 Task: Find connections with filter location Ksar Chellala with filter topic #Innovationwith filter profile language English with filter current company ShopUp with filter school Marwadi University with filter industry Wind Electric Power Generation with filter service category Tax Law with filter keywords title Shipping and Receiving Staff
Action: Mouse moved to (692, 94)
Screenshot: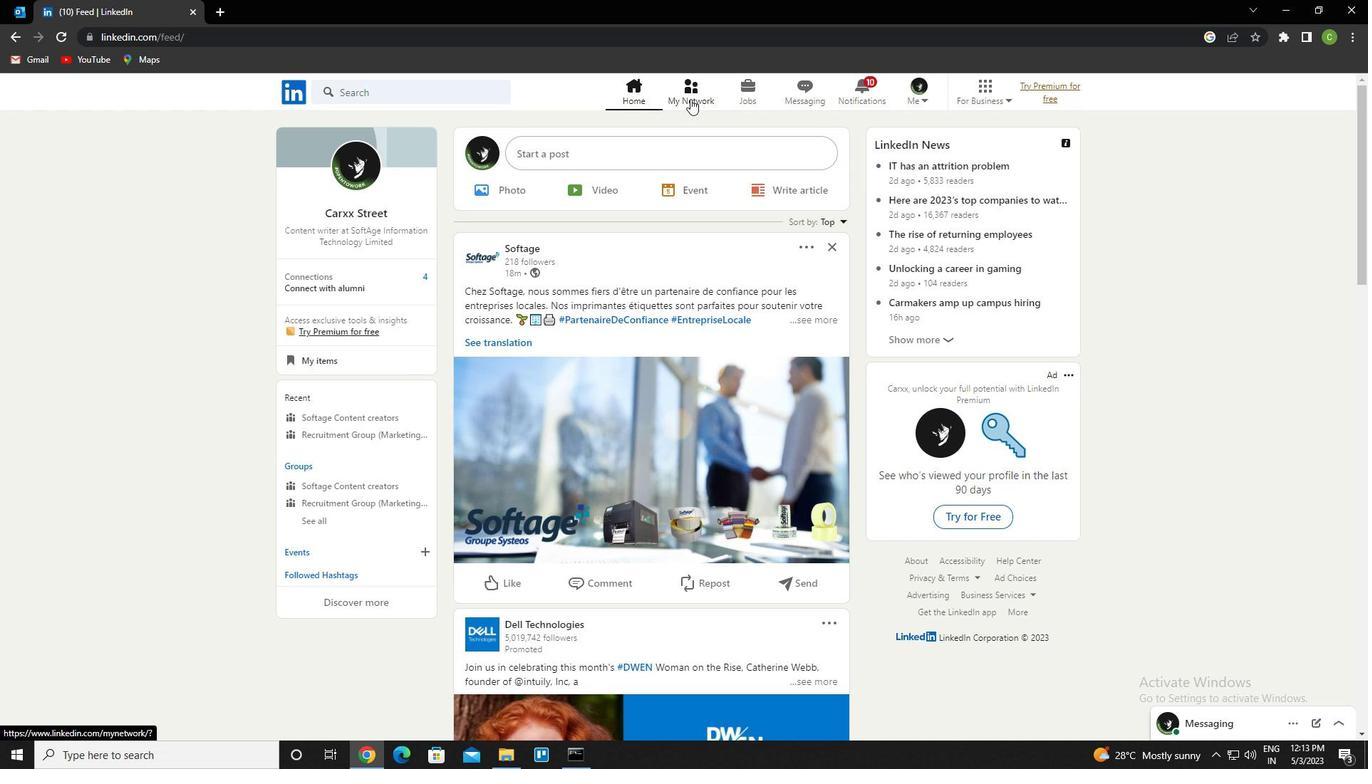 
Action: Mouse pressed left at (692, 94)
Screenshot: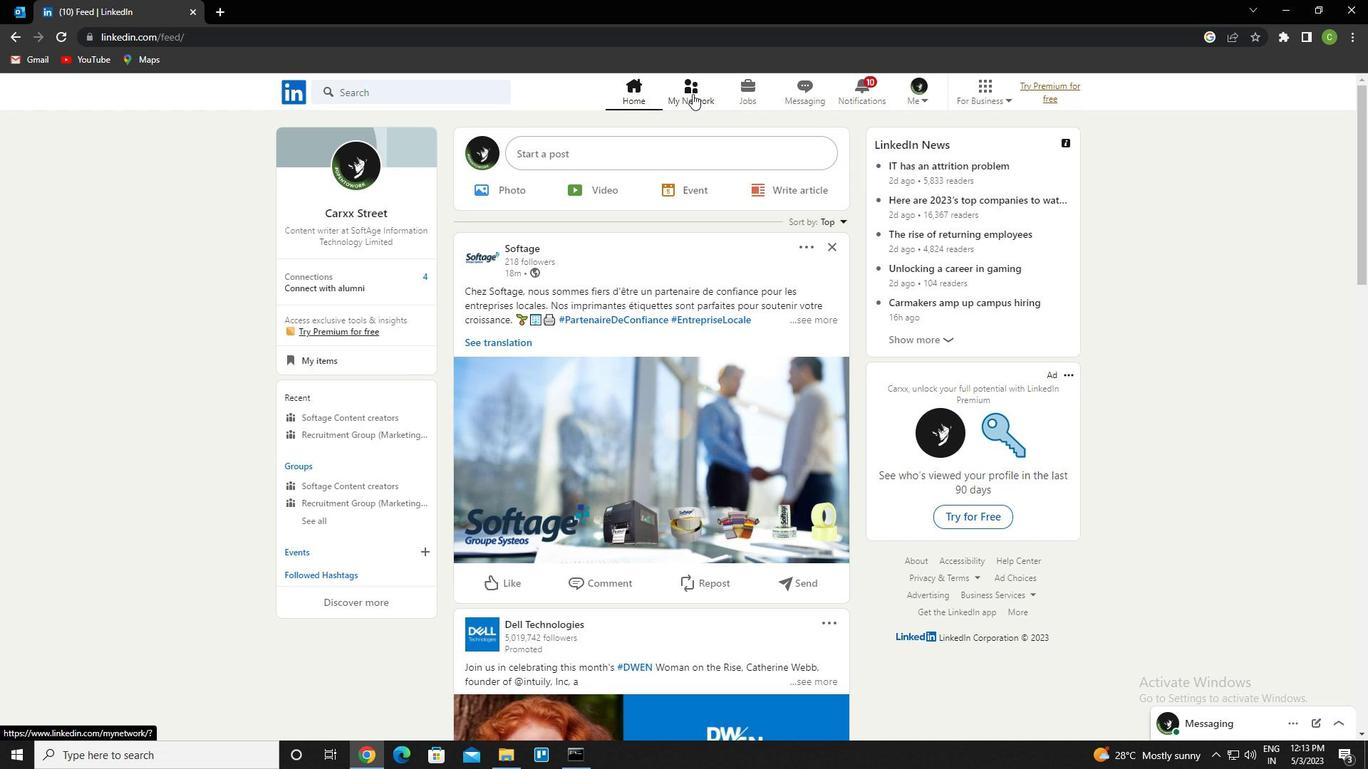 
Action: Mouse moved to (411, 174)
Screenshot: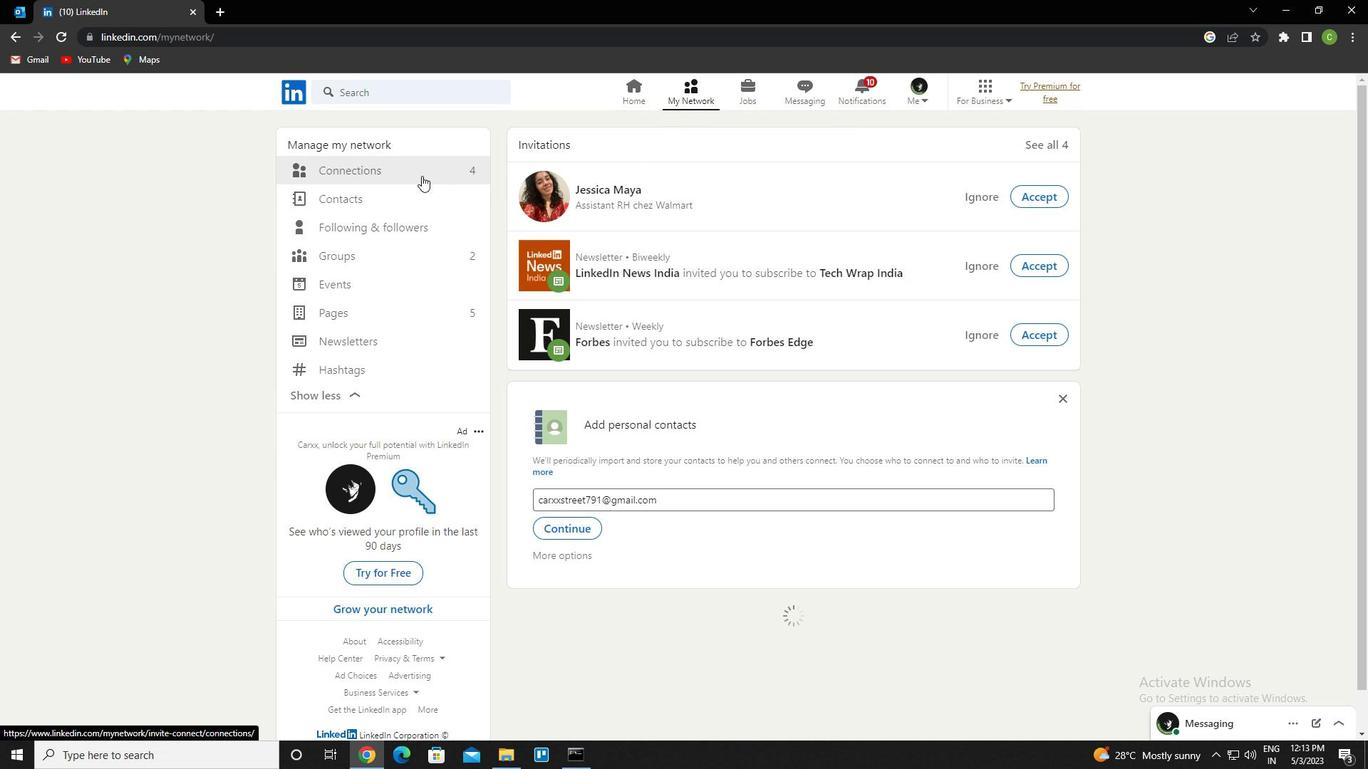 
Action: Mouse pressed left at (411, 174)
Screenshot: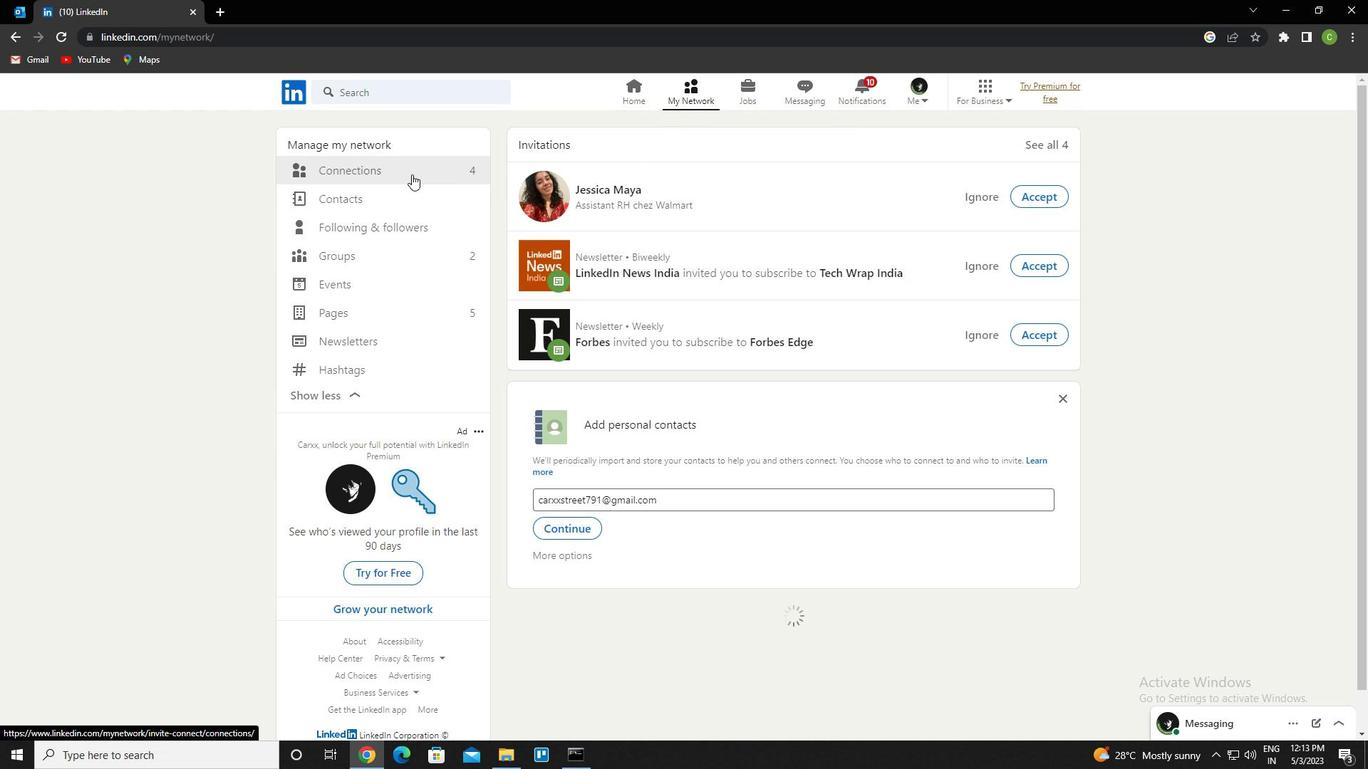 
Action: Mouse moved to (817, 176)
Screenshot: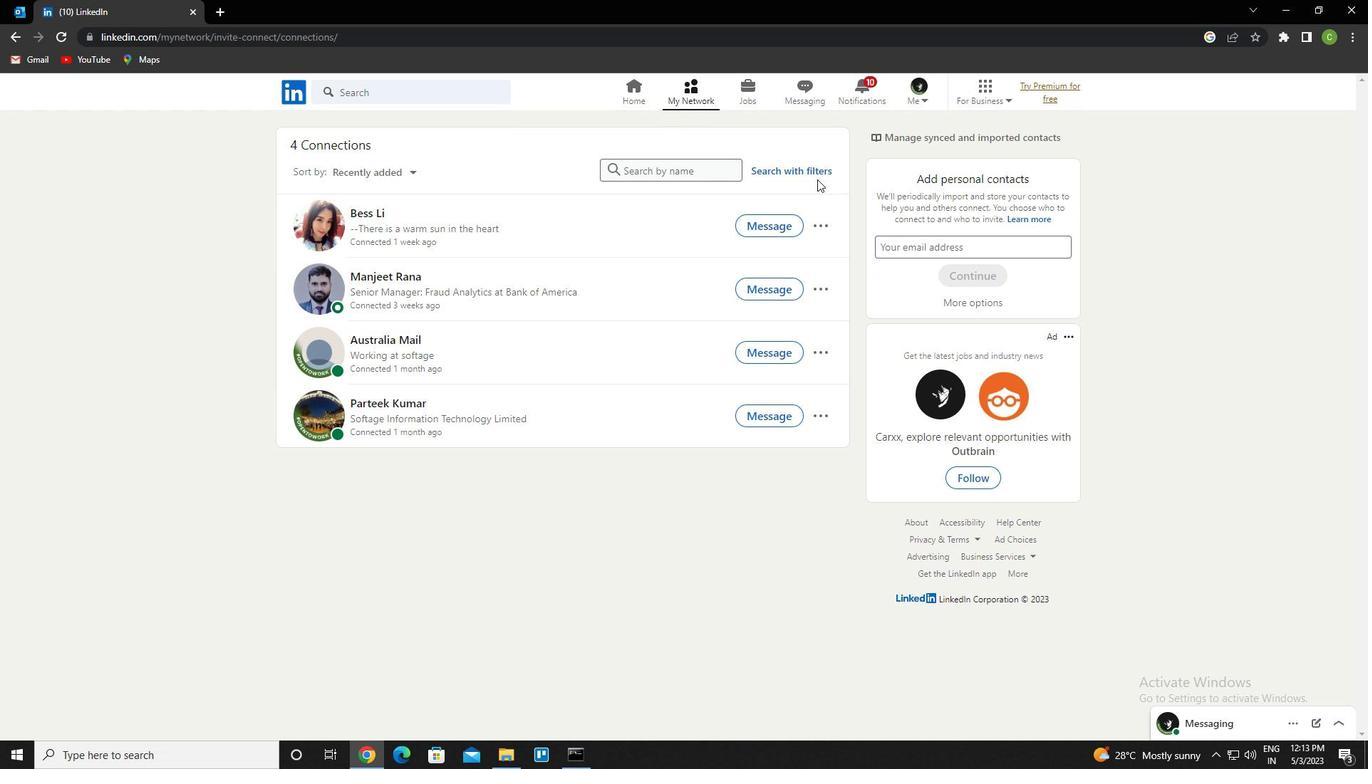 
Action: Mouse pressed left at (817, 176)
Screenshot: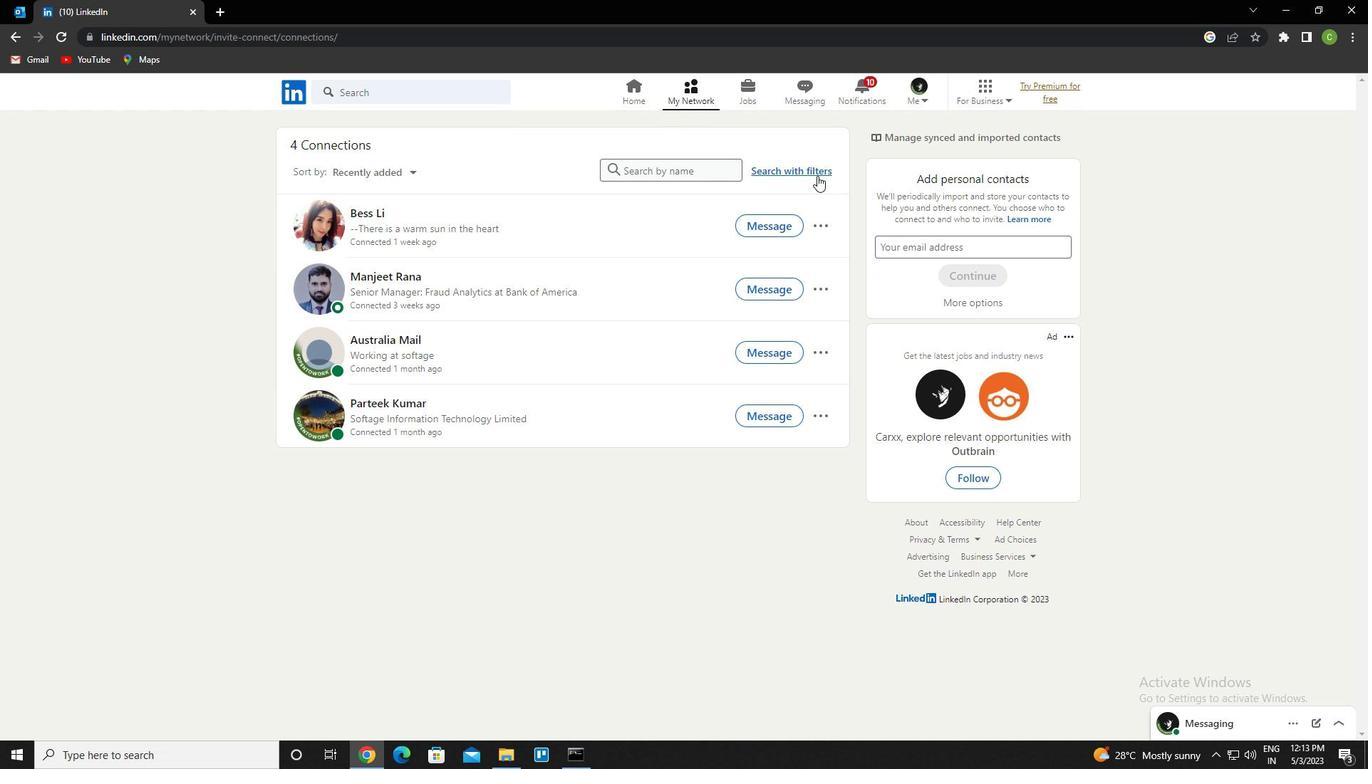 
Action: Mouse moved to (727, 136)
Screenshot: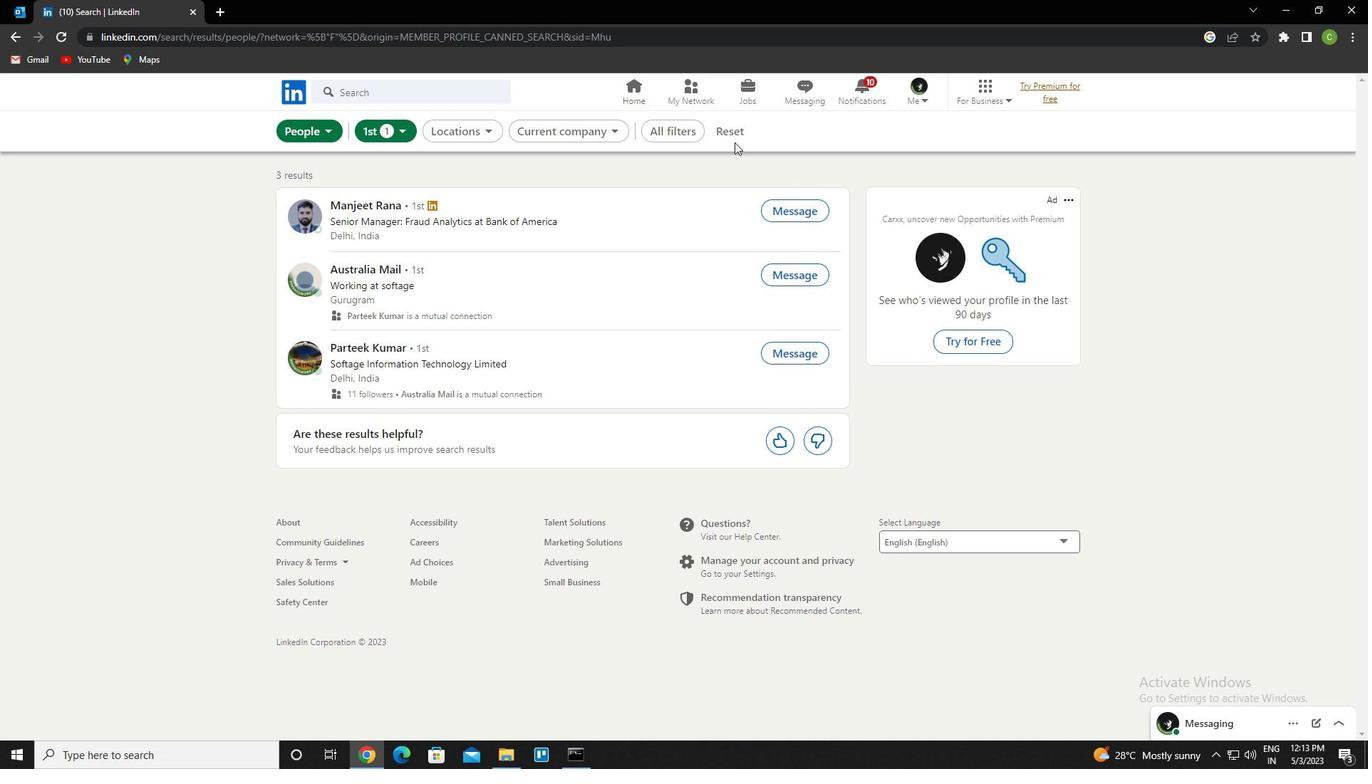
Action: Mouse pressed left at (727, 136)
Screenshot: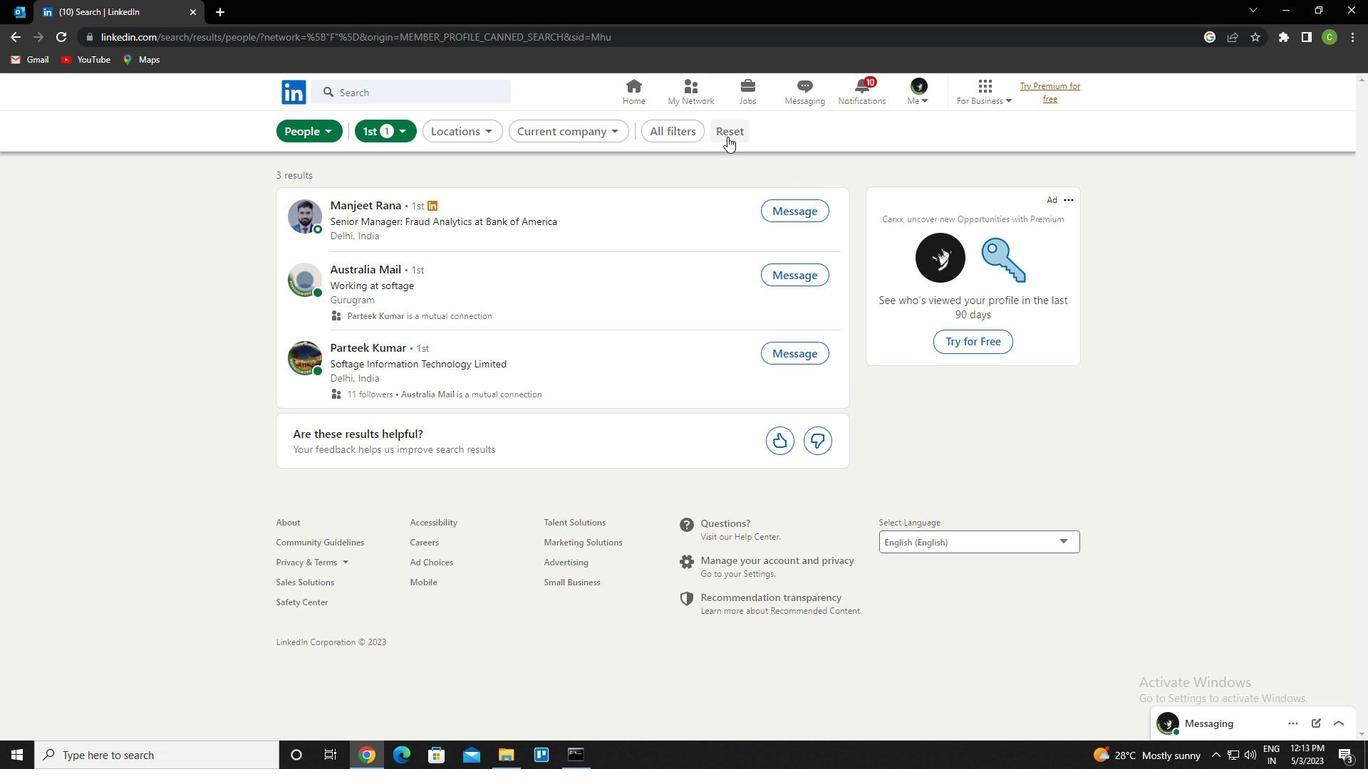 
Action: Mouse moved to (724, 136)
Screenshot: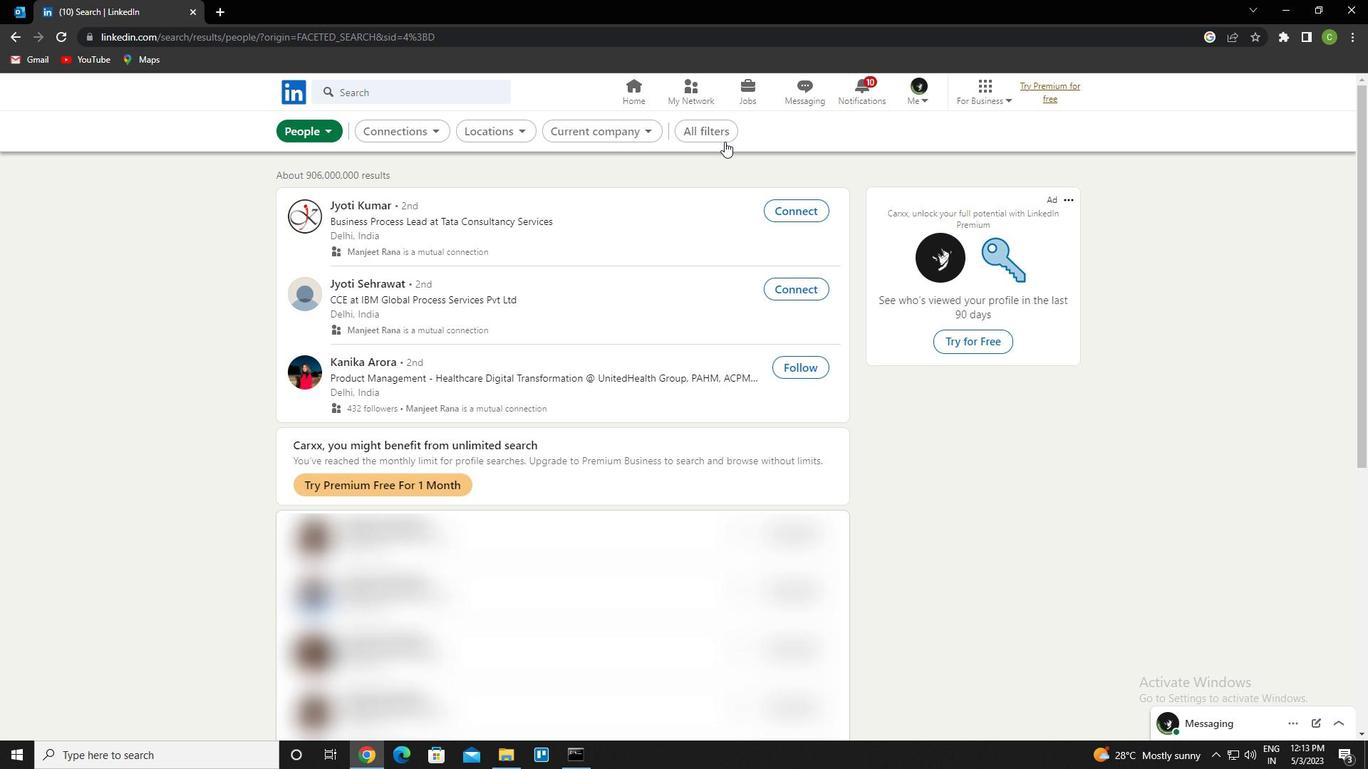
Action: Mouse pressed left at (724, 136)
Screenshot: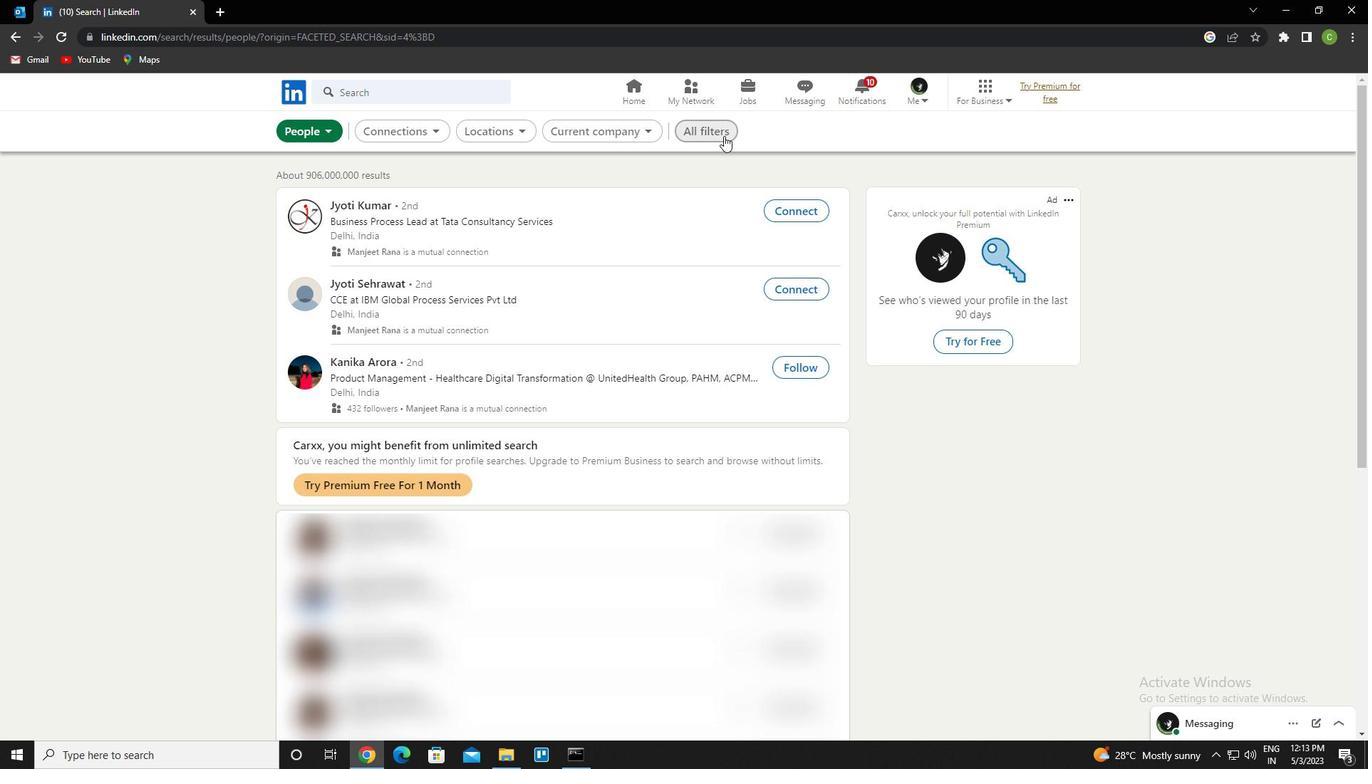 
Action: Mouse moved to (1062, 387)
Screenshot: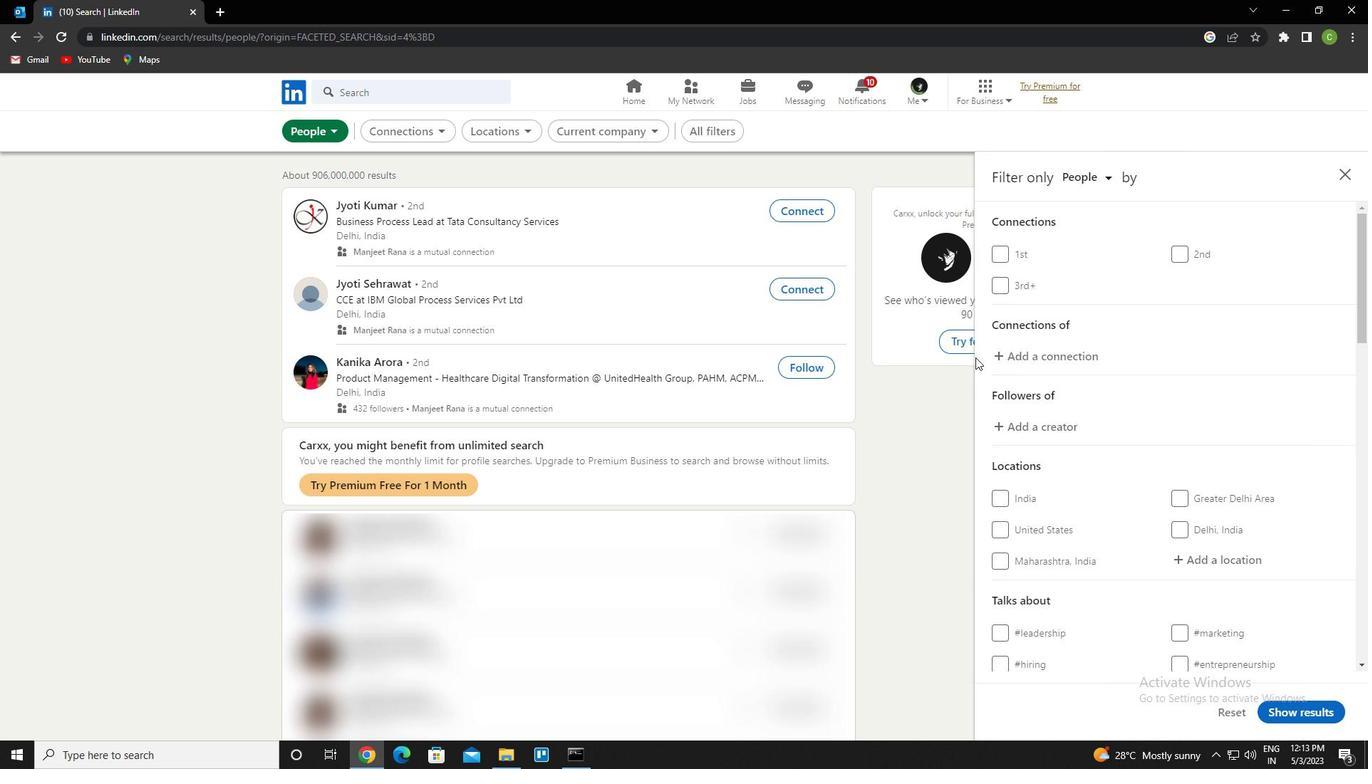 
Action: Mouse scrolled (1062, 386) with delta (0, 0)
Screenshot: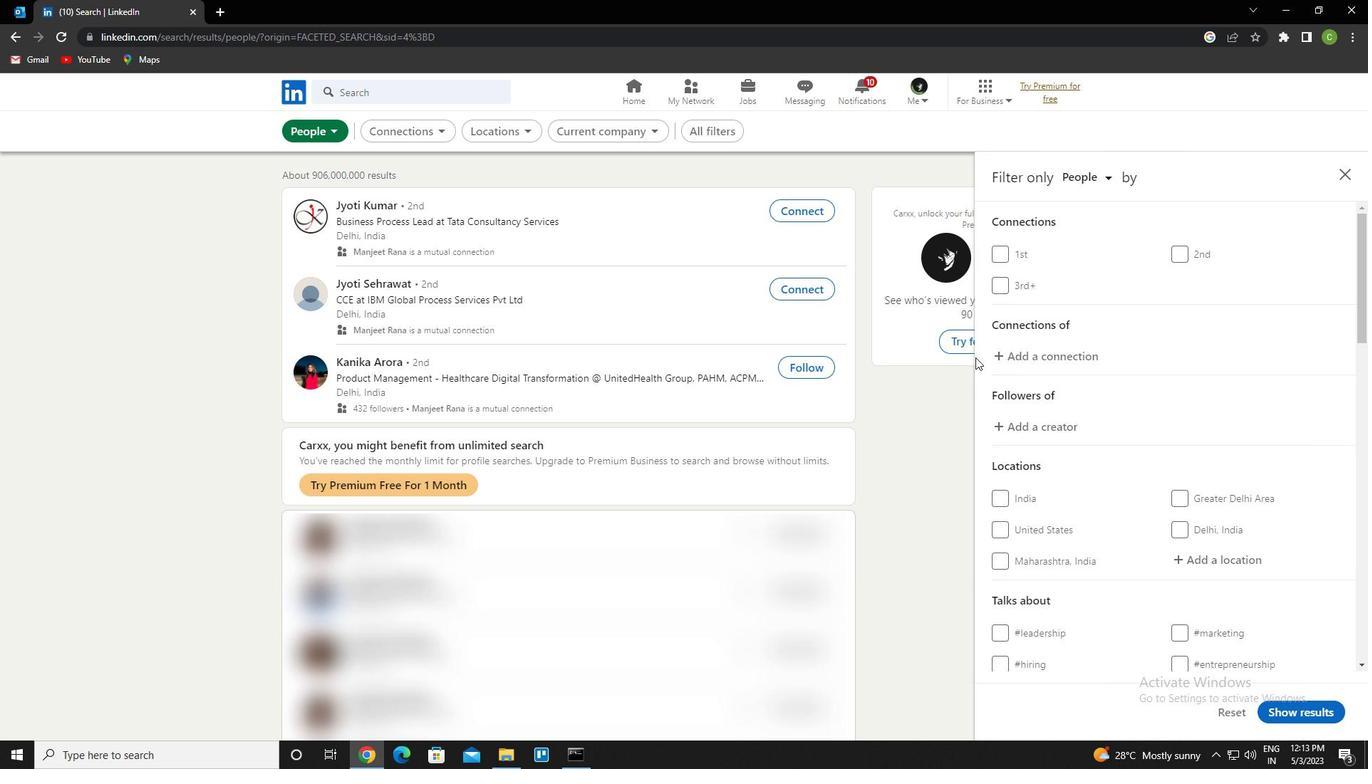 
Action: Mouse moved to (1063, 387)
Screenshot: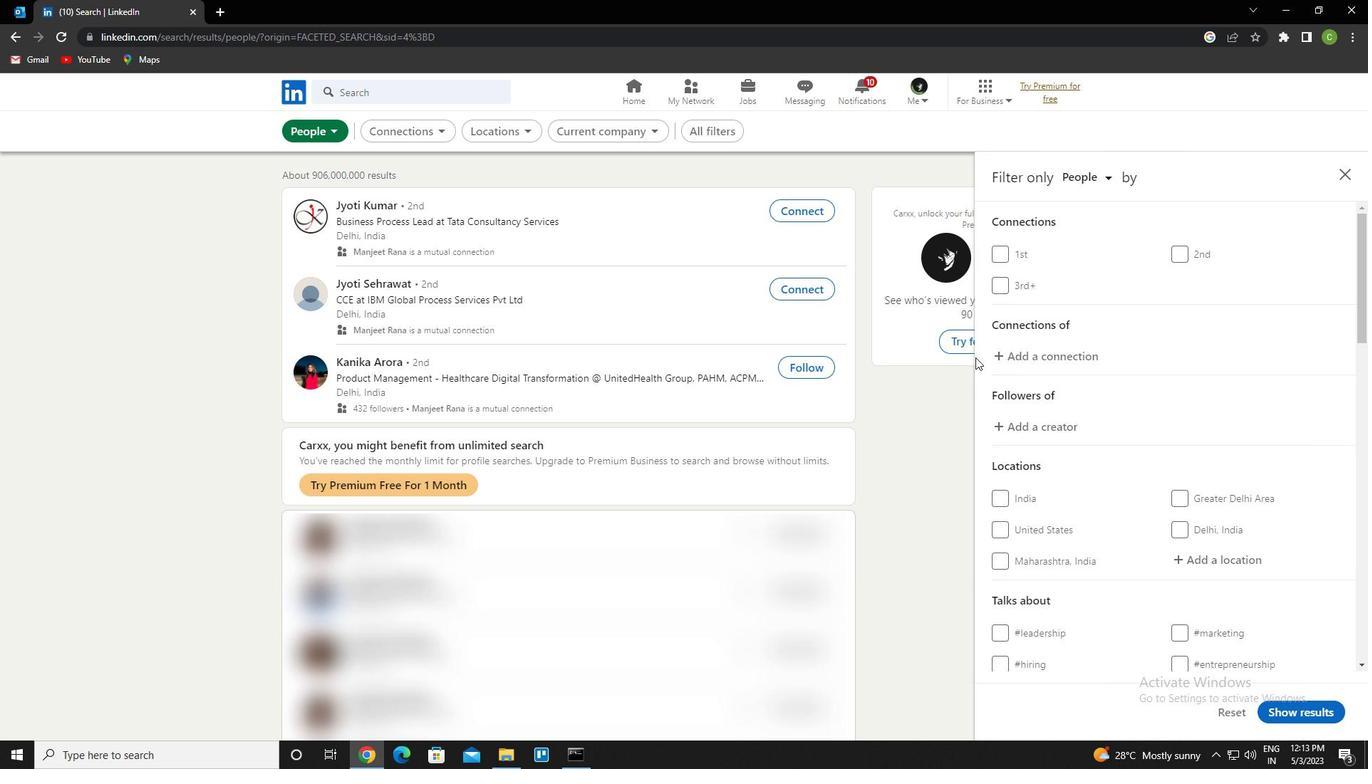 
Action: Mouse scrolled (1063, 386) with delta (0, 0)
Screenshot: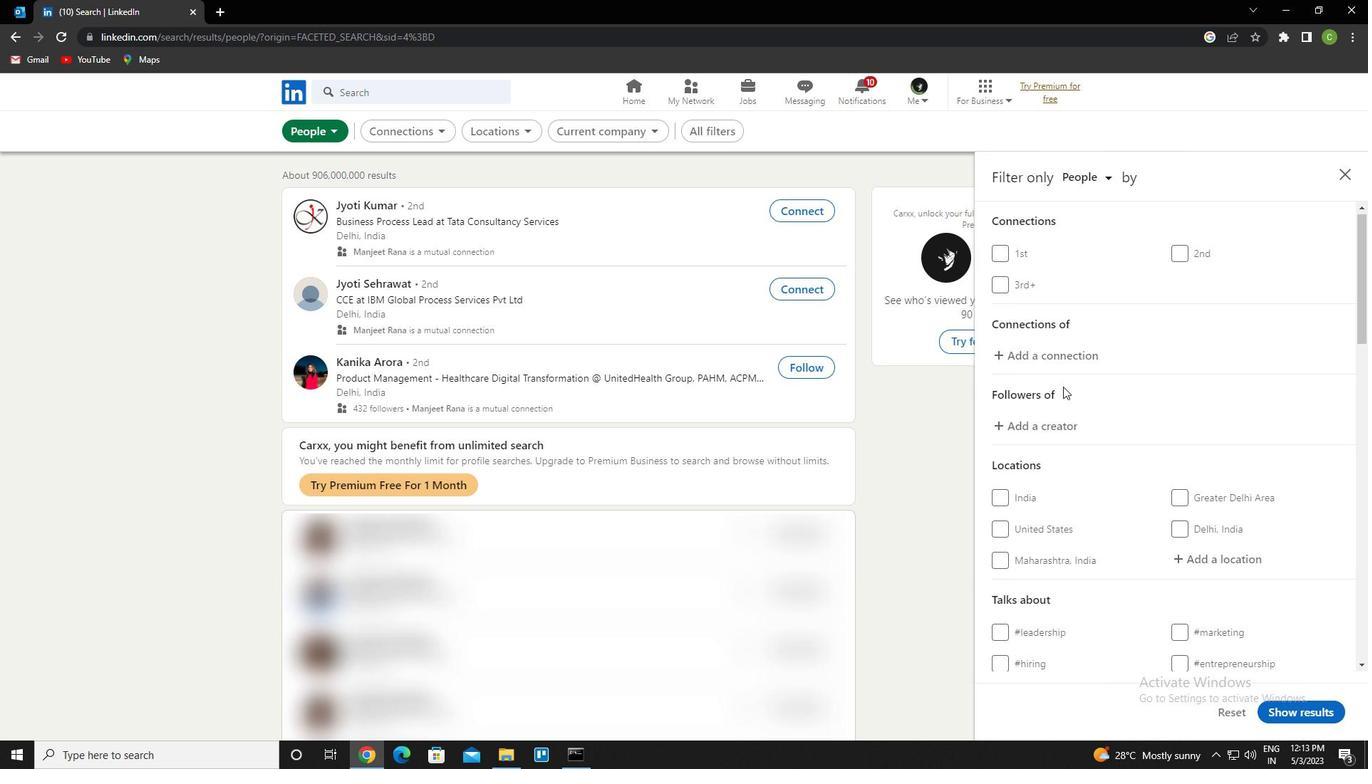 
Action: Mouse moved to (1213, 416)
Screenshot: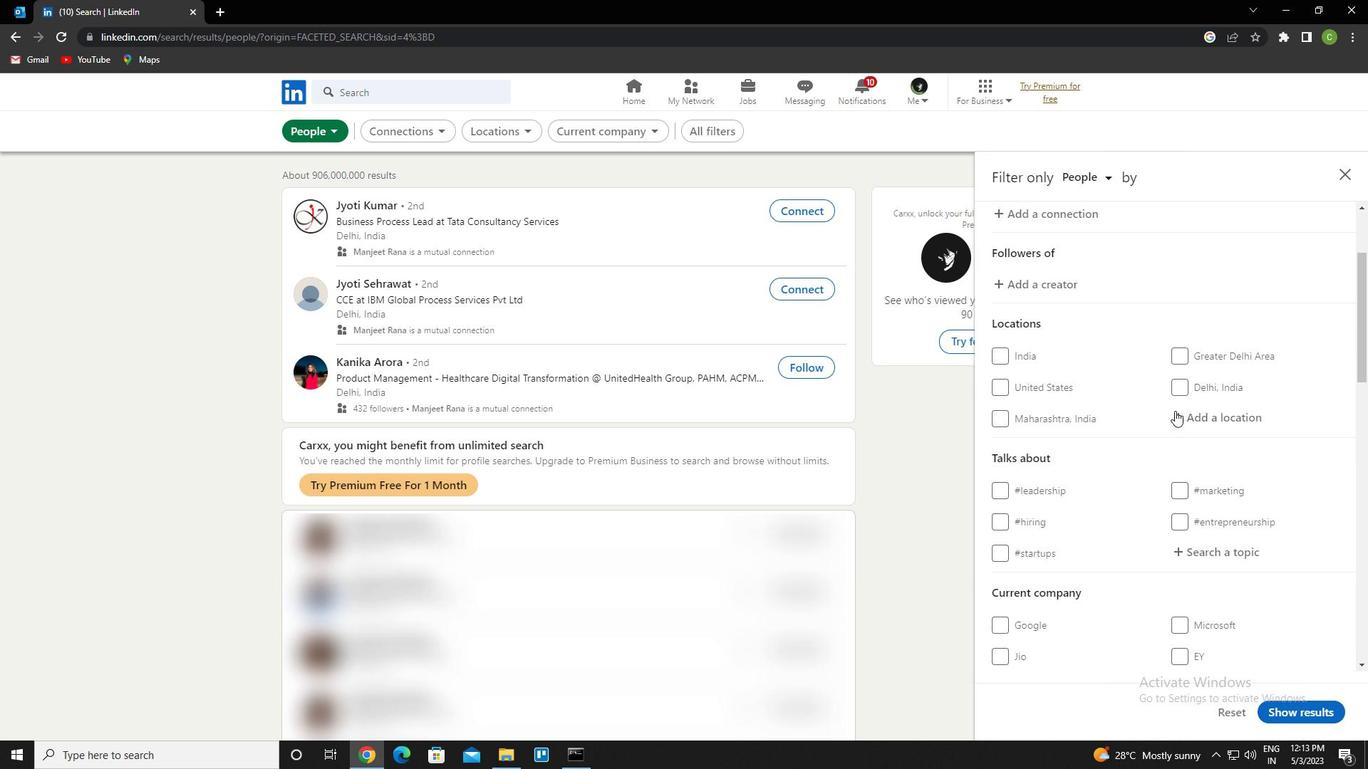 
Action: Mouse pressed left at (1213, 416)
Screenshot: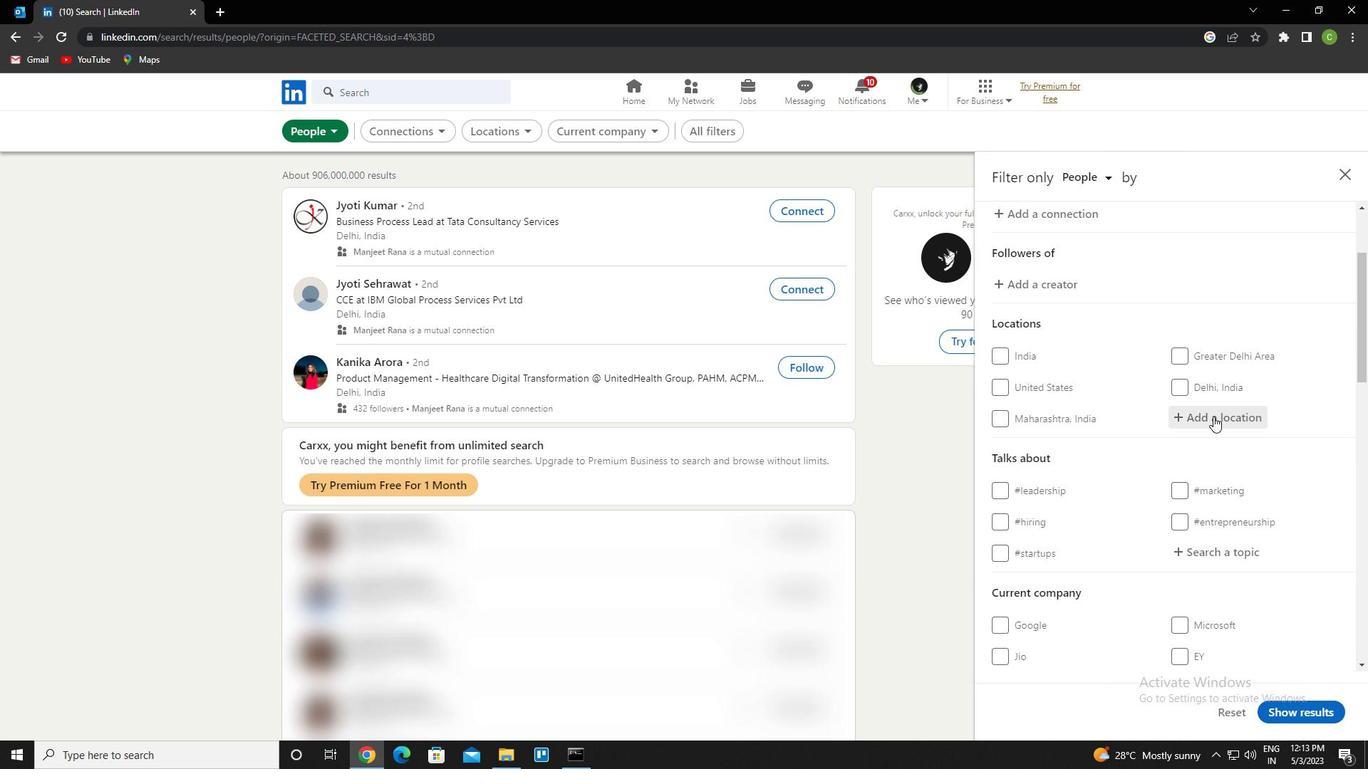 
Action: Key pressed <Key.caps_lock>k<Key.caps_lock>sar<Key.space>chellala<Key.enter>
Screenshot: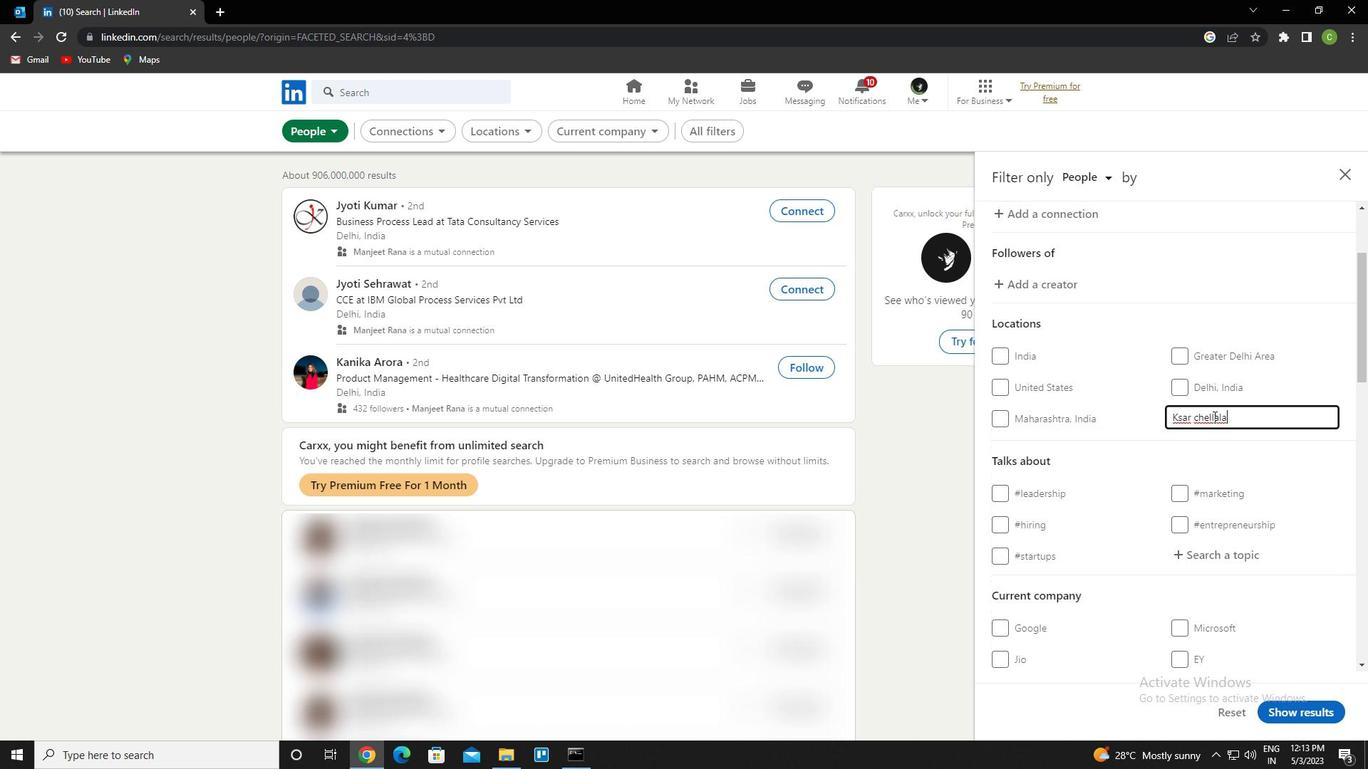 
Action: Mouse scrolled (1213, 416) with delta (0, 0)
Screenshot: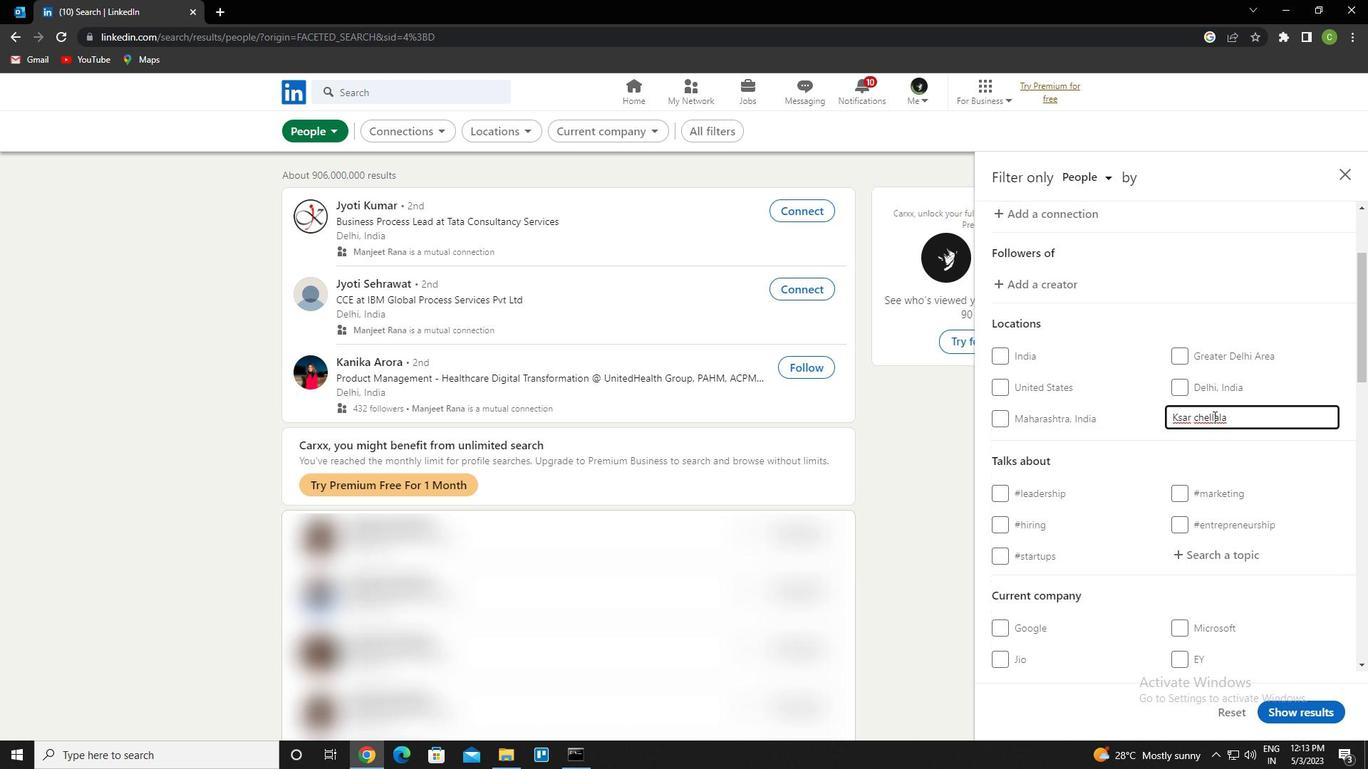 
Action: Mouse moved to (1218, 441)
Screenshot: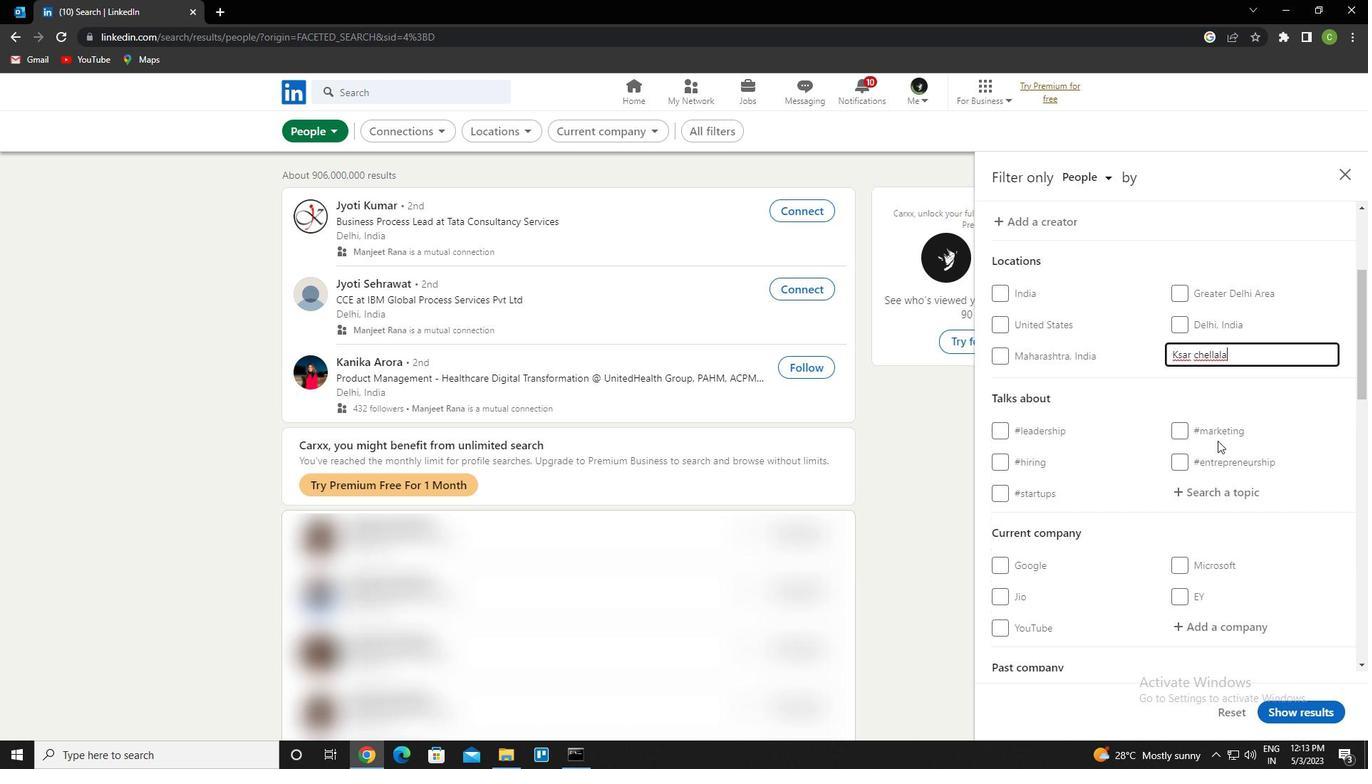 
Action: Mouse scrolled (1218, 441) with delta (0, 0)
Screenshot: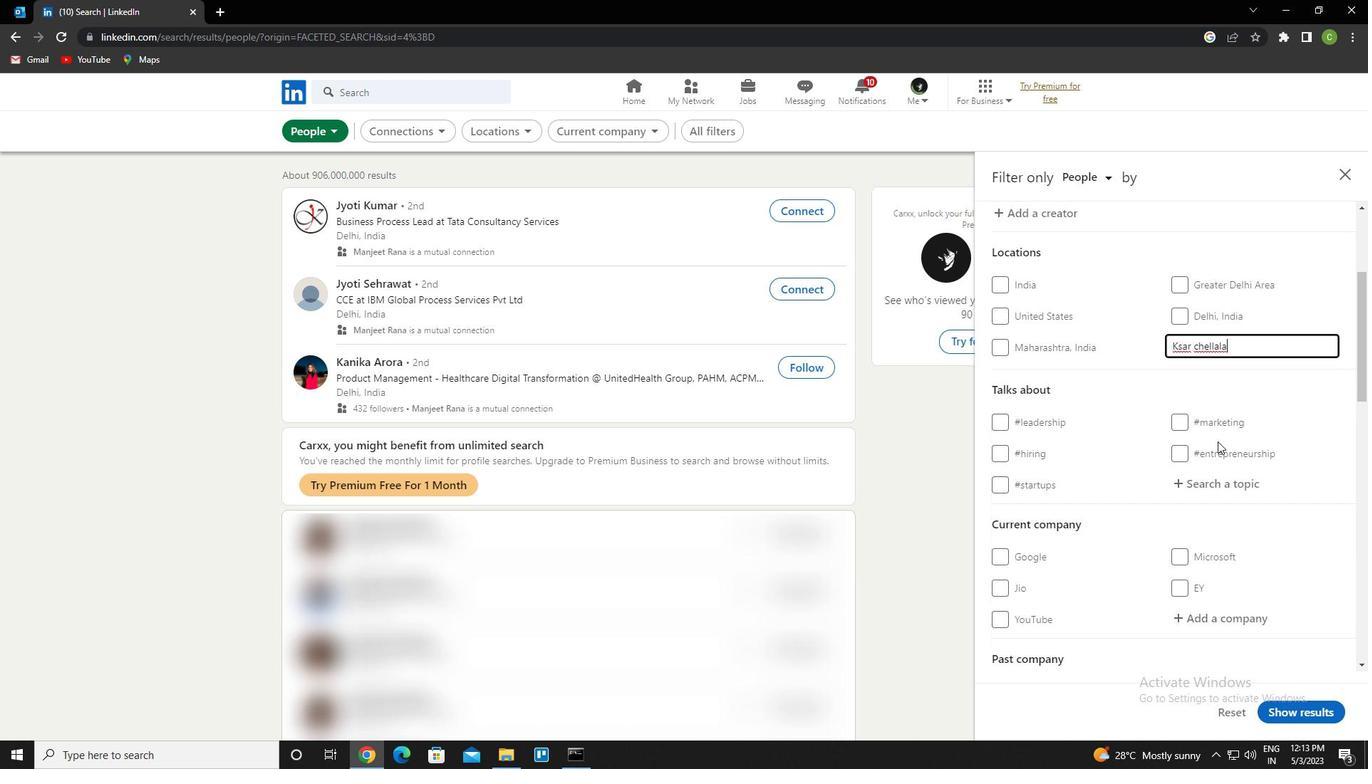 
Action: Mouse moved to (1219, 419)
Screenshot: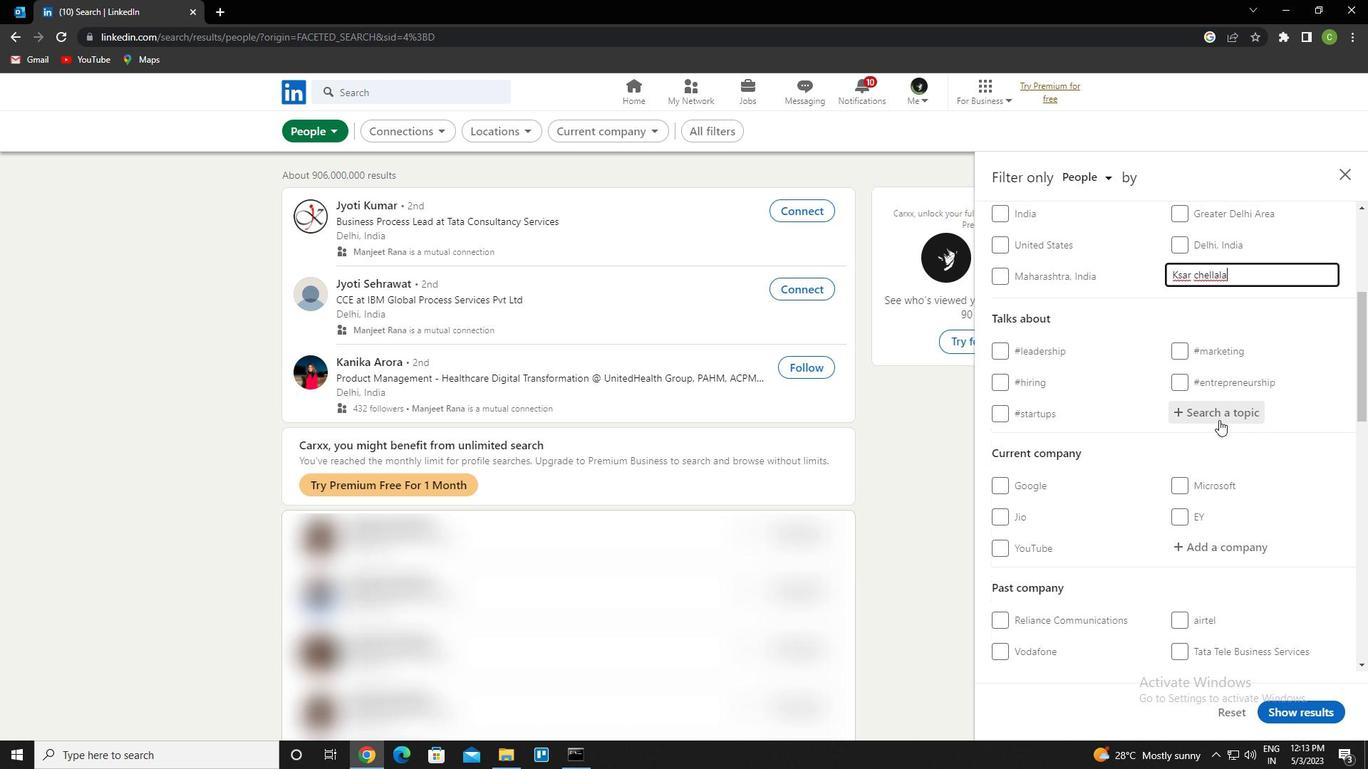 
Action: Mouse pressed left at (1219, 419)
Screenshot: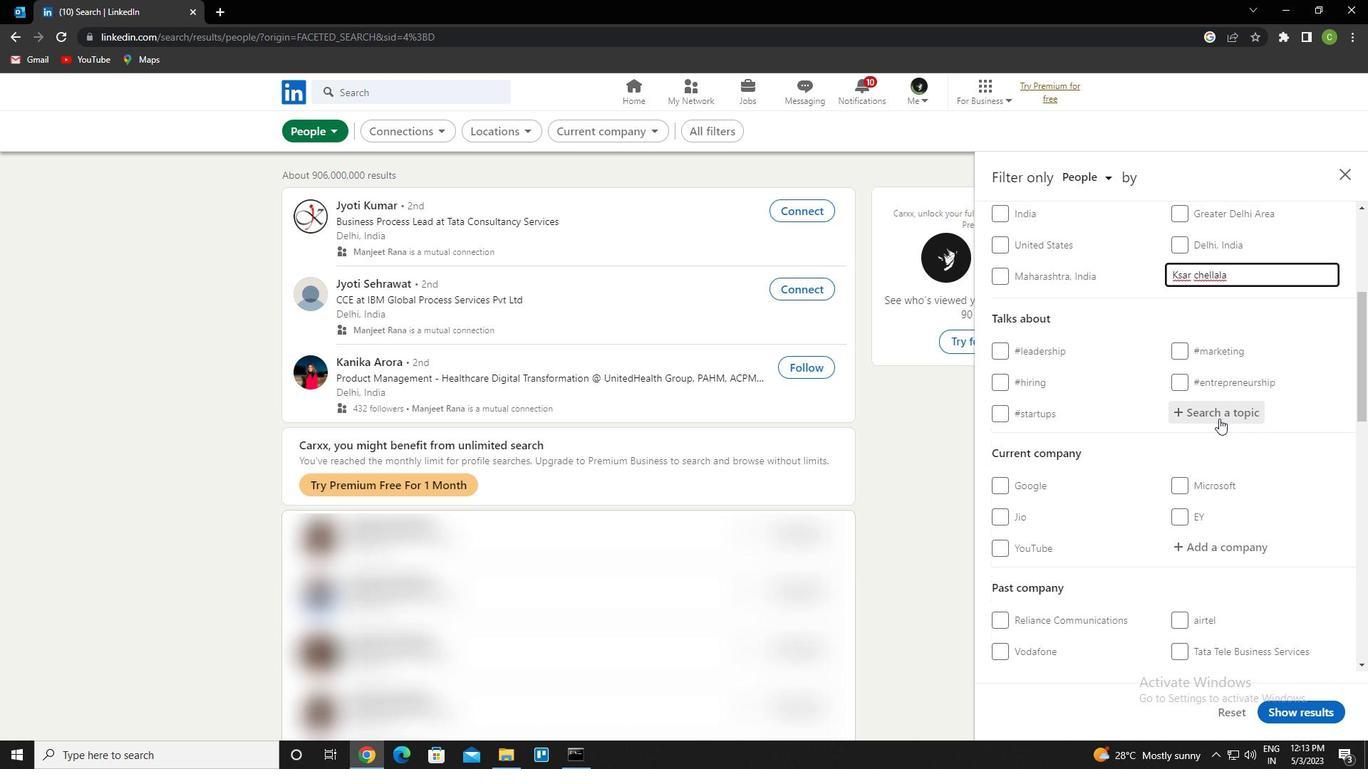 
Action: Key pressed innovation<Key.down><Key.enter>
Screenshot: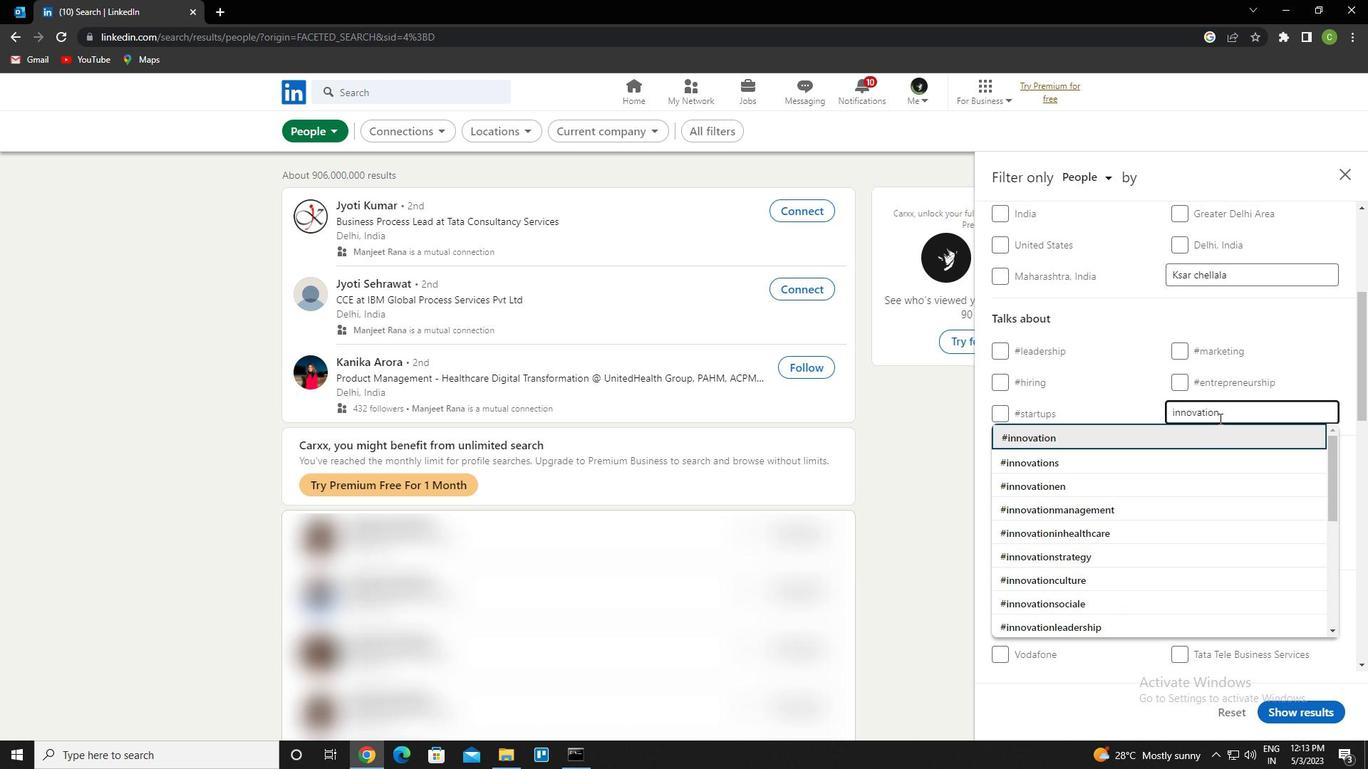 
Action: Mouse moved to (1192, 457)
Screenshot: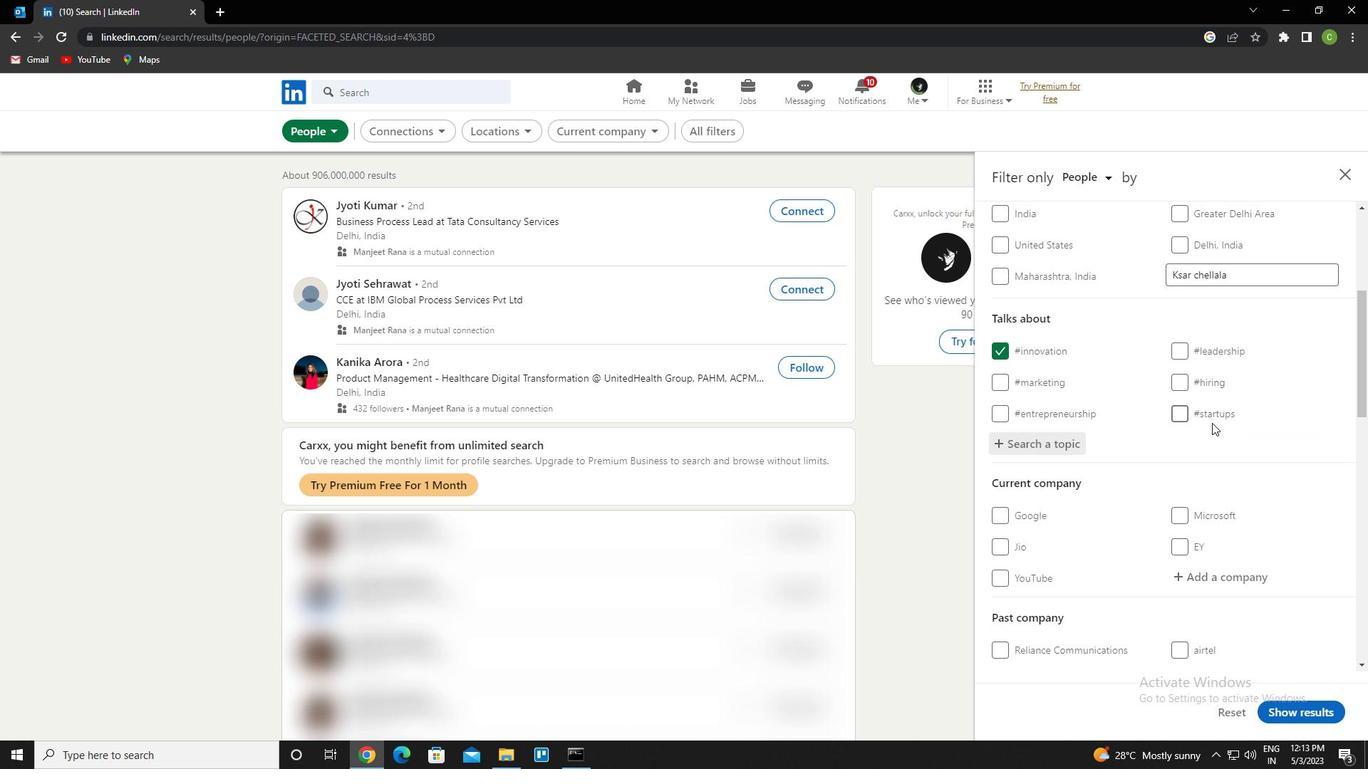 
Action: Mouse scrolled (1192, 456) with delta (0, 0)
Screenshot: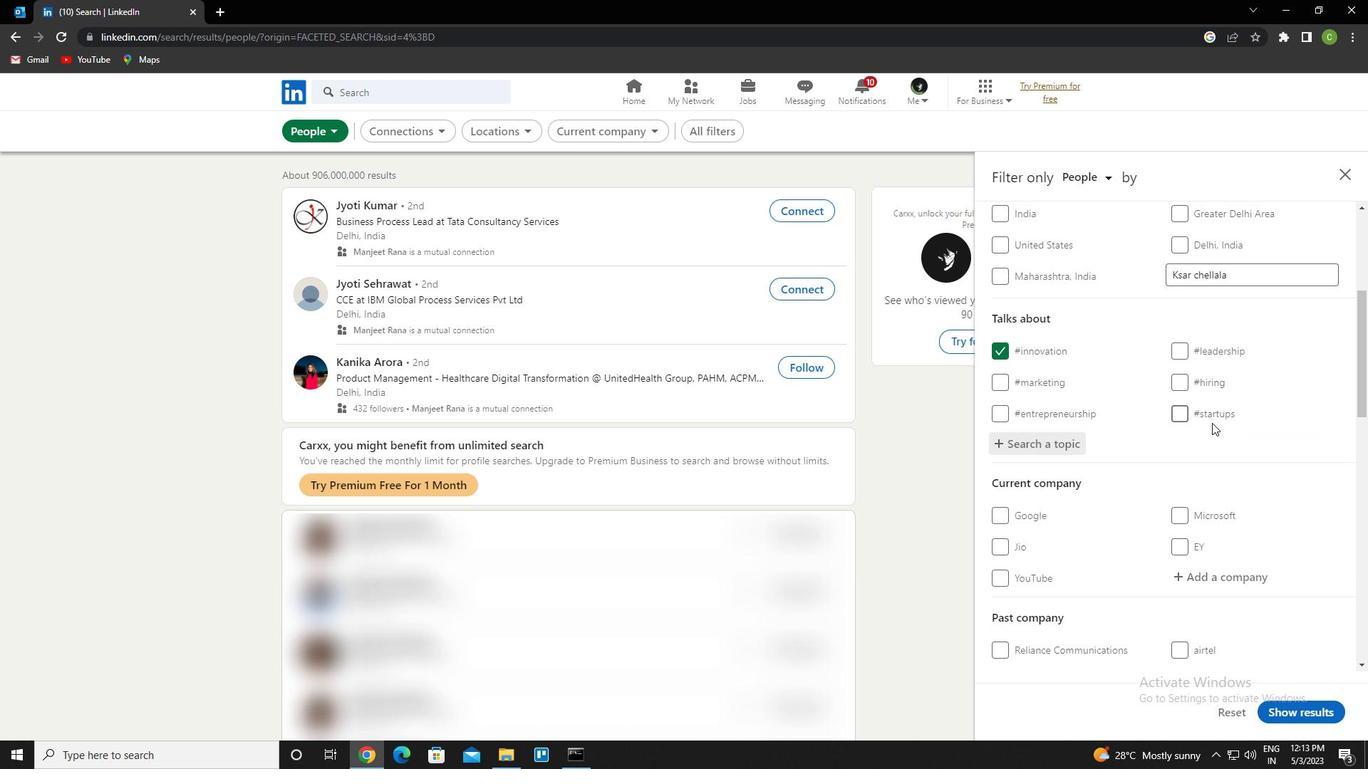 
Action: Mouse moved to (1191, 458)
Screenshot: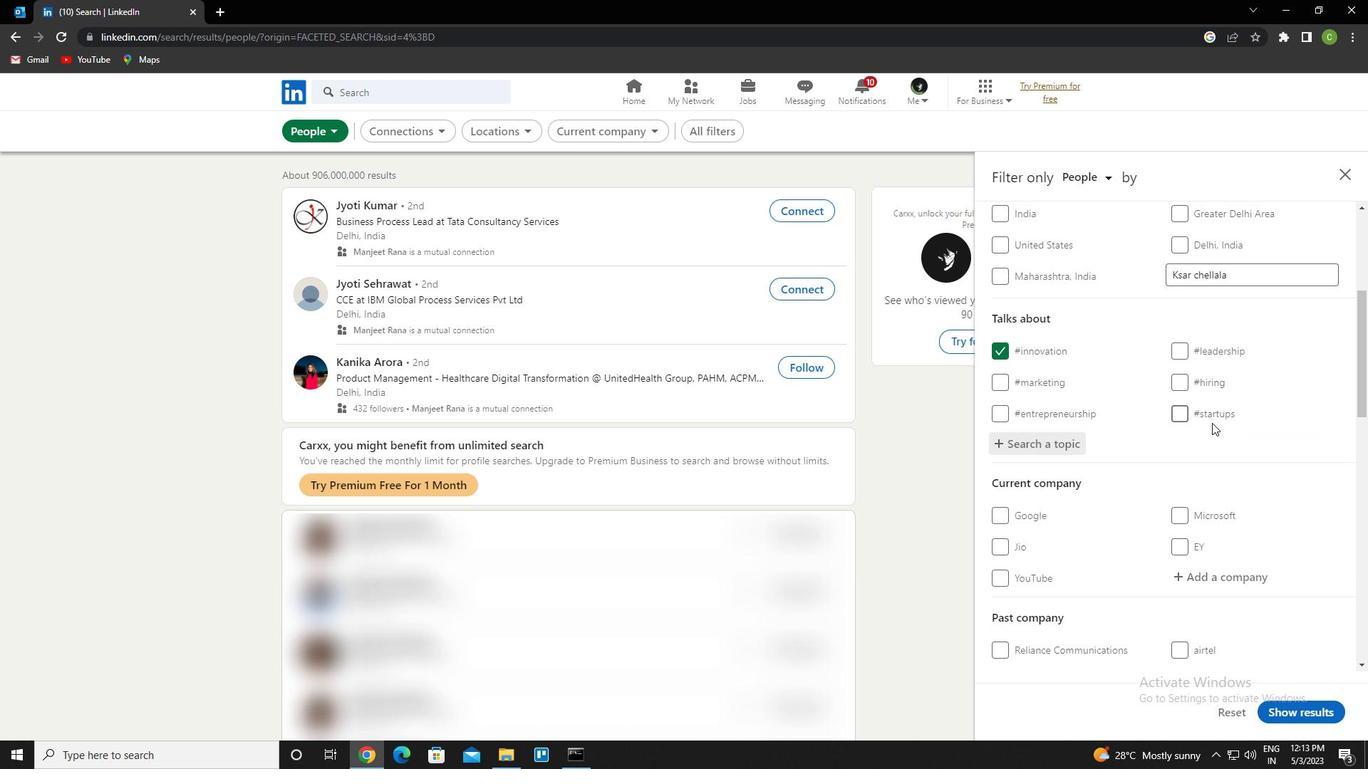 
Action: Mouse scrolled (1191, 457) with delta (0, 0)
Screenshot: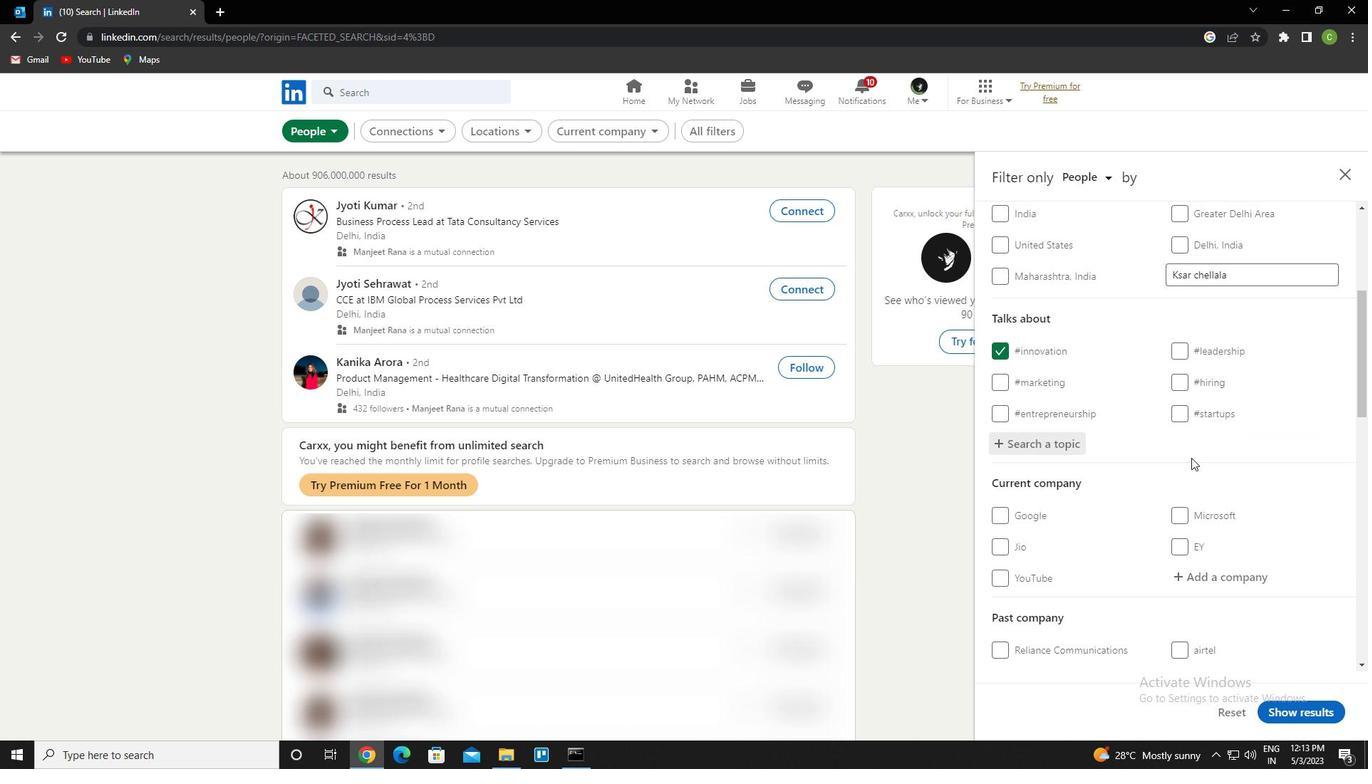 
Action: Mouse scrolled (1191, 457) with delta (0, 0)
Screenshot: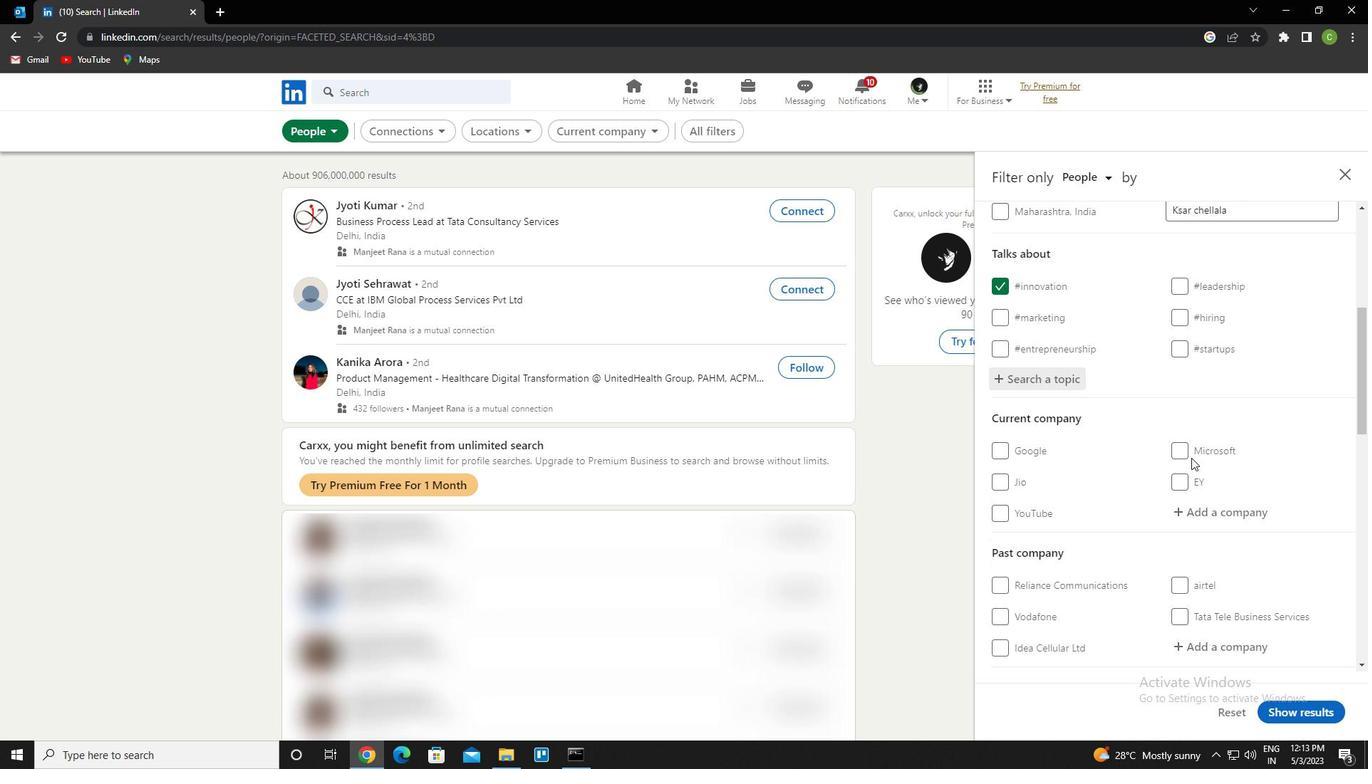 
Action: Mouse scrolled (1191, 457) with delta (0, 0)
Screenshot: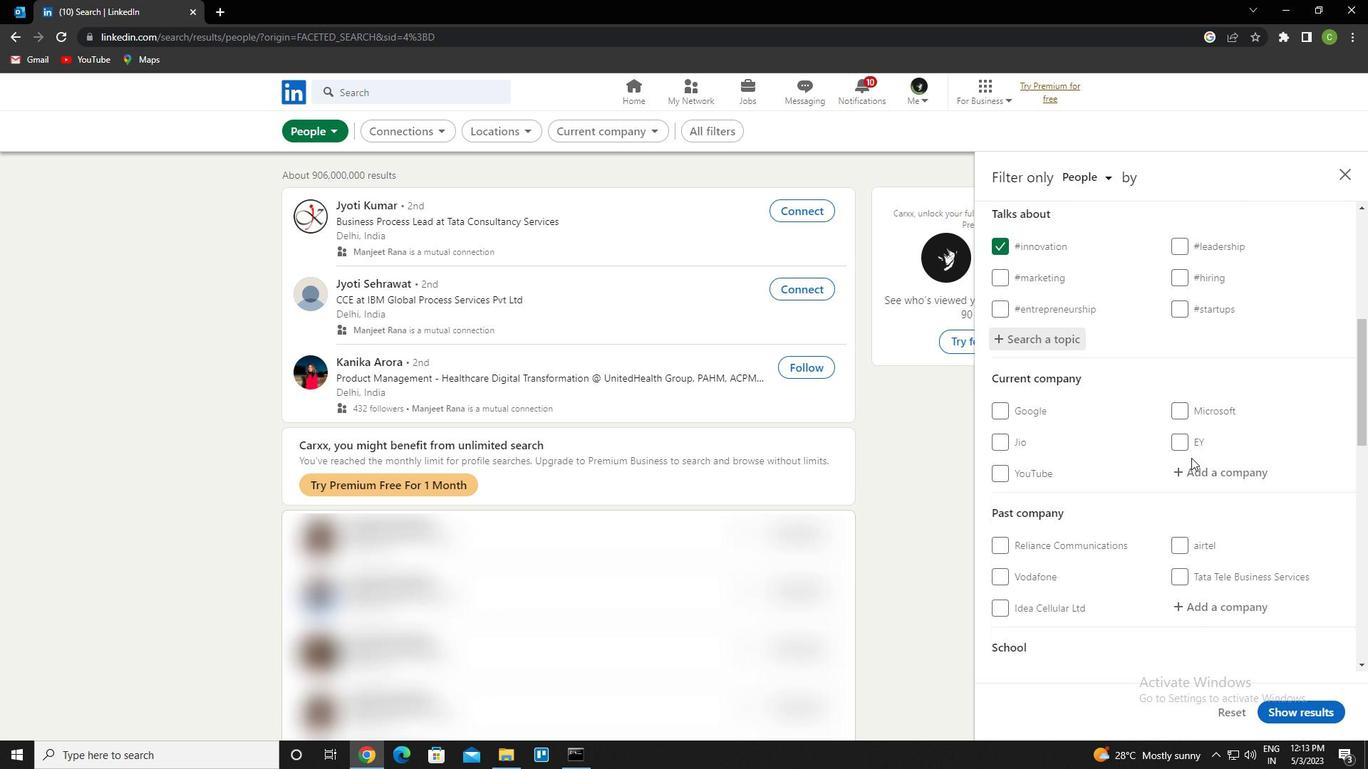 
Action: Mouse scrolled (1191, 457) with delta (0, 0)
Screenshot: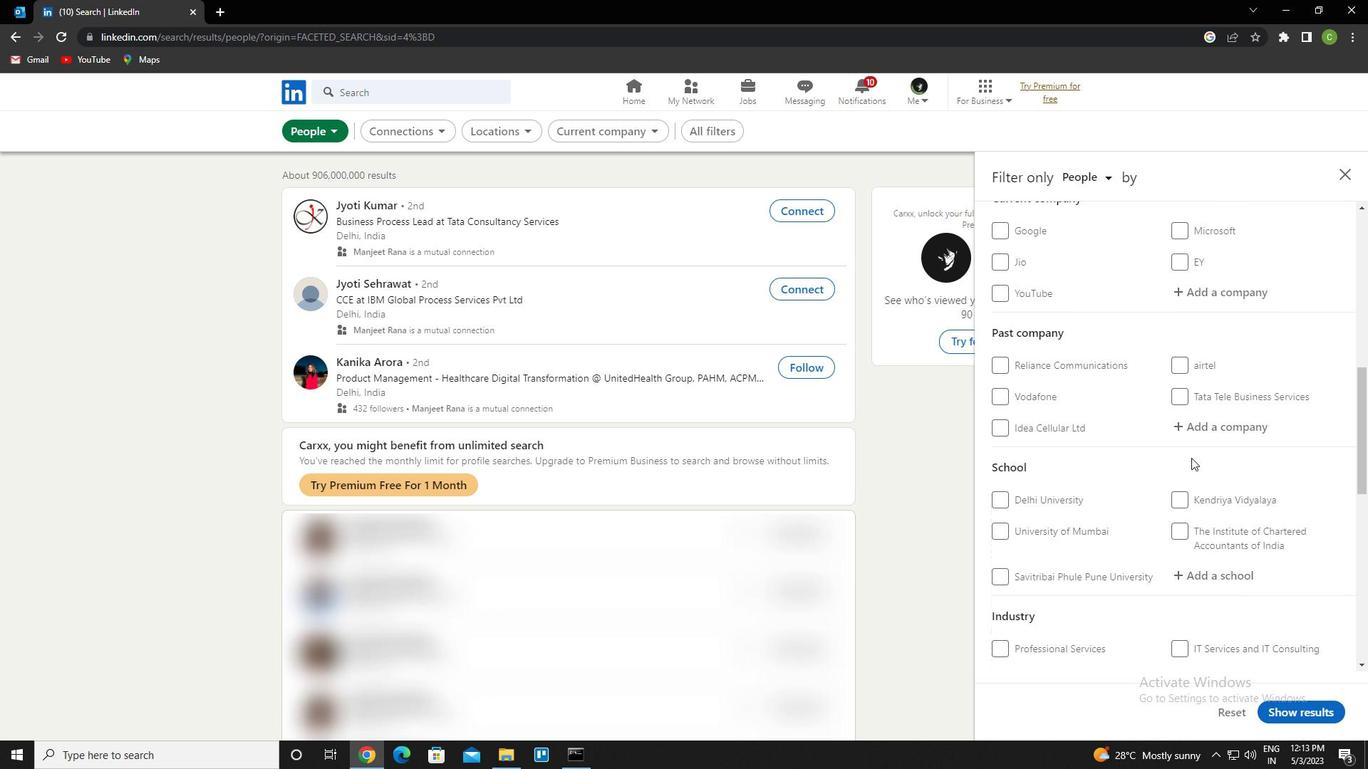 
Action: Mouse scrolled (1191, 457) with delta (0, 0)
Screenshot: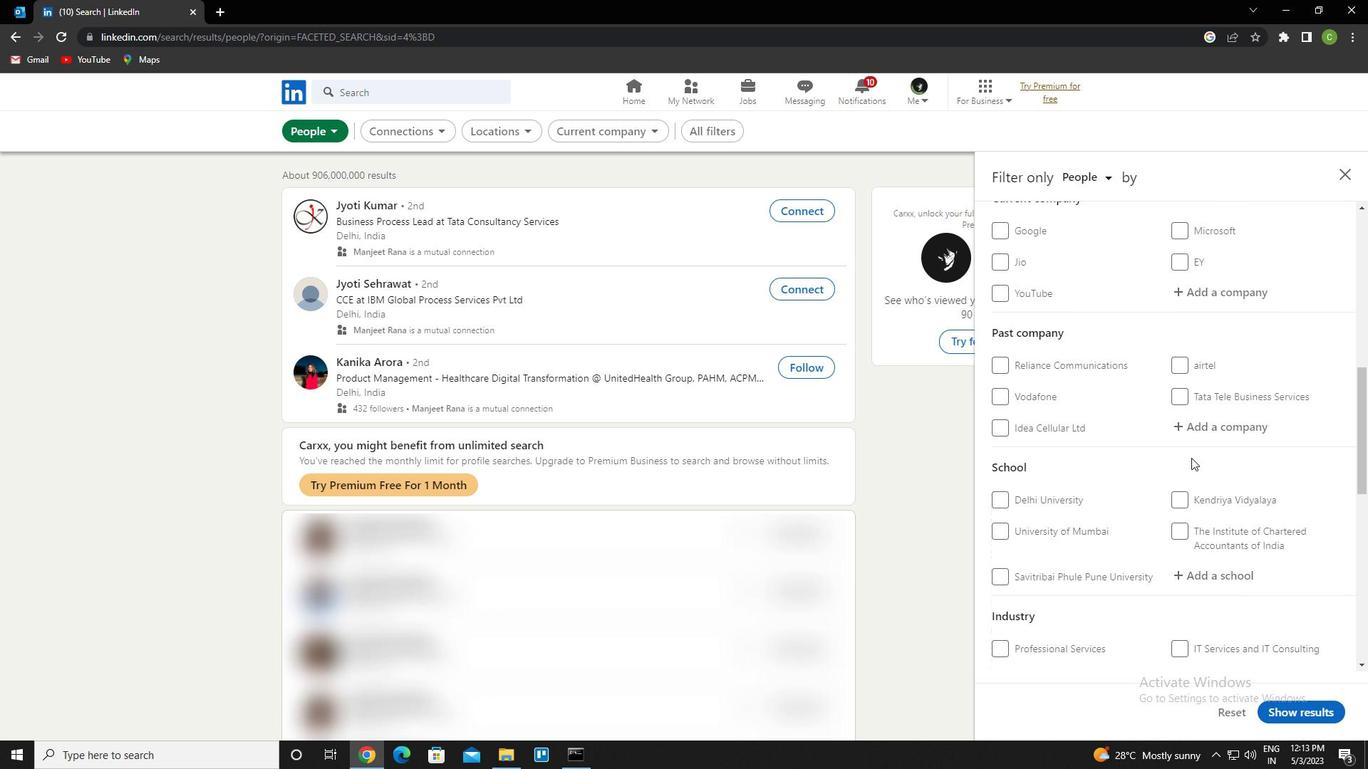 
Action: Mouse scrolled (1191, 457) with delta (0, 0)
Screenshot: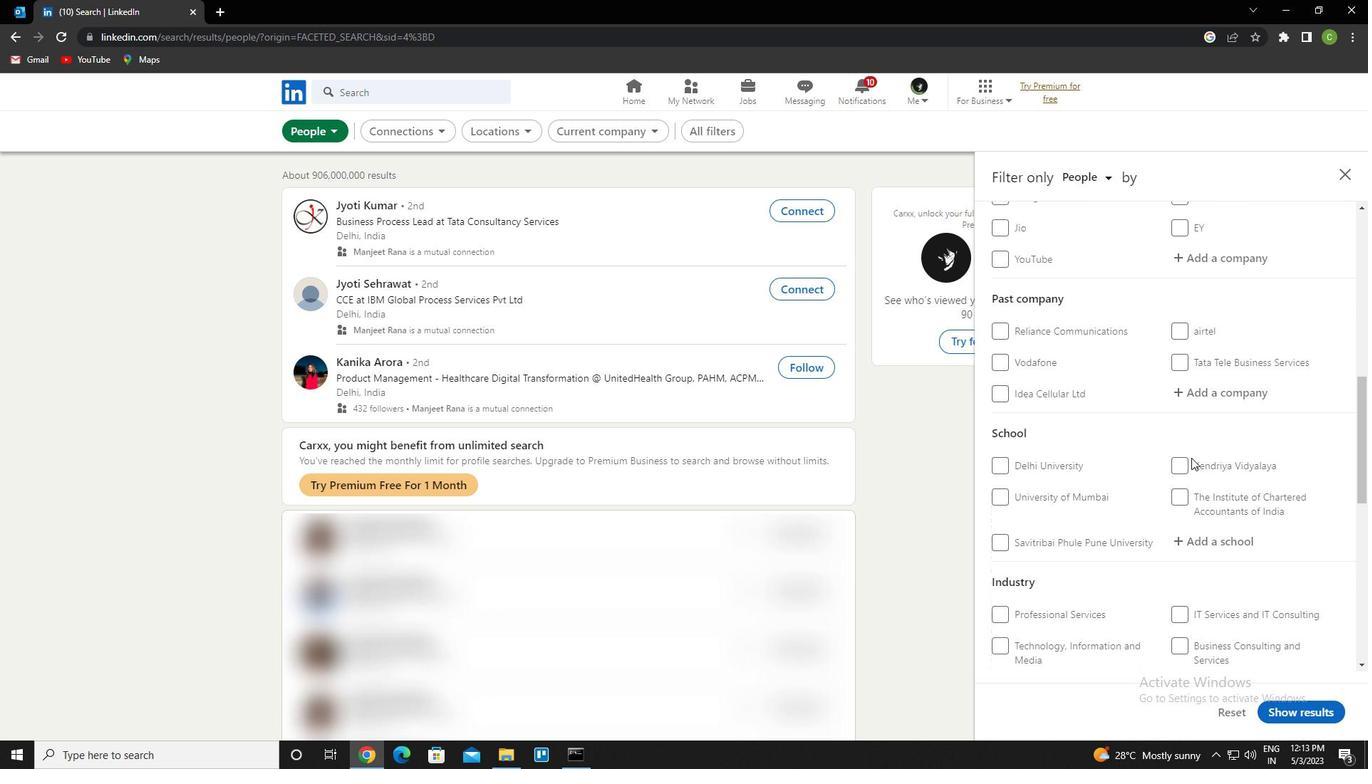 
Action: Mouse scrolled (1191, 457) with delta (0, 0)
Screenshot: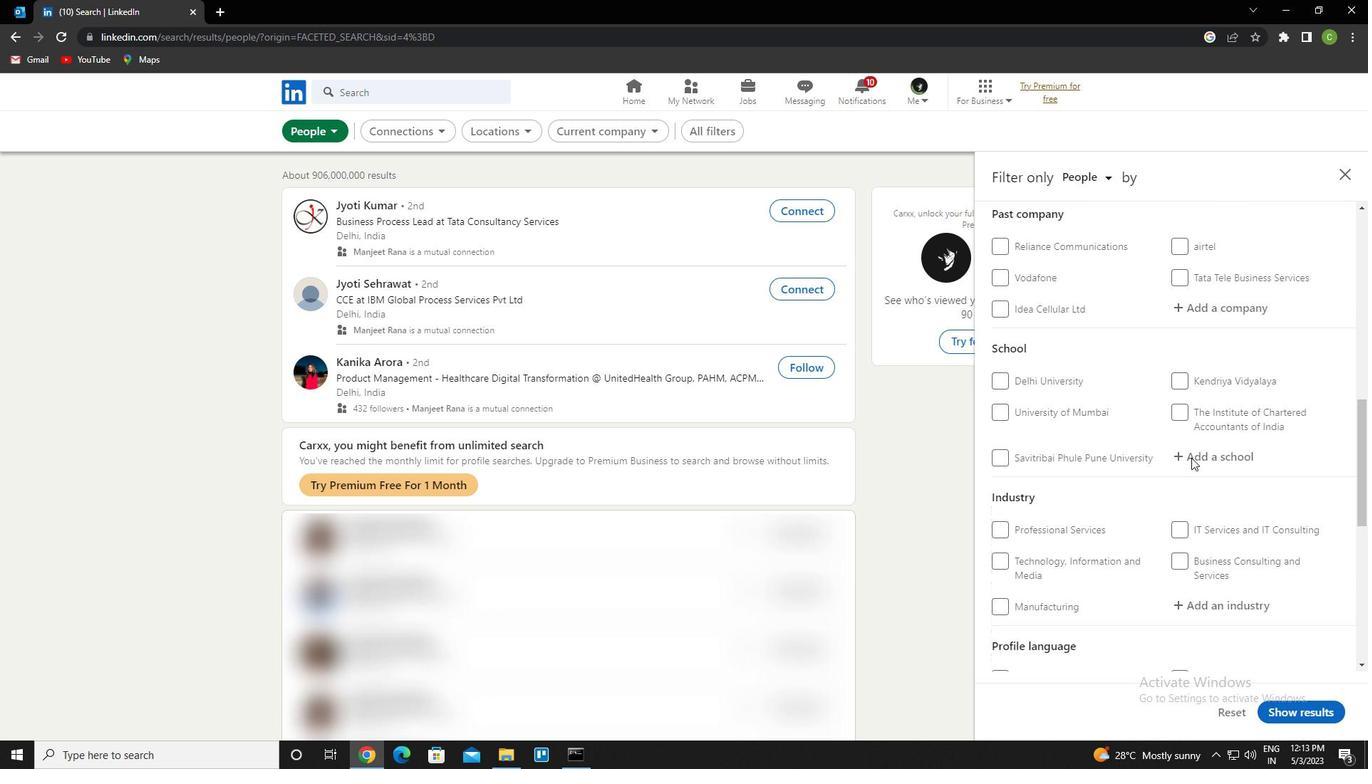 
Action: Mouse scrolled (1191, 457) with delta (0, 0)
Screenshot: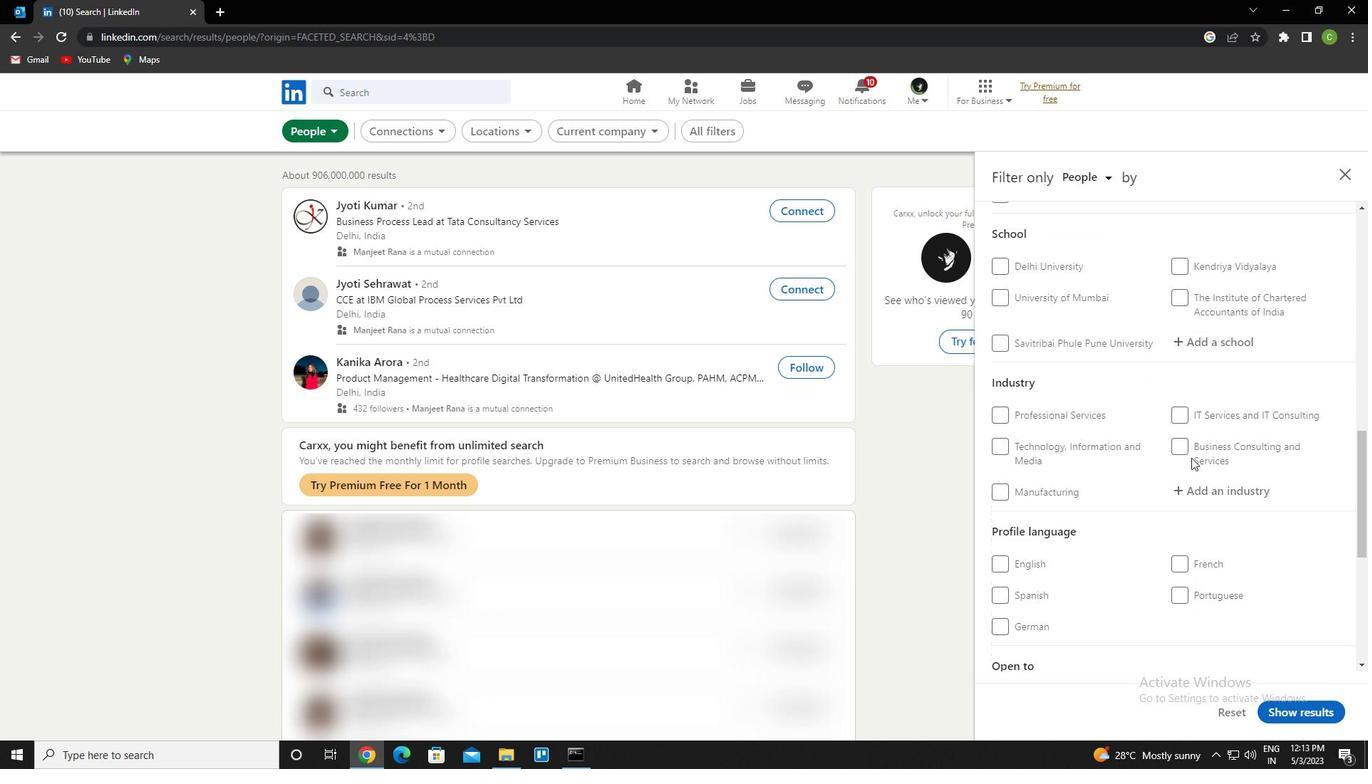 
Action: Mouse moved to (1005, 445)
Screenshot: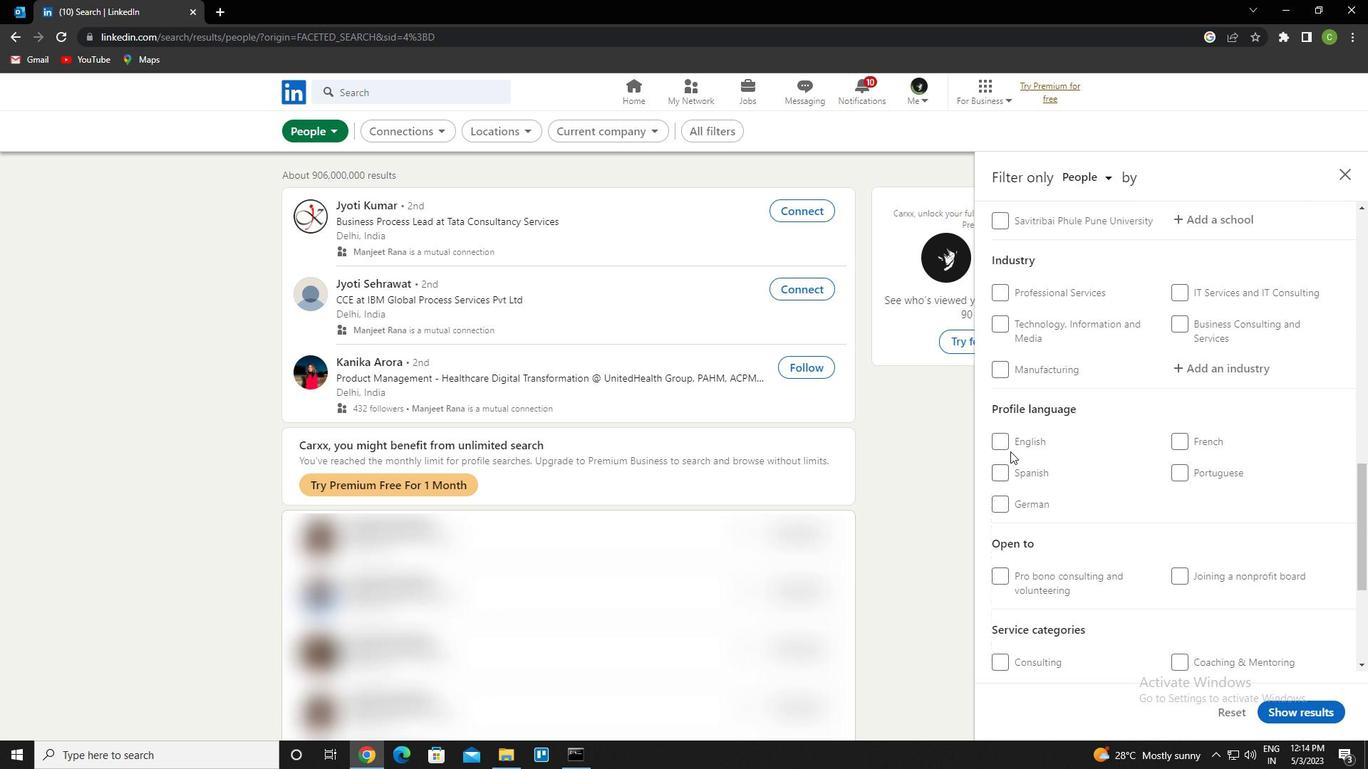 
Action: Mouse pressed left at (1005, 445)
Screenshot: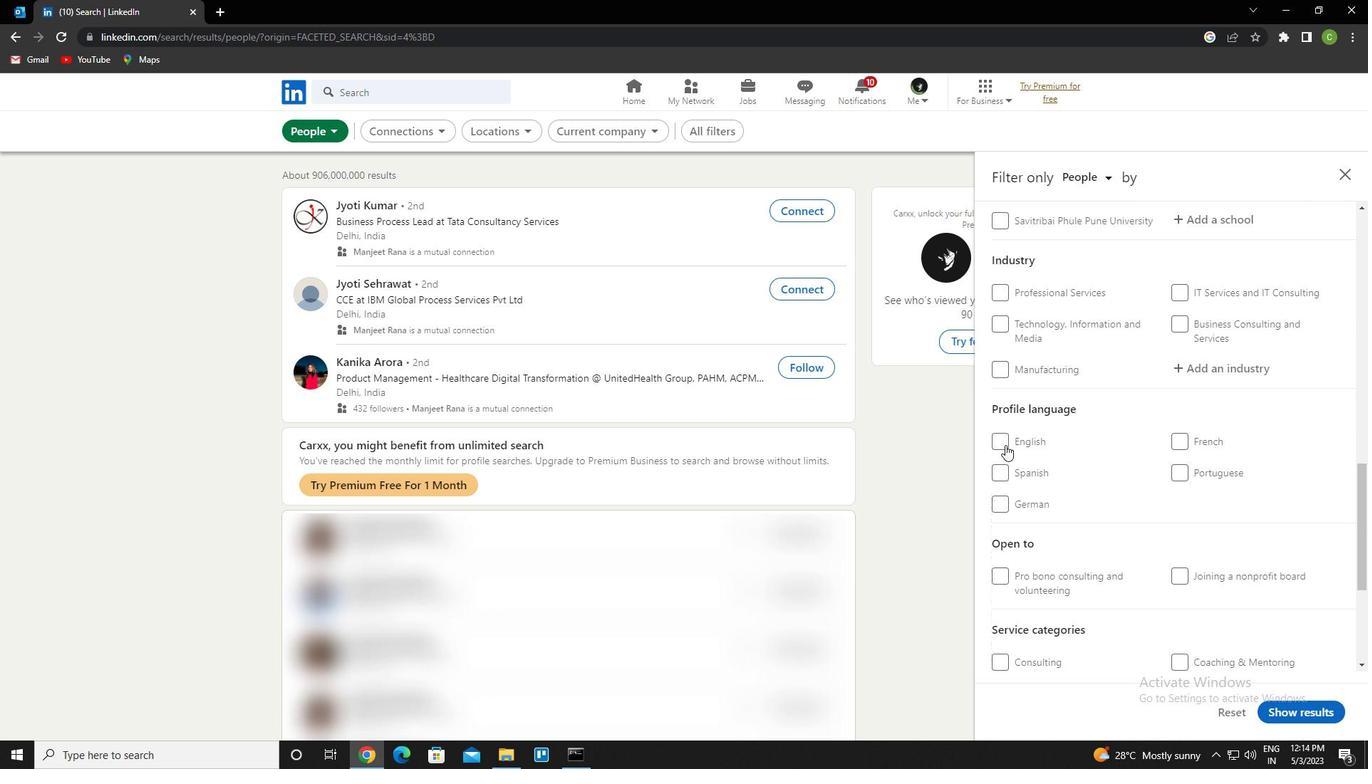 
Action: Mouse moved to (1121, 514)
Screenshot: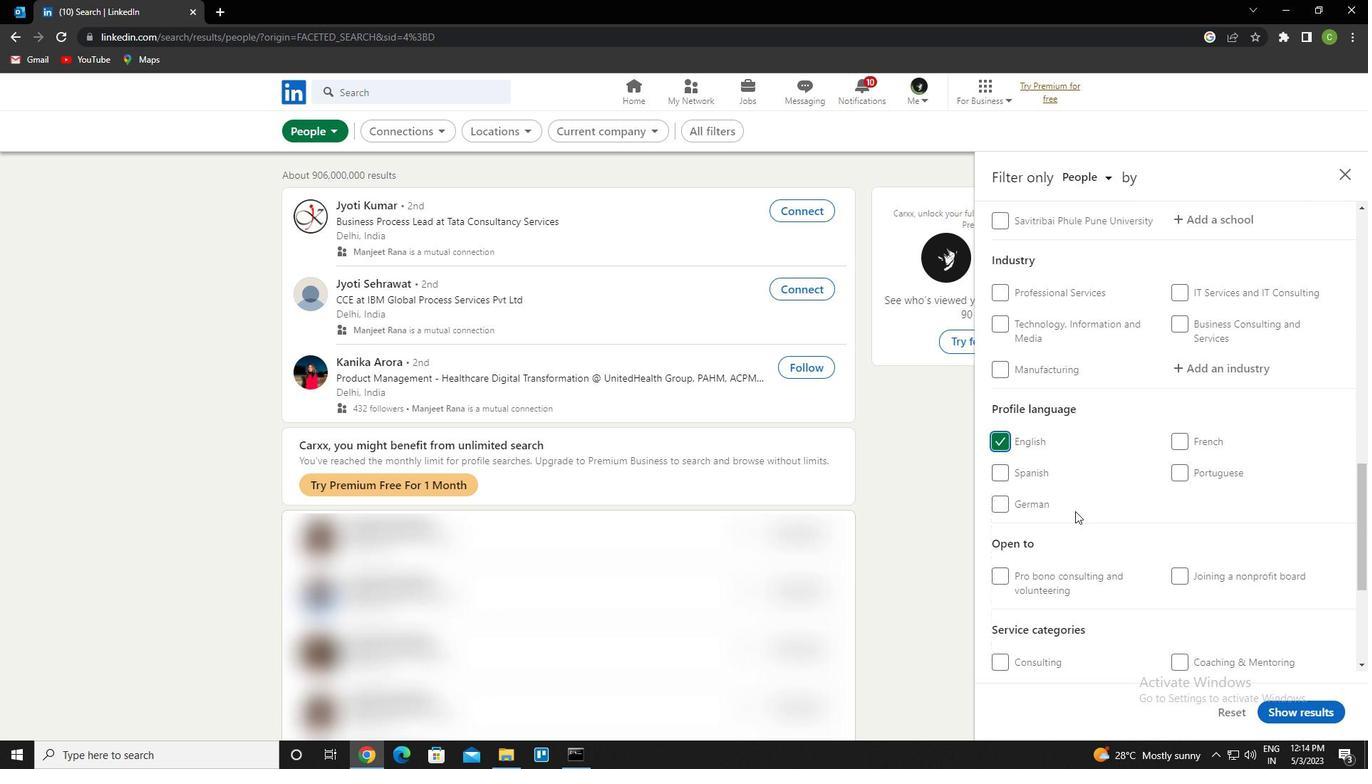 
Action: Mouse scrolled (1121, 515) with delta (0, 0)
Screenshot: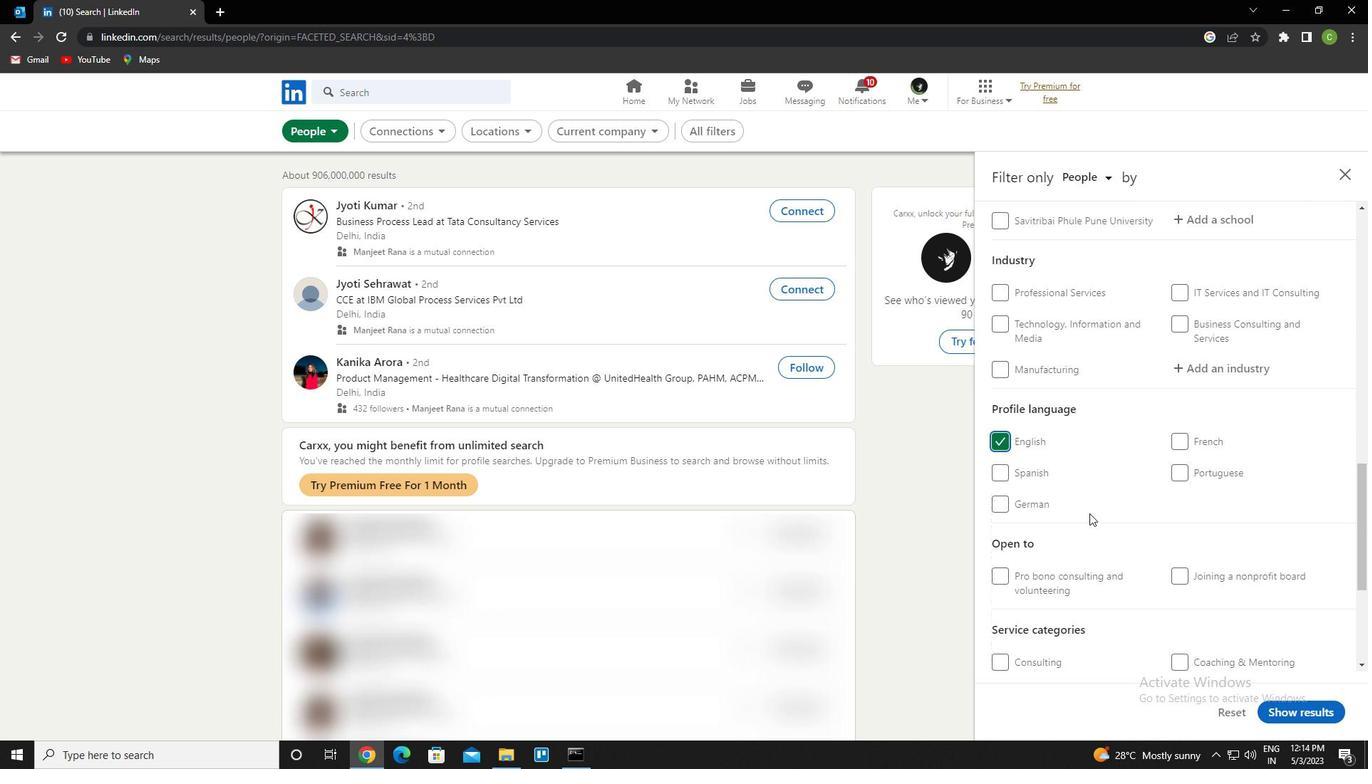 
Action: Mouse scrolled (1121, 515) with delta (0, 0)
Screenshot: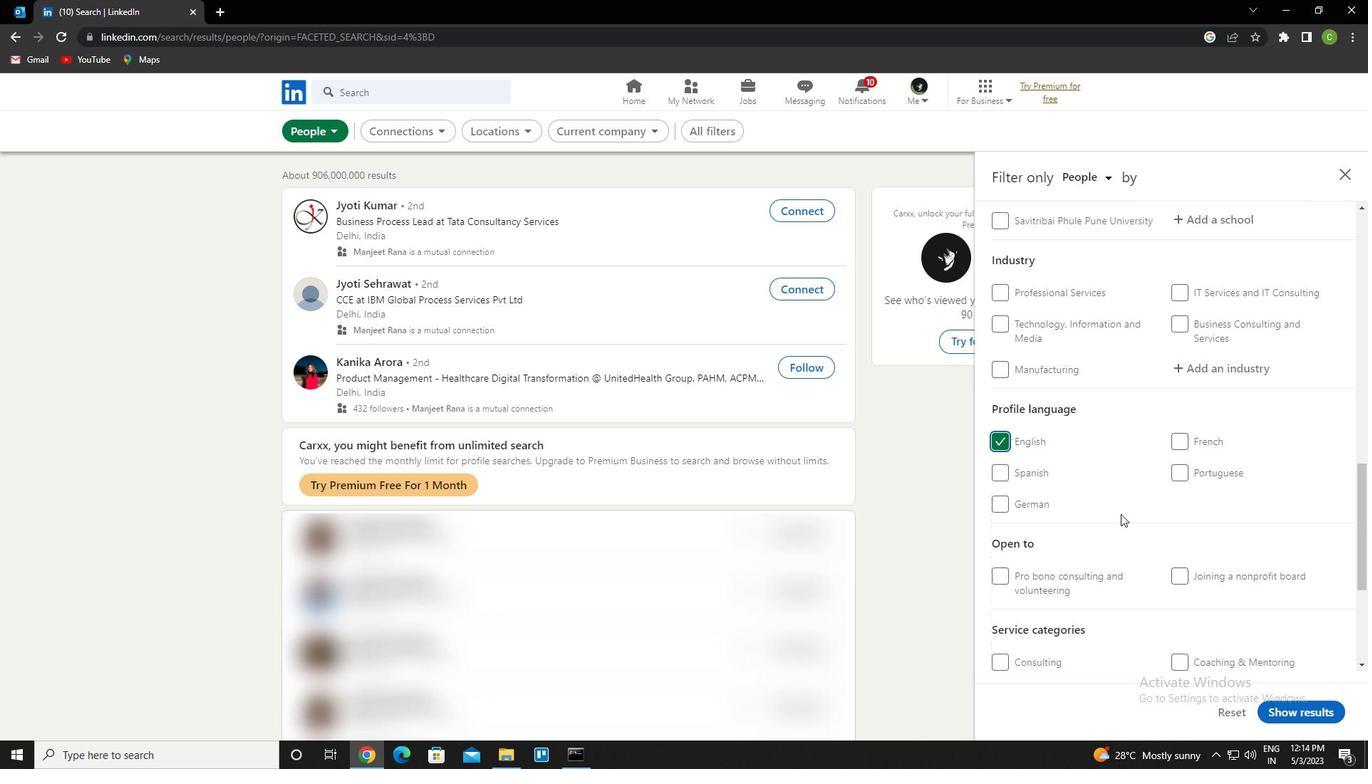 
Action: Mouse scrolled (1121, 515) with delta (0, 0)
Screenshot: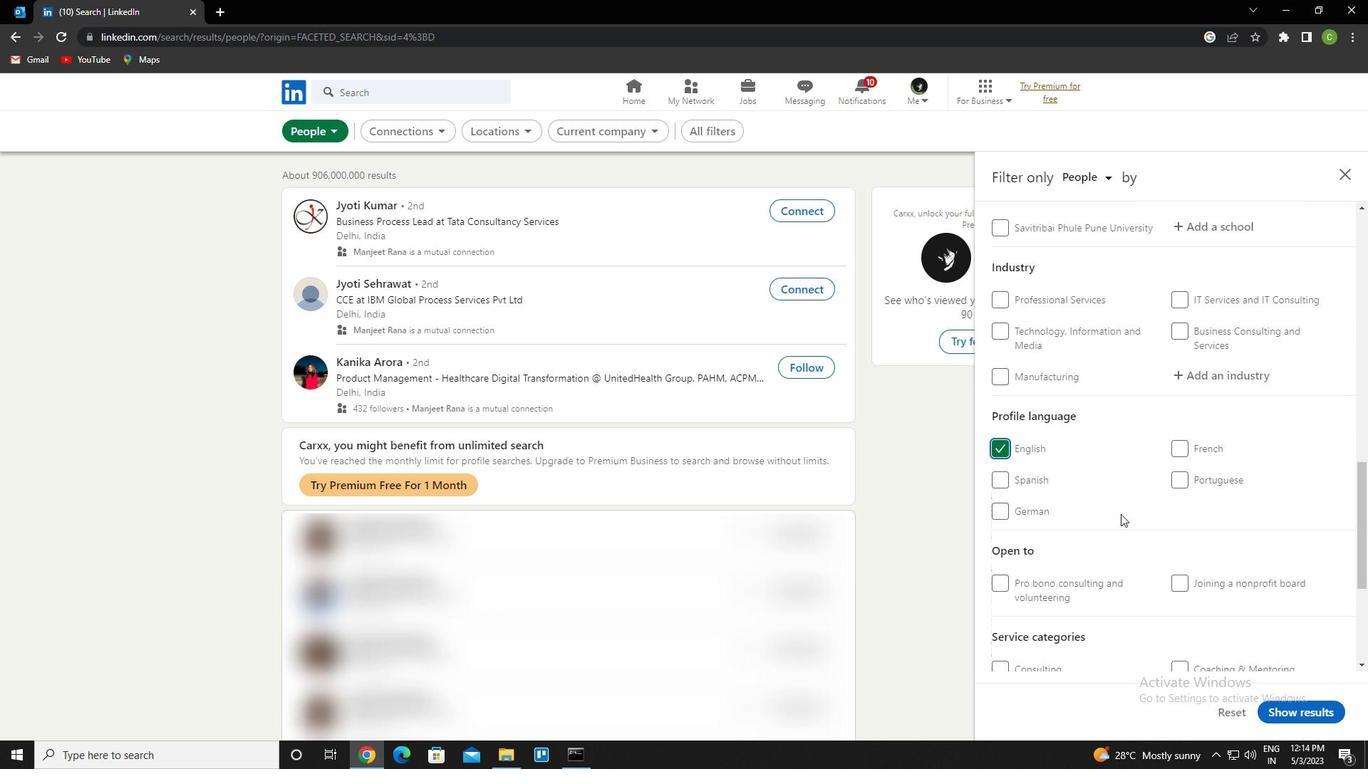 
Action: Mouse scrolled (1121, 515) with delta (0, 0)
Screenshot: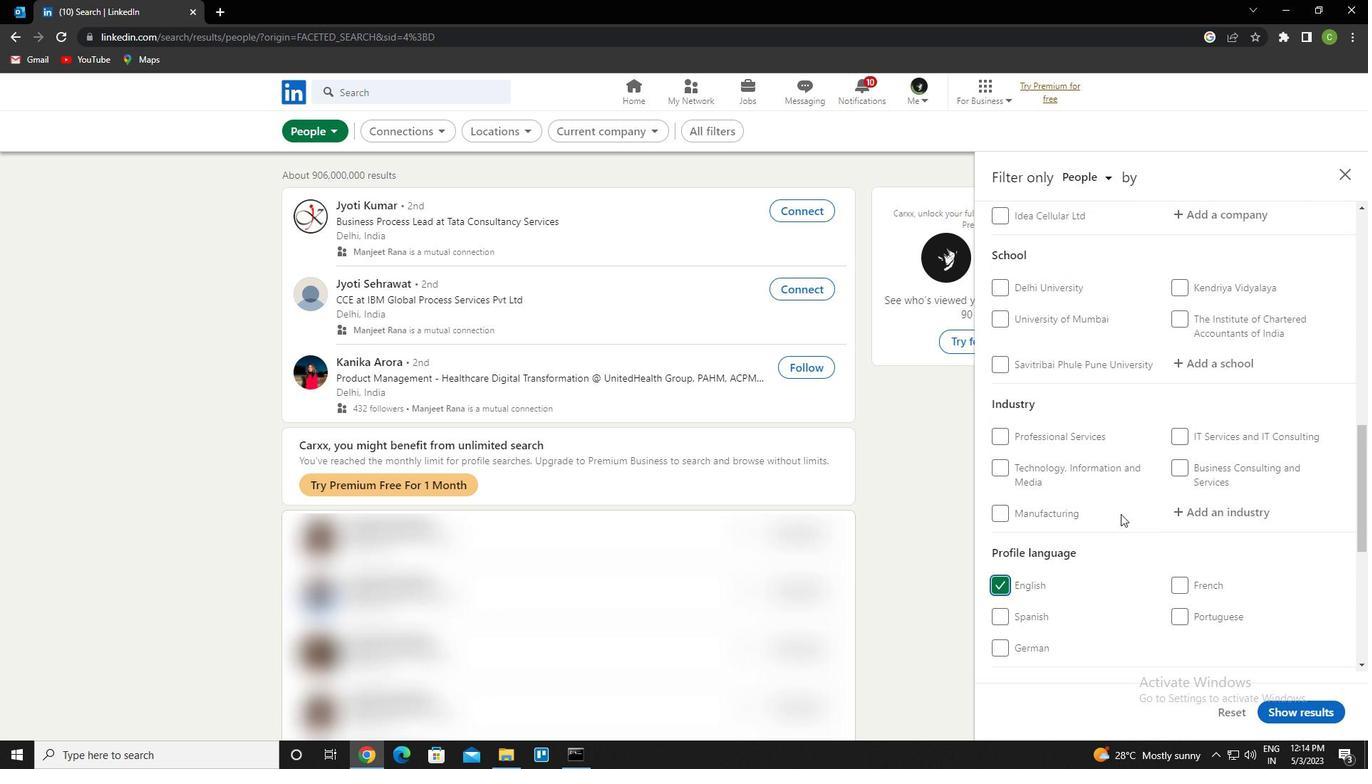 
Action: Mouse scrolled (1121, 515) with delta (0, 0)
Screenshot: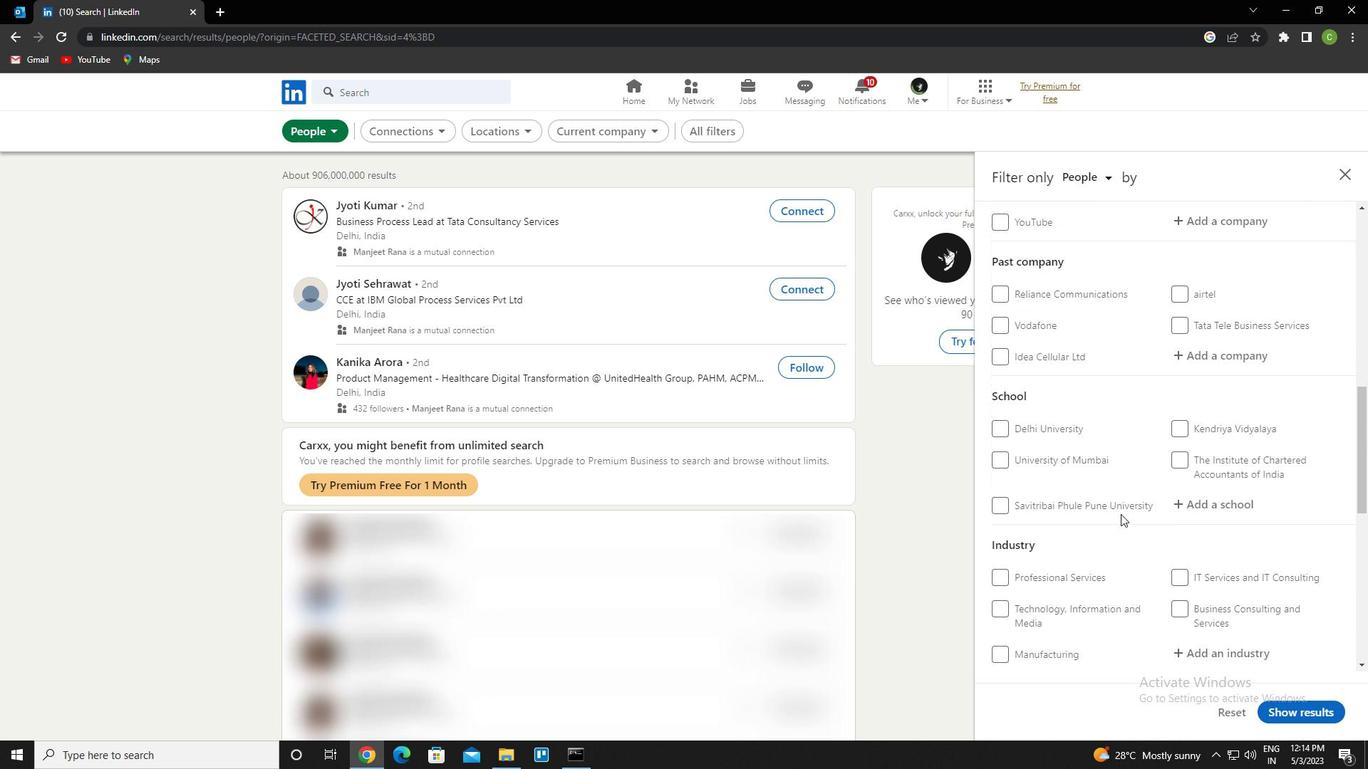 
Action: Mouse scrolled (1121, 515) with delta (0, 0)
Screenshot: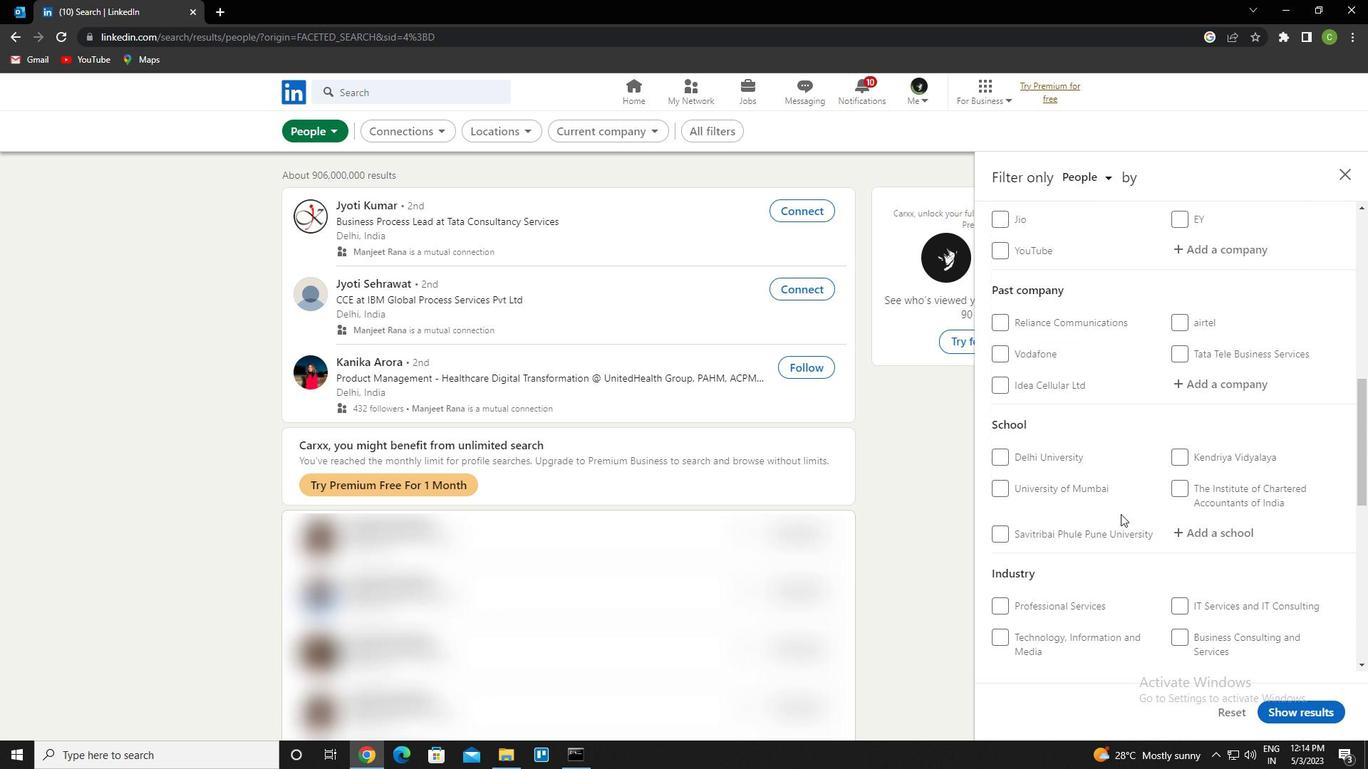 
Action: Mouse scrolled (1121, 515) with delta (0, 0)
Screenshot: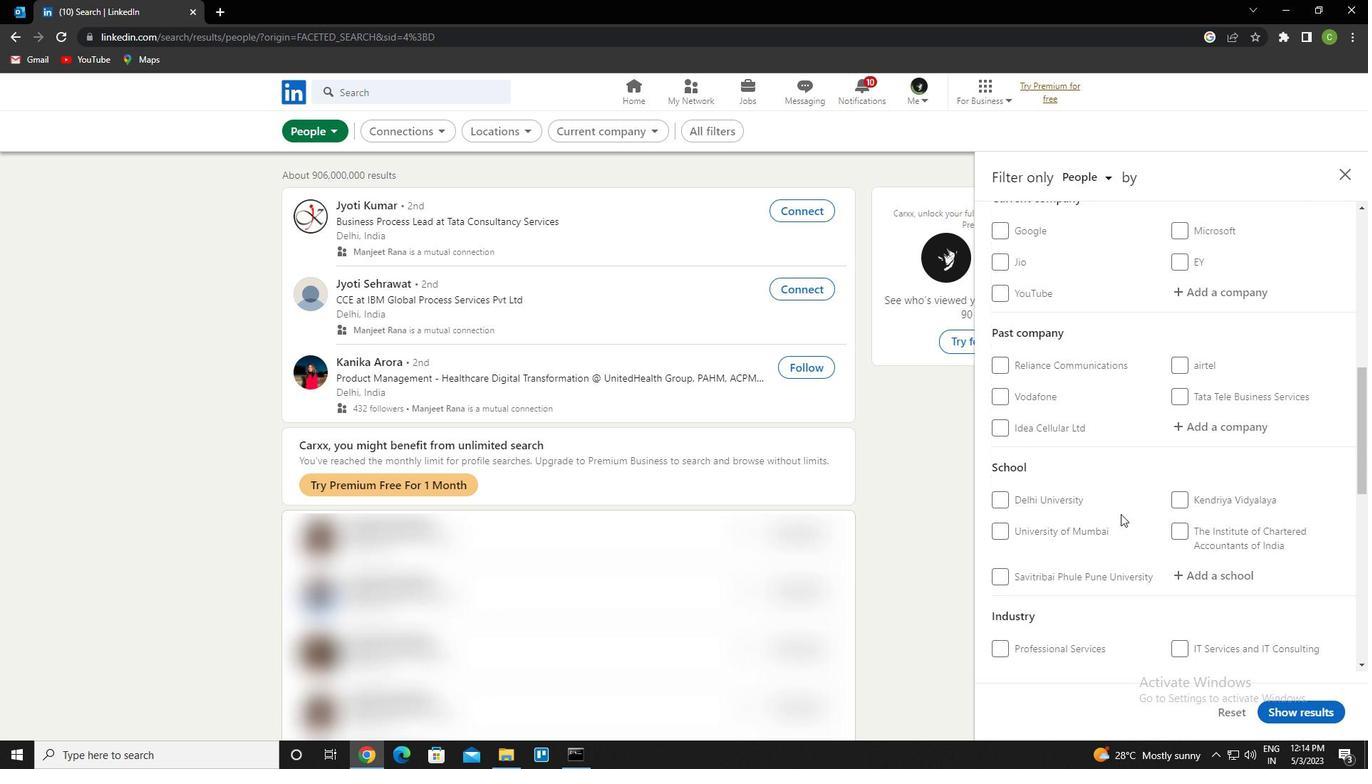 
Action: Mouse moved to (1198, 431)
Screenshot: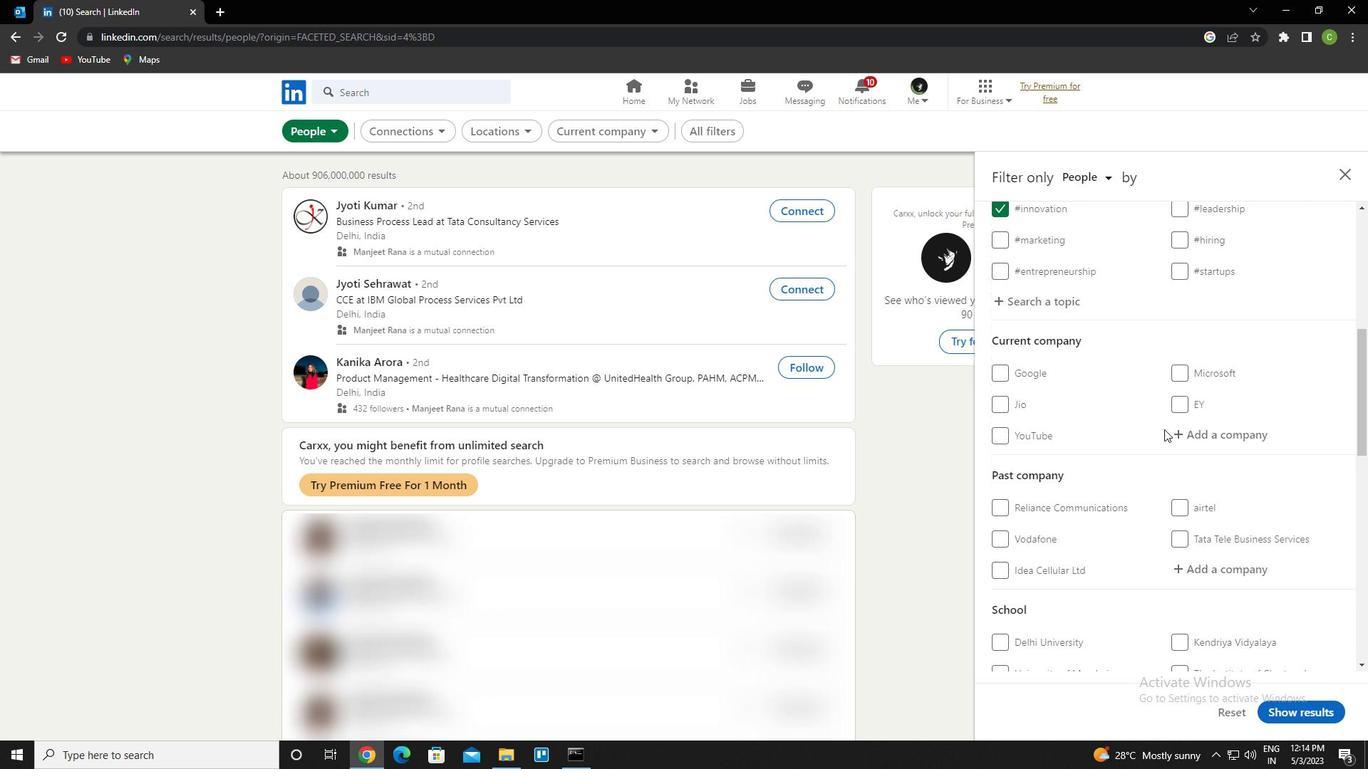 
Action: Mouse pressed left at (1198, 431)
Screenshot: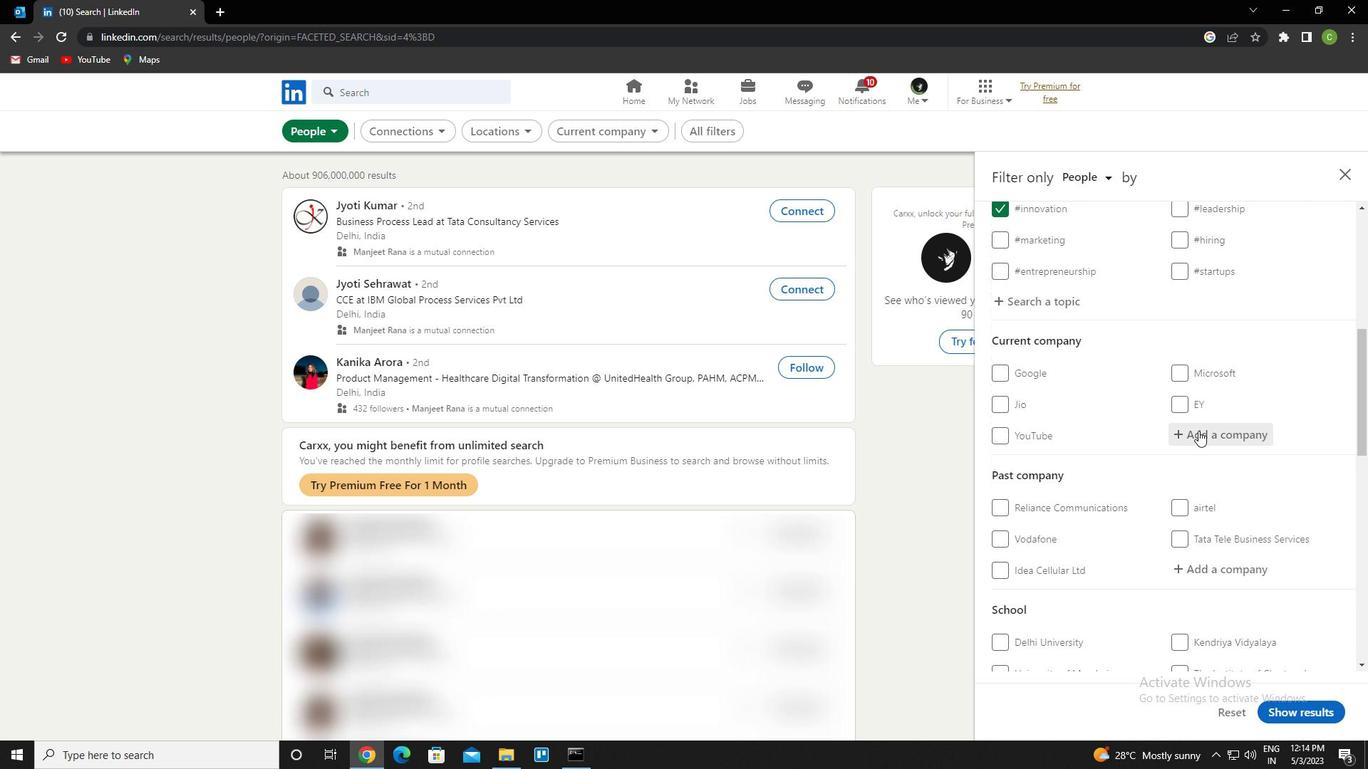
Action: Key pressed <Key.caps_lock>s<Key.caps_lock>hopup<Key.down><Key.enter>
Screenshot: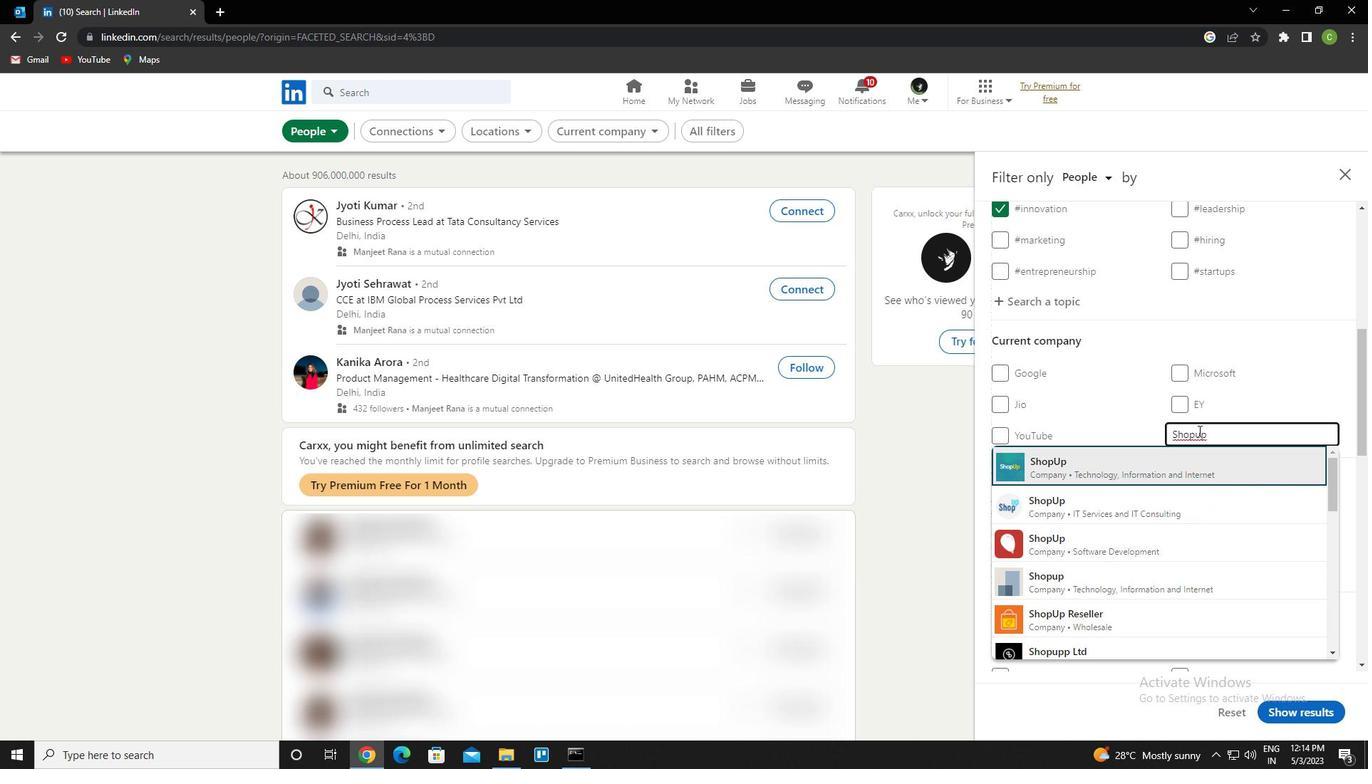 
Action: Mouse scrolled (1198, 430) with delta (0, 0)
Screenshot: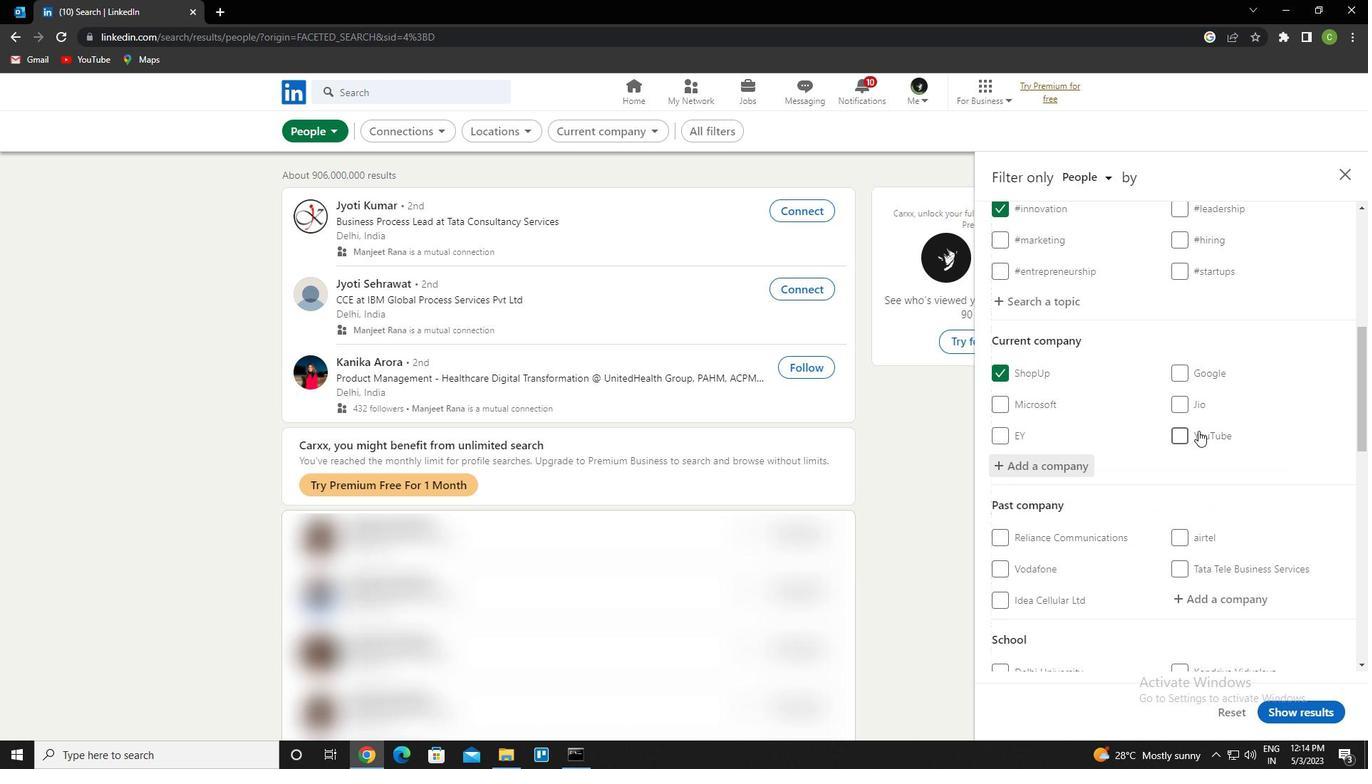 
Action: Mouse scrolled (1198, 430) with delta (0, 0)
Screenshot: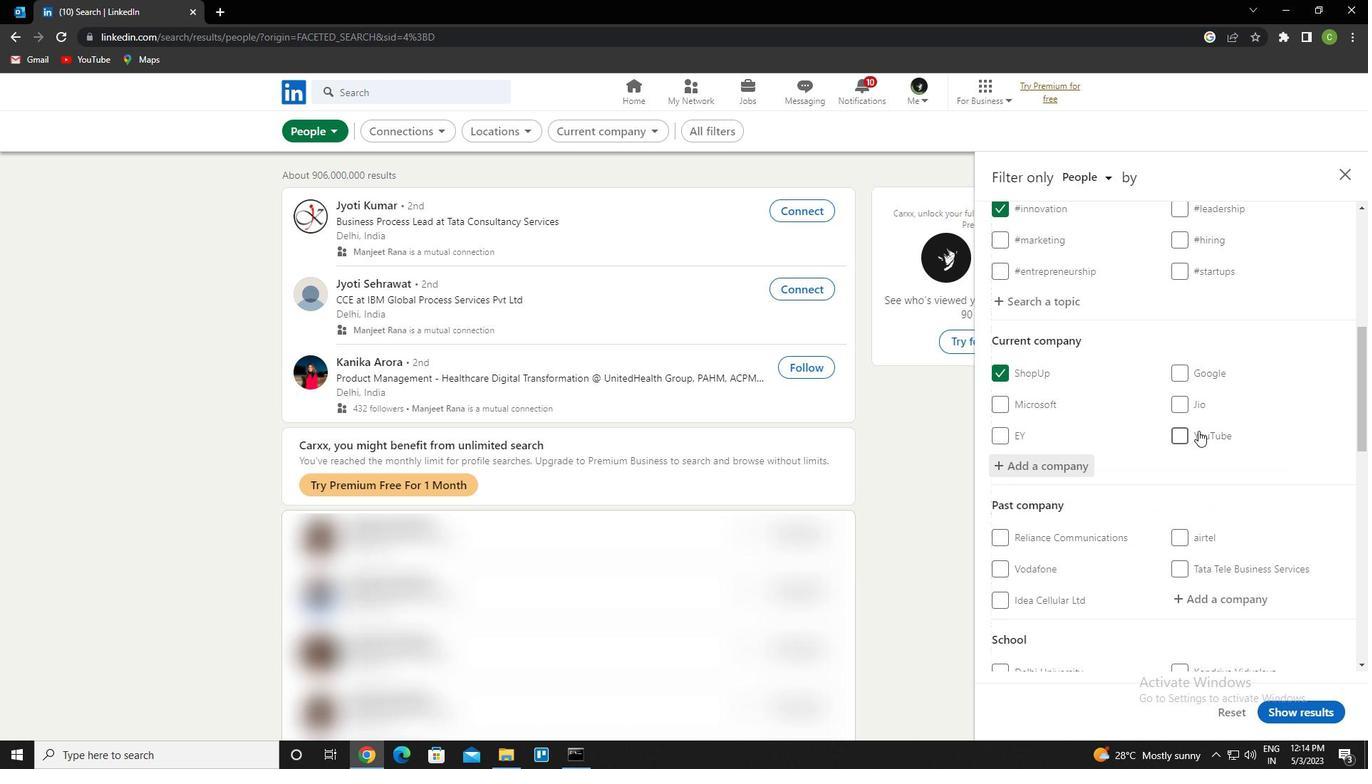 
Action: Mouse moved to (1183, 466)
Screenshot: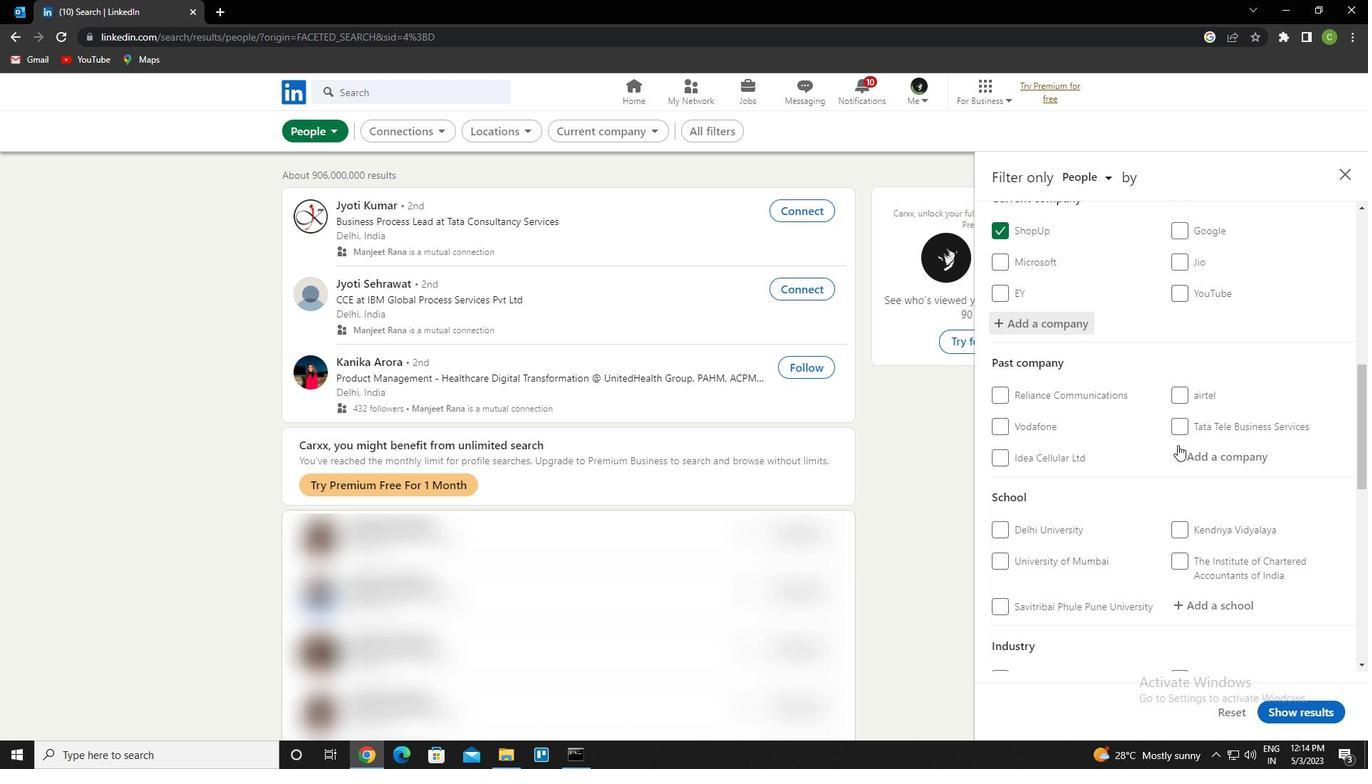
Action: Mouse scrolled (1183, 466) with delta (0, 0)
Screenshot: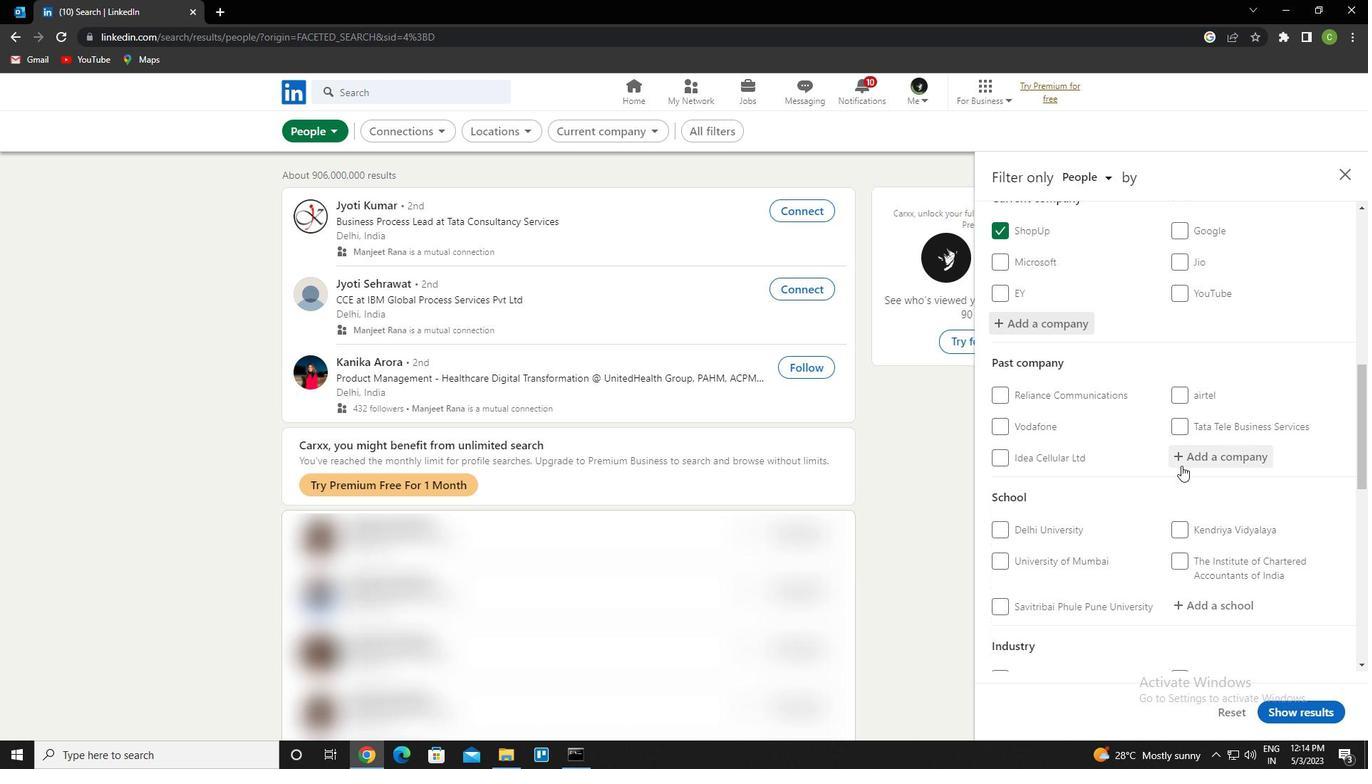 
Action: Mouse scrolled (1183, 466) with delta (0, 0)
Screenshot: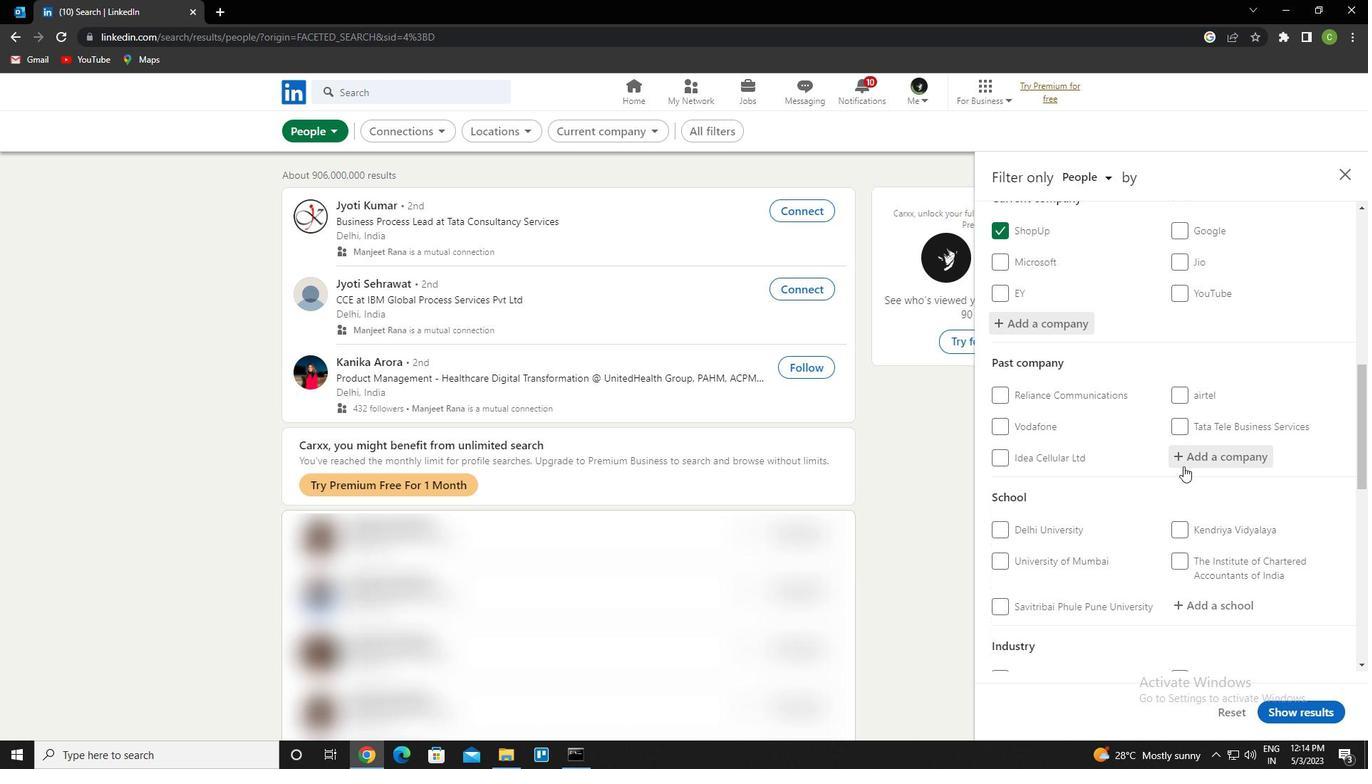 
Action: Mouse moved to (1216, 466)
Screenshot: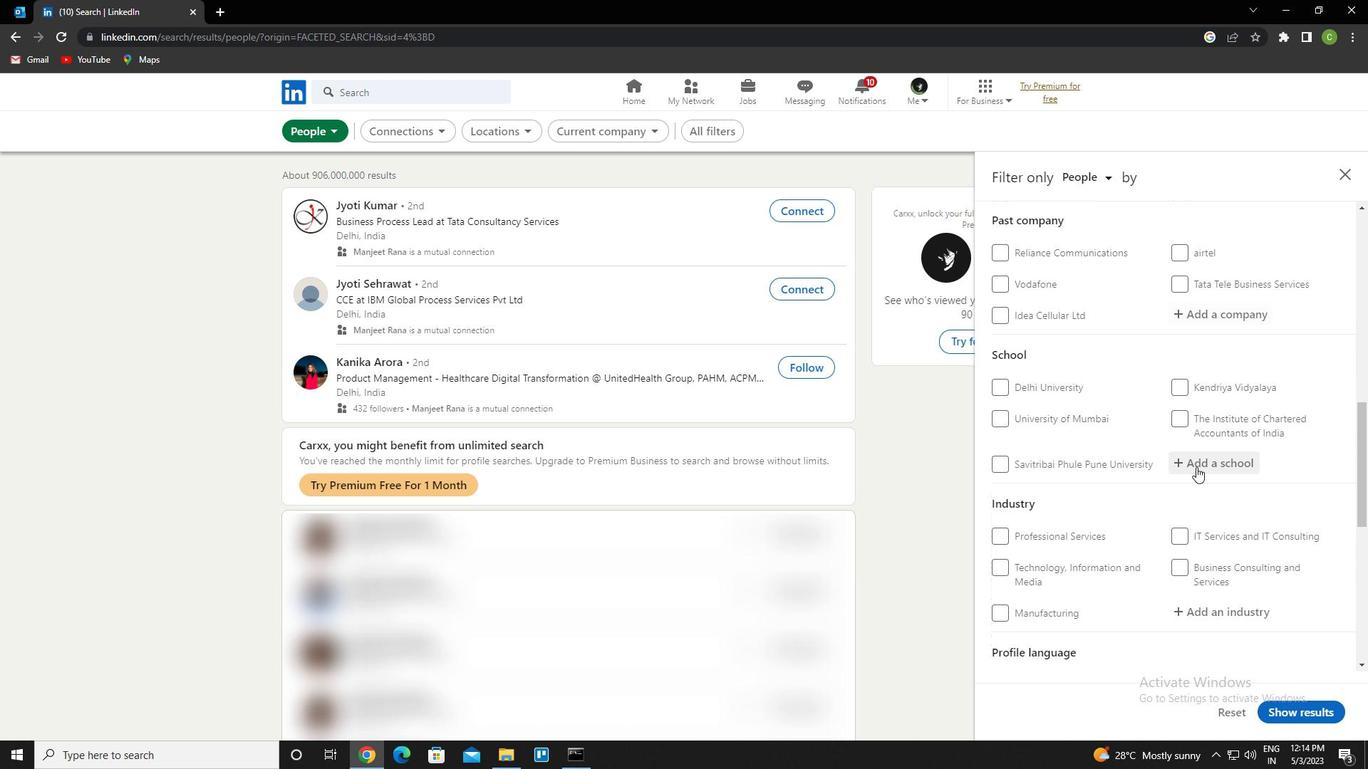 
Action: Mouse pressed left at (1216, 466)
Screenshot: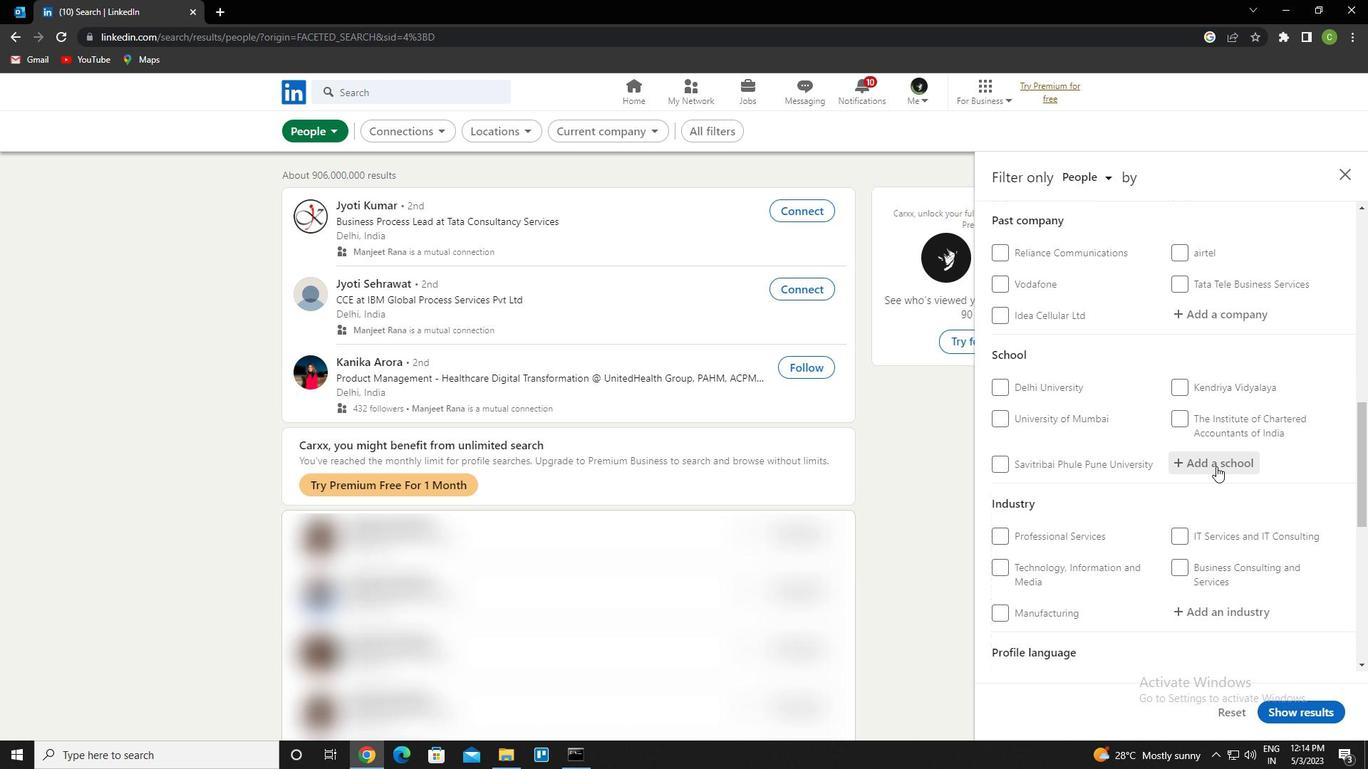 
Action: Key pressed <Key.caps_lock>m<Key.caps_lock>arwadi<Key.down><Key.enter>
Screenshot: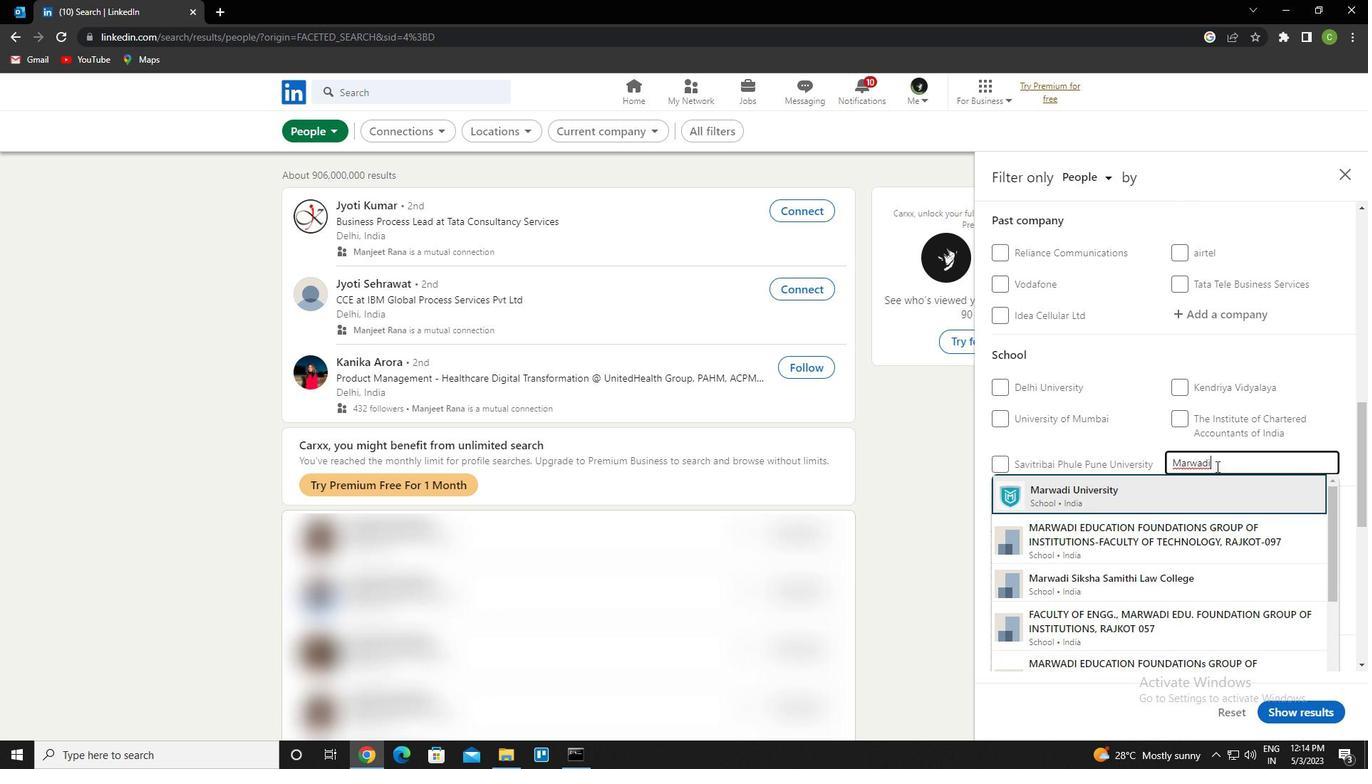
Action: Mouse scrolled (1216, 466) with delta (0, 0)
Screenshot: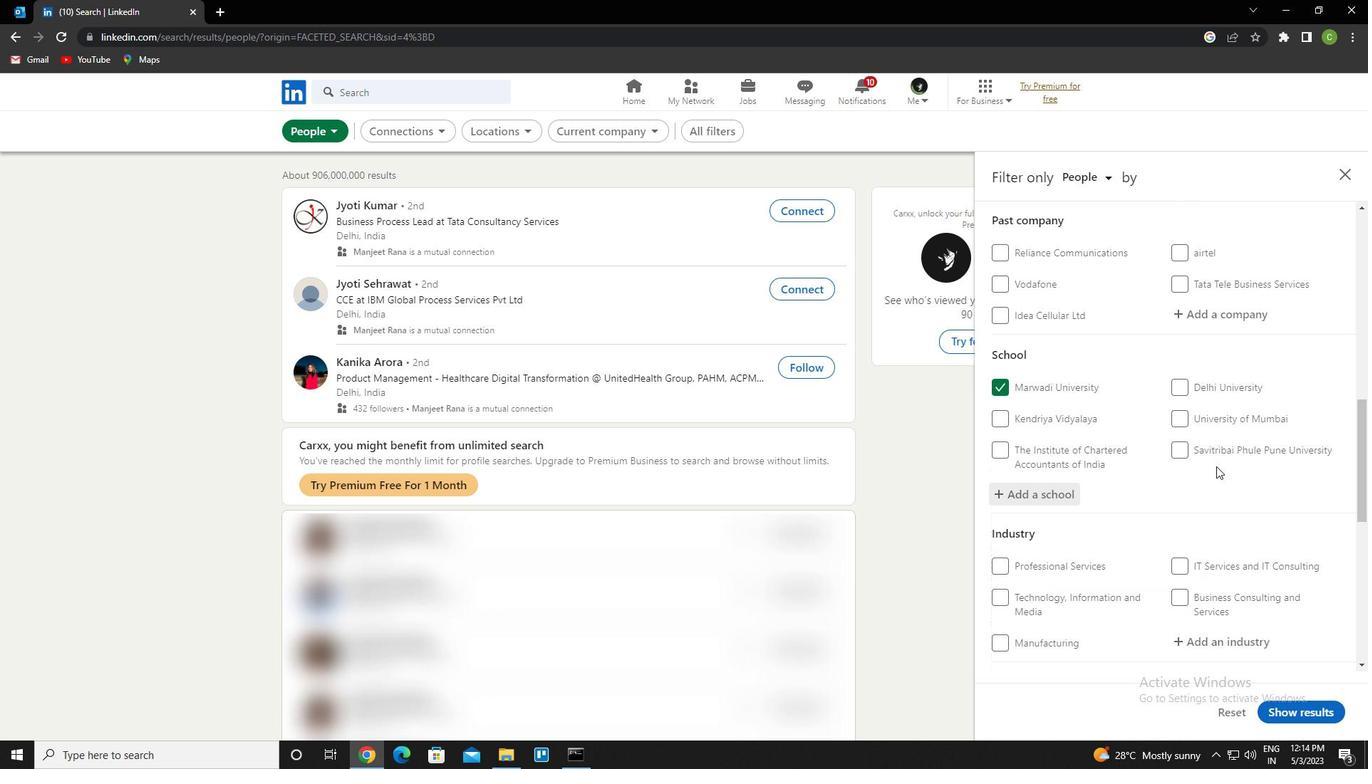 
Action: Mouse scrolled (1216, 466) with delta (0, 0)
Screenshot: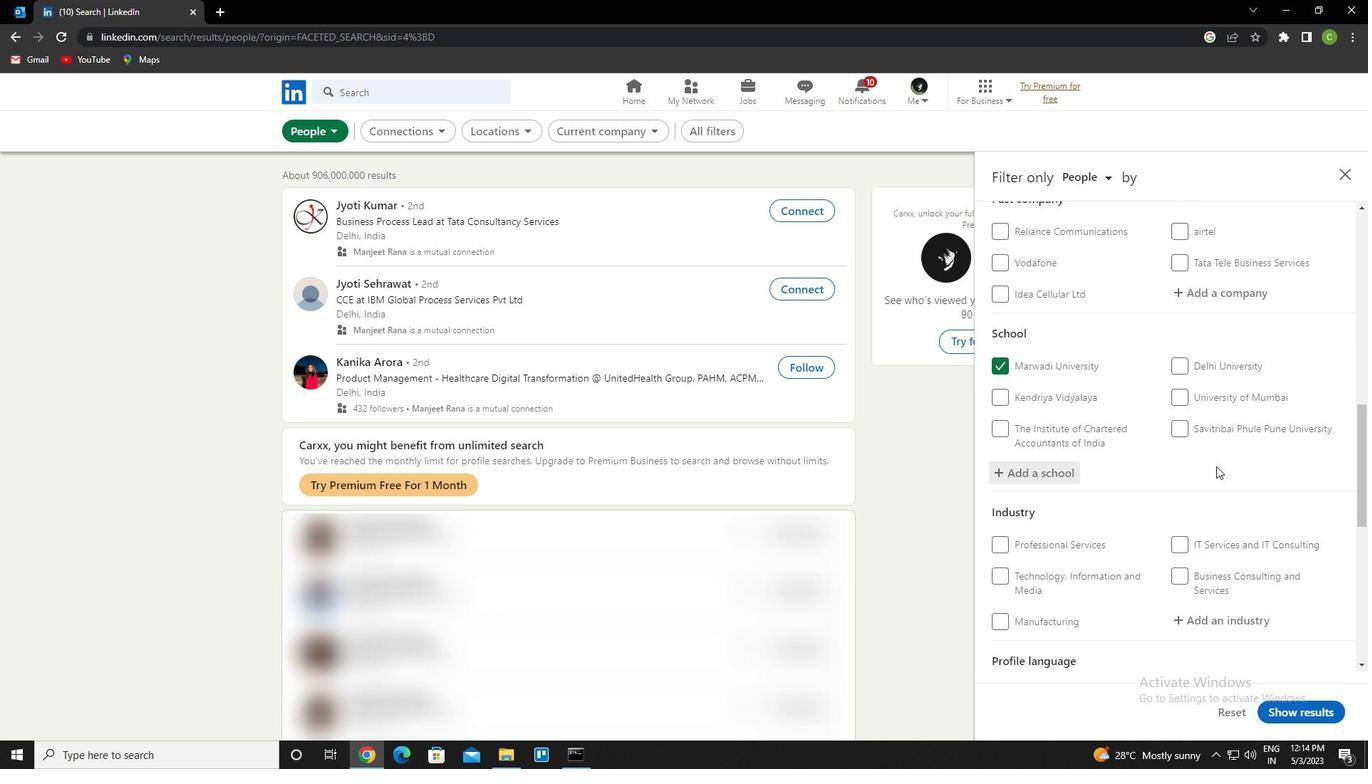 
Action: Mouse scrolled (1216, 466) with delta (0, 0)
Screenshot: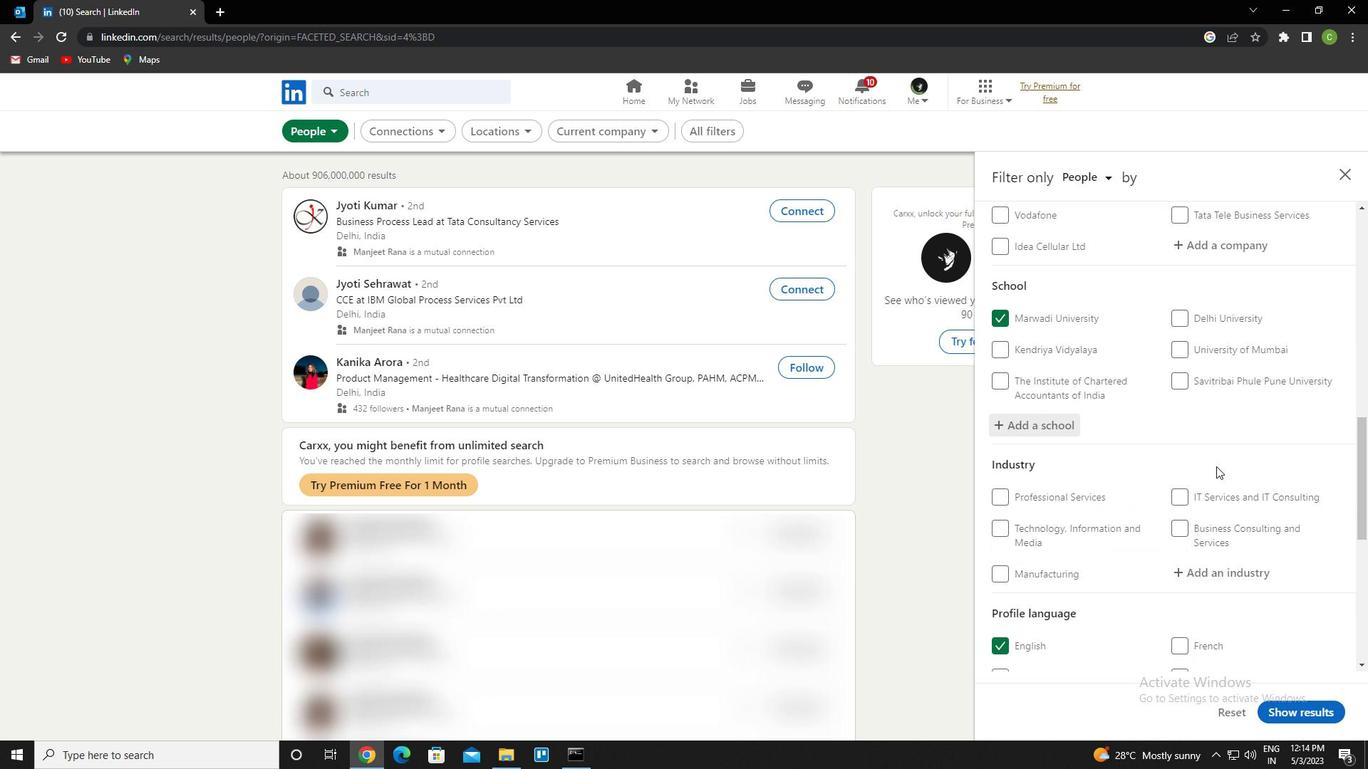 
Action: Mouse moved to (1230, 429)
Screenshot: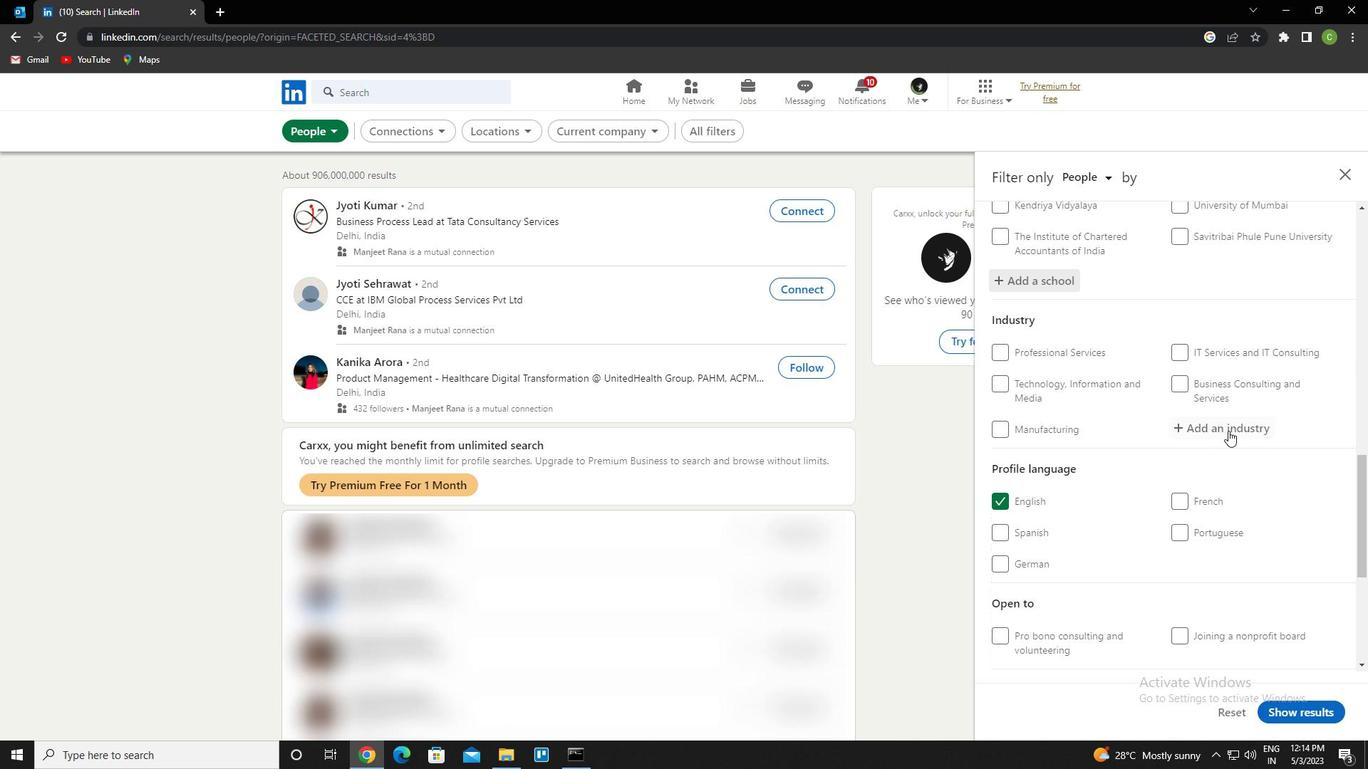 
Action: Mouse pressed left at (1230, 429)
Screenshot: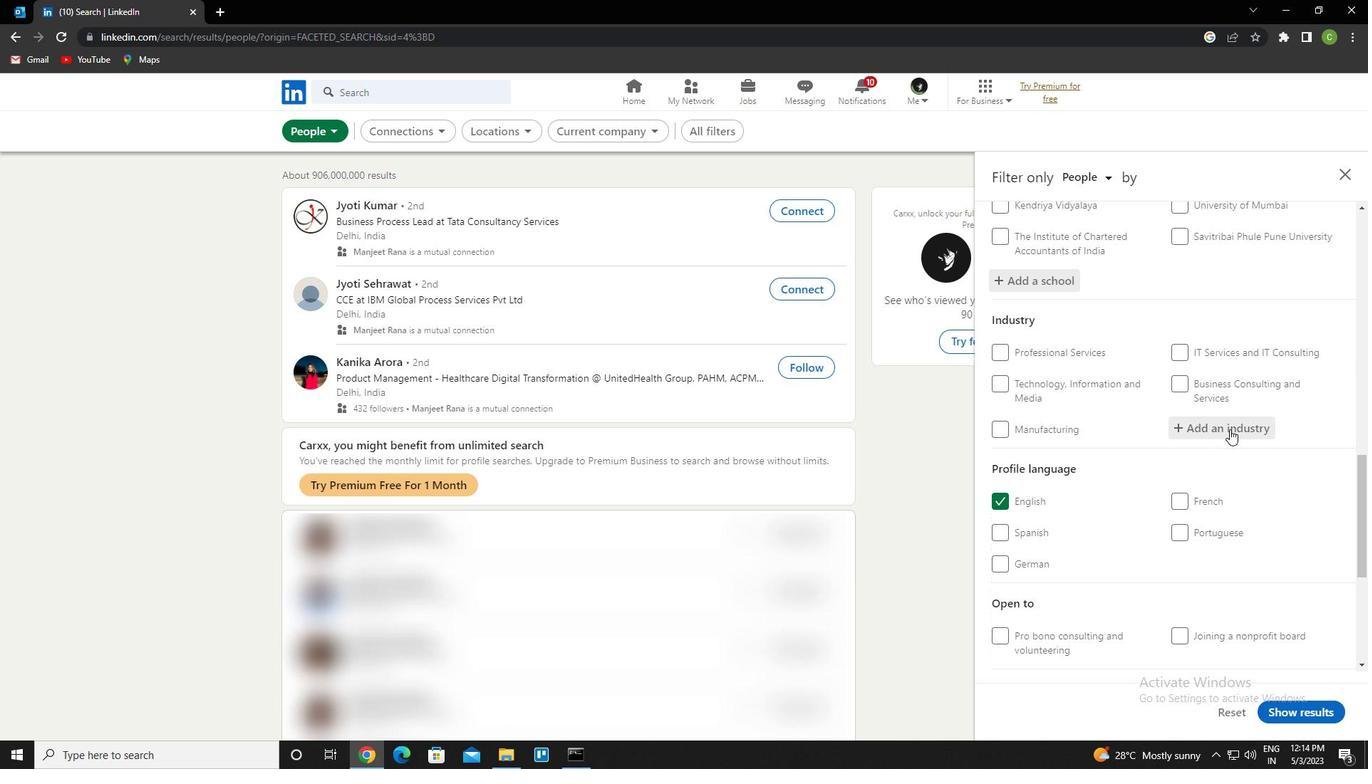
Action: Key pressed <Key.caps_lock>w<Key.caps_lock>ind<Key.space>in<Key.backspace><Key.backspace>electric<Key.down><Key.enter>
Screenshot: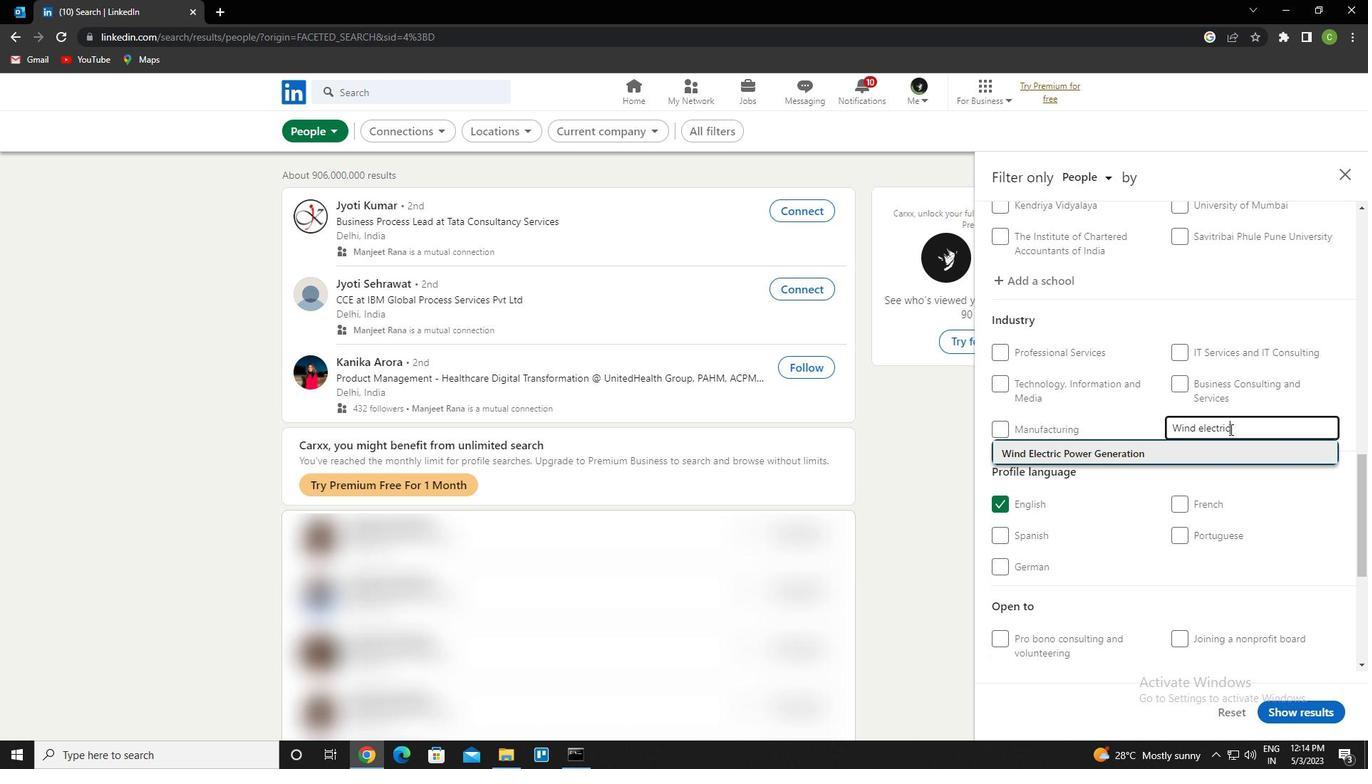 
Action: Mouse scrolled (1230, 429) with delta (0, 0)
Screenshot: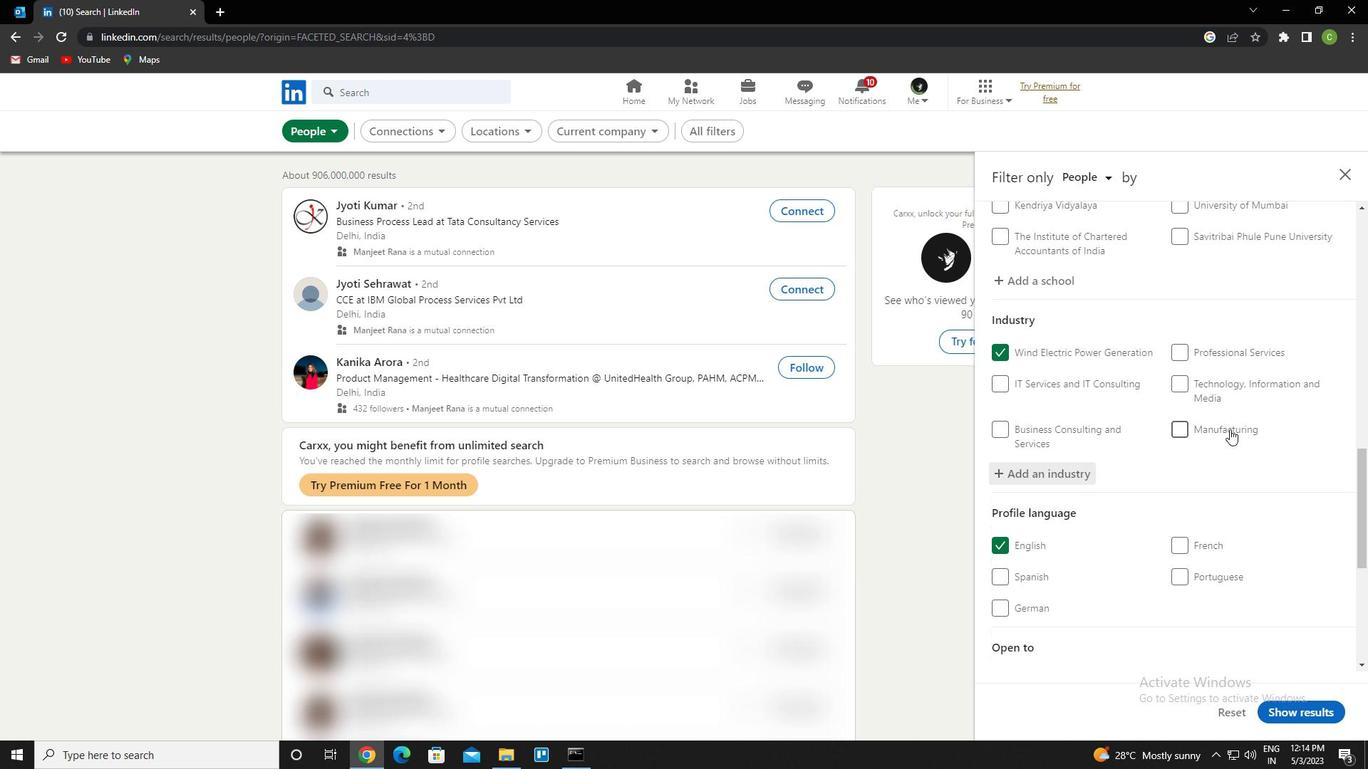 
Action: Mouse scrolled (1230, 429) with delta (0, 0)
Screenshot: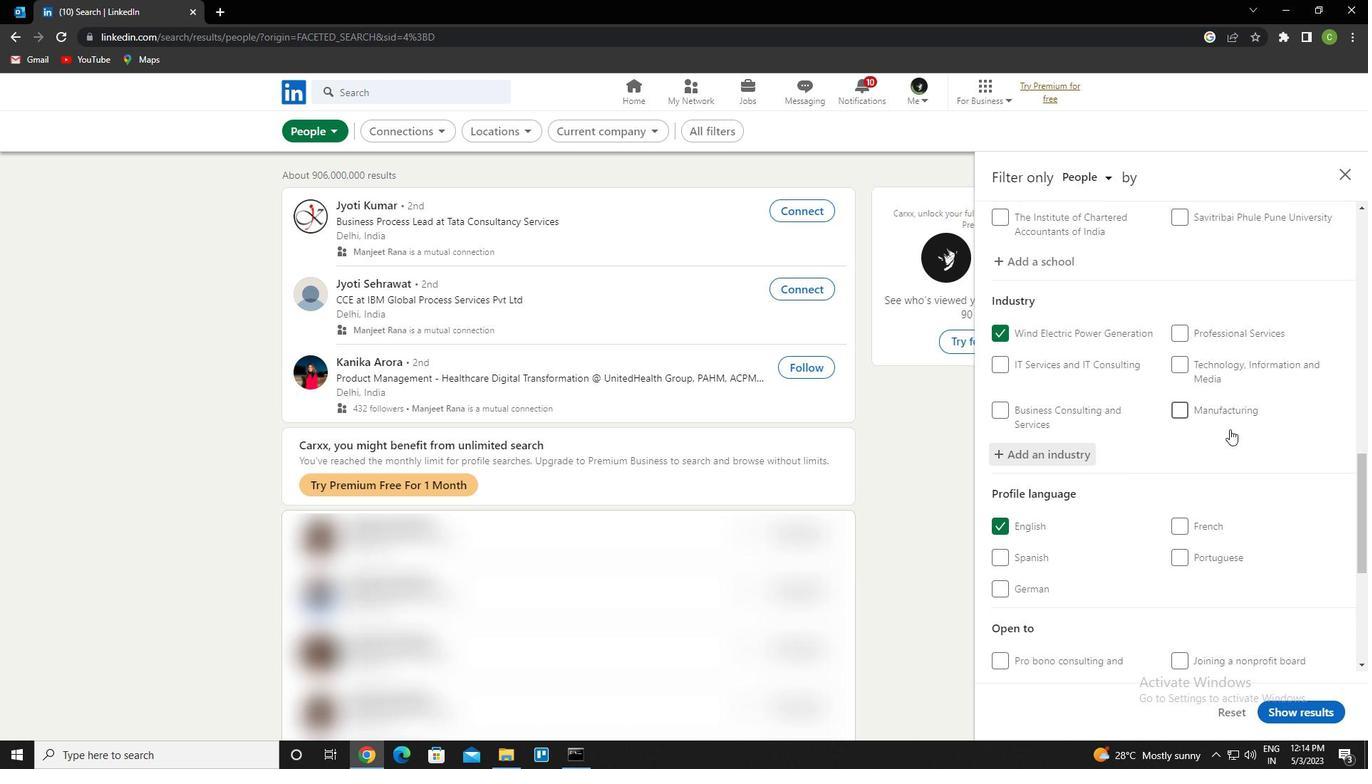 
Action: Mouse scrolled (1230, 429) with delta (0, 0)
Screenshot: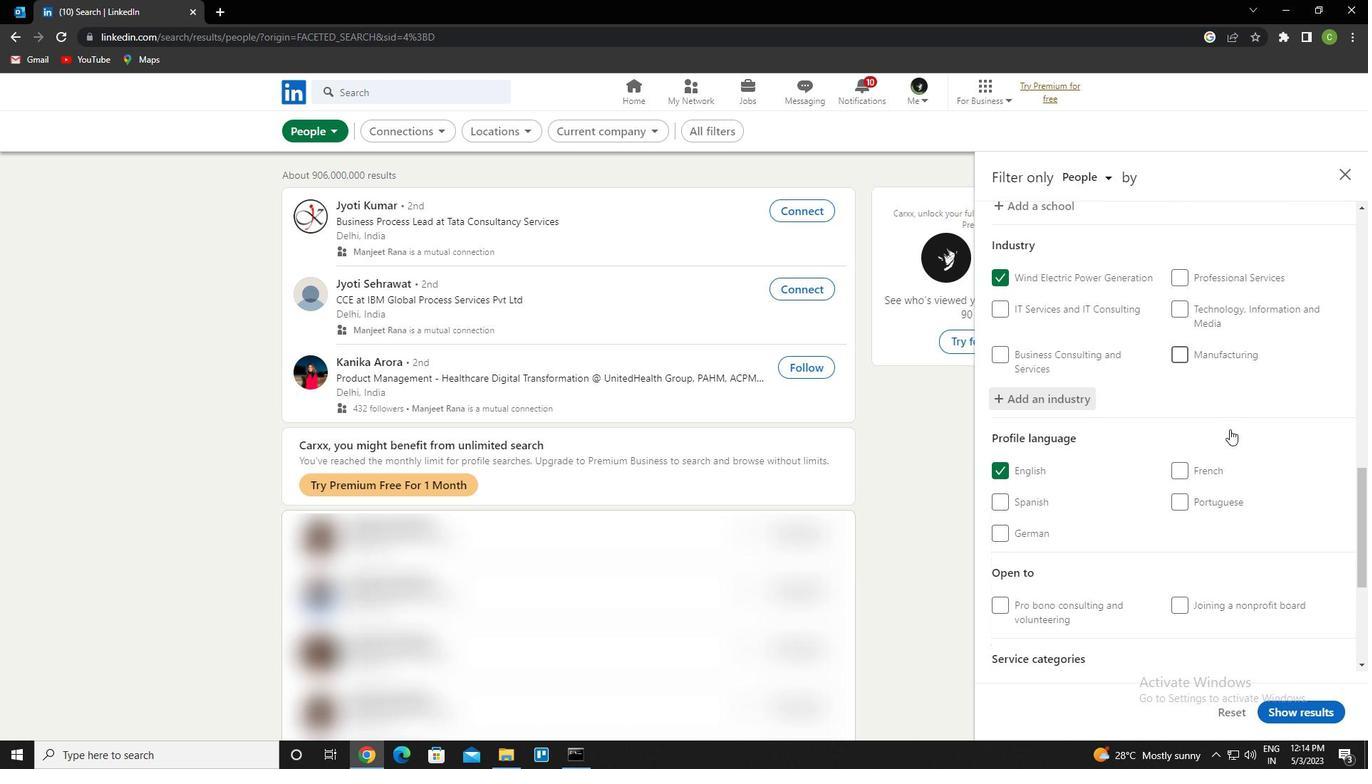 
Action: Mouse scrolled (1230, 429) with delta (0, 0)
Screenshot: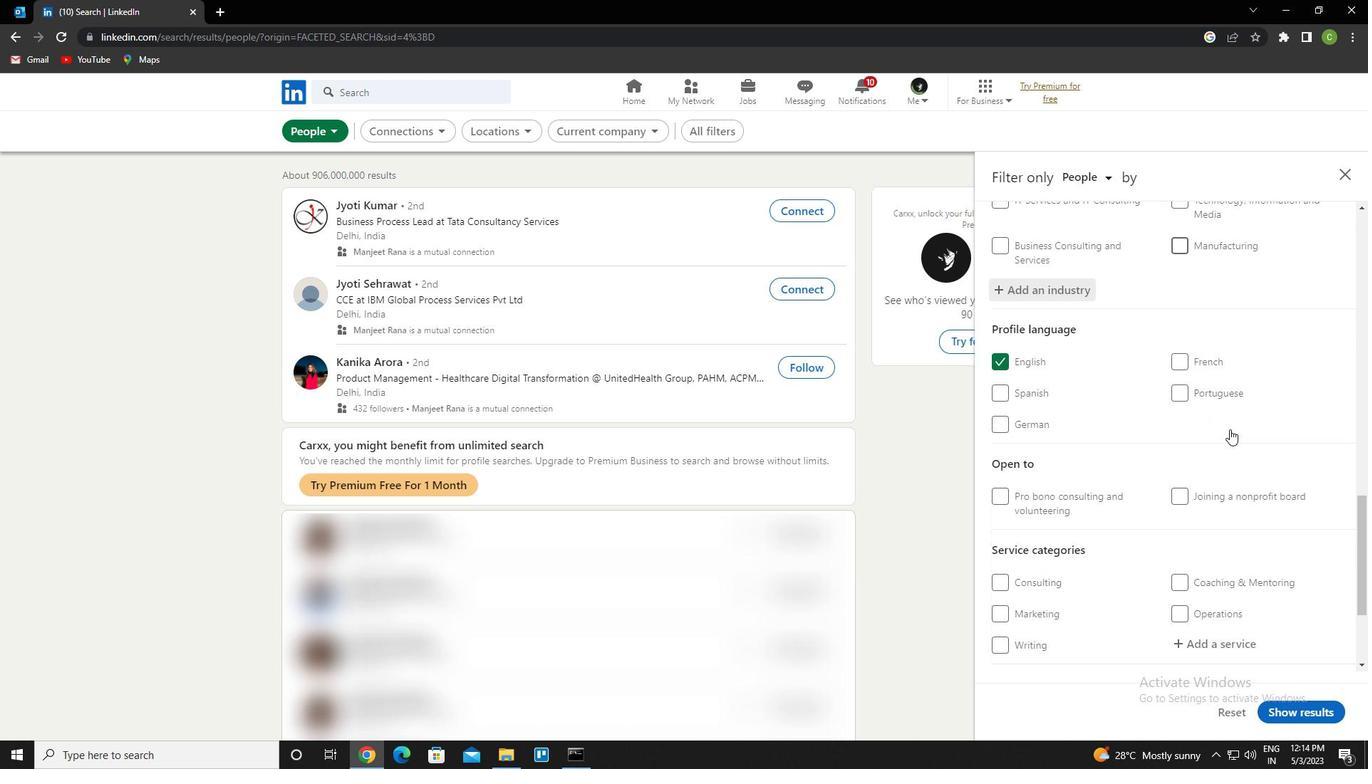 
Action: Mouse moved to (1215, 490)
Screenshot: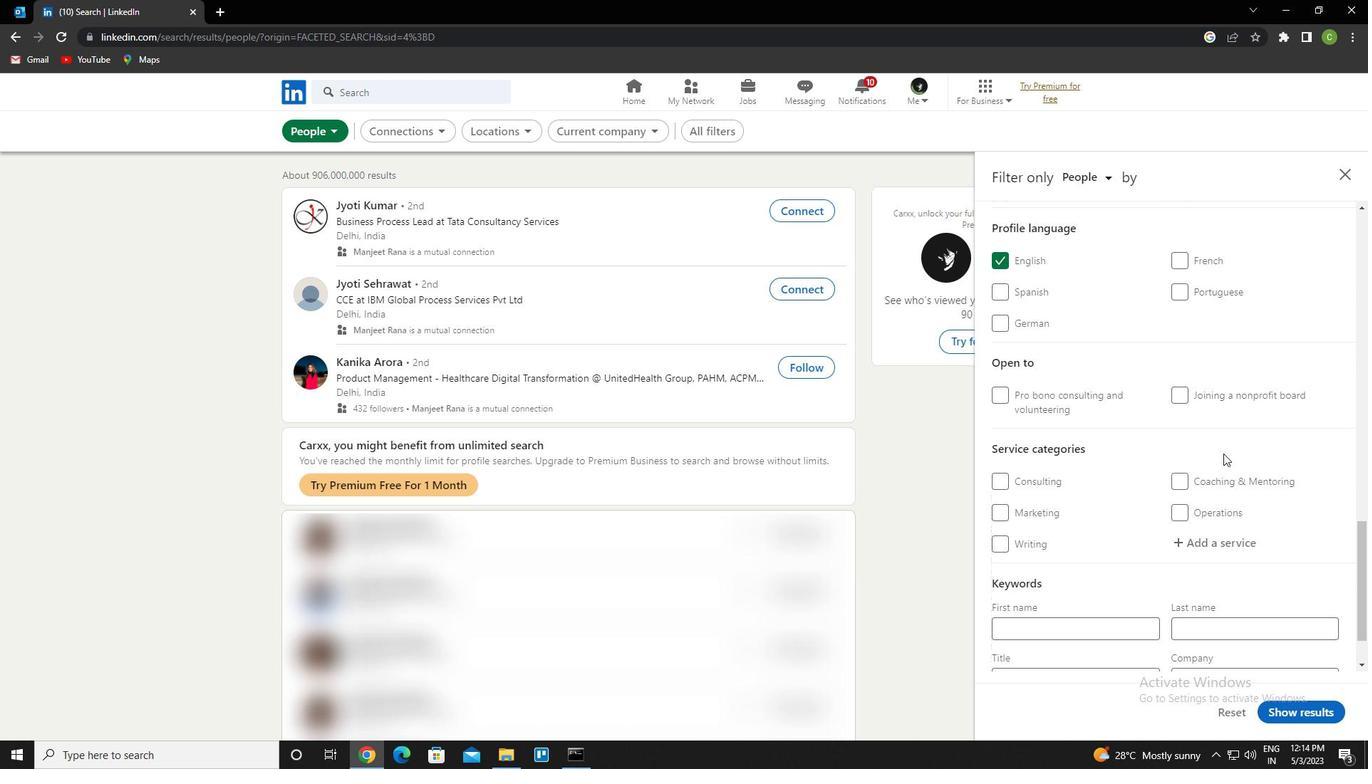 
Action: Mouse scrolled (1215, 489) with delta (0, 0)
Screenshot: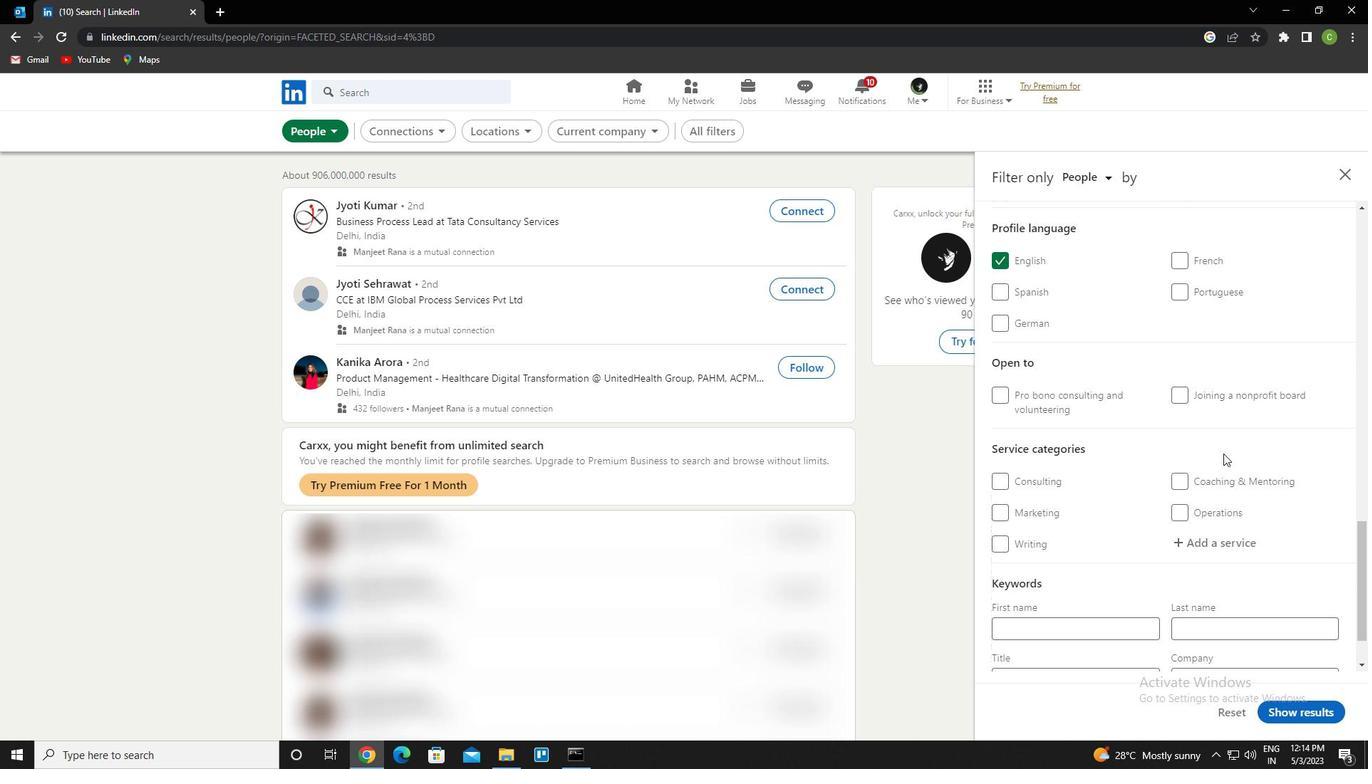
Action: Mouse moved to (1215, 491)
Screenshot: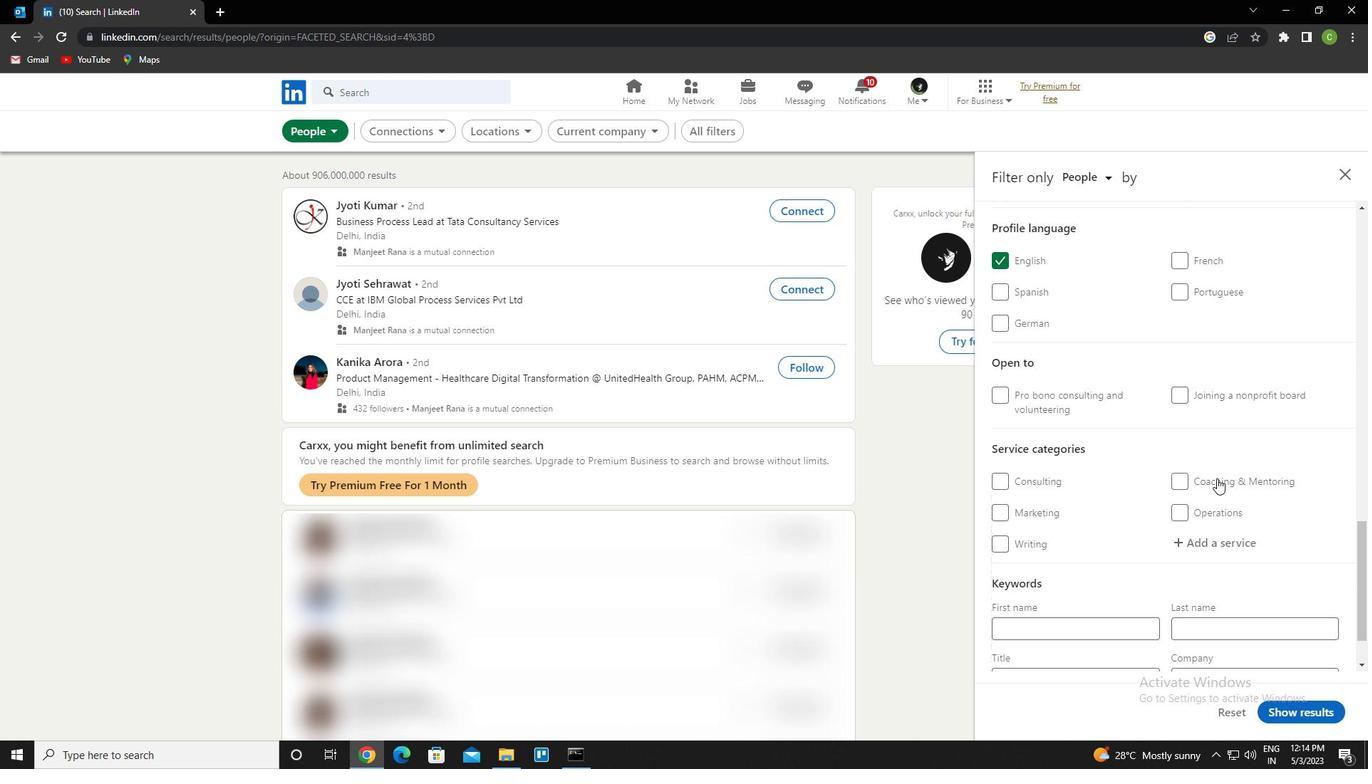 
Action: Mouse scrolled (1215, 490) with delta (0, 0)
Screenshot: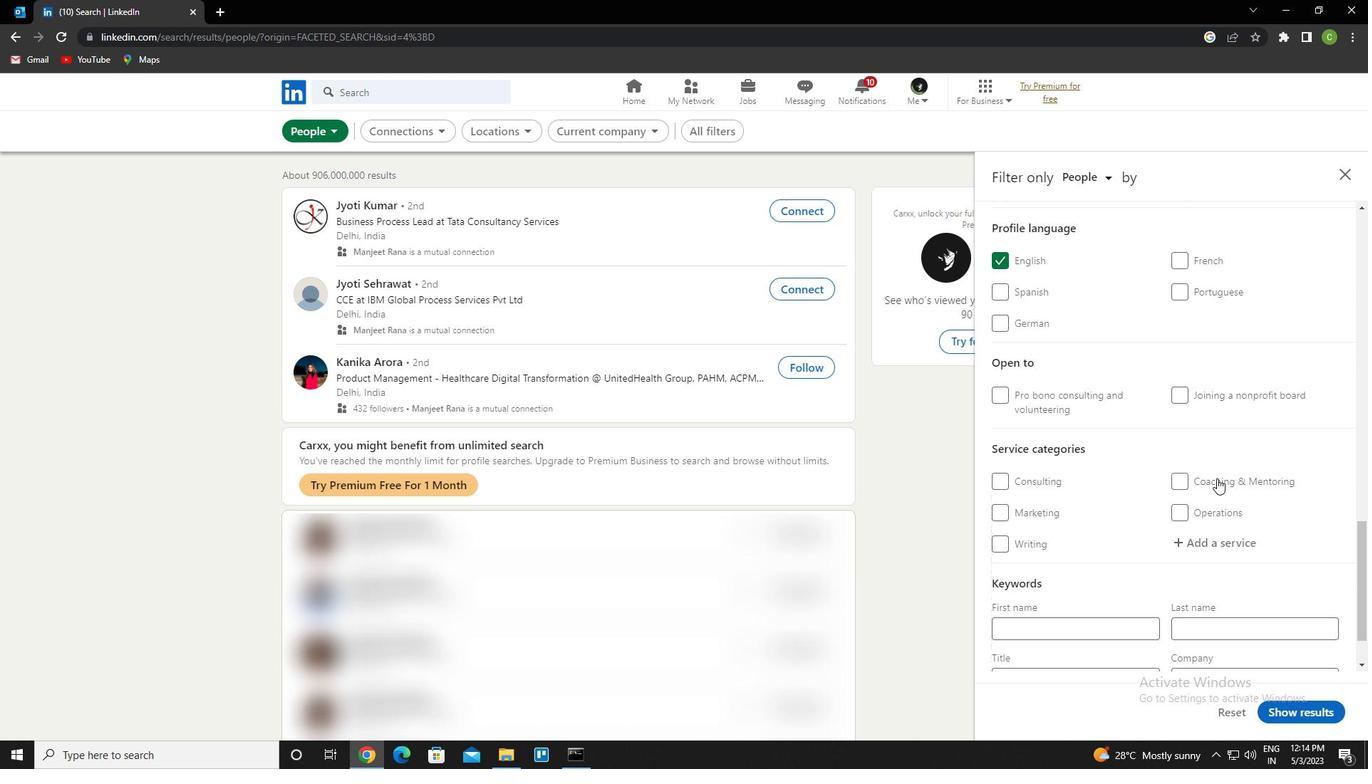 
Action: Mouse moved to (1221, 476)
Screenshot: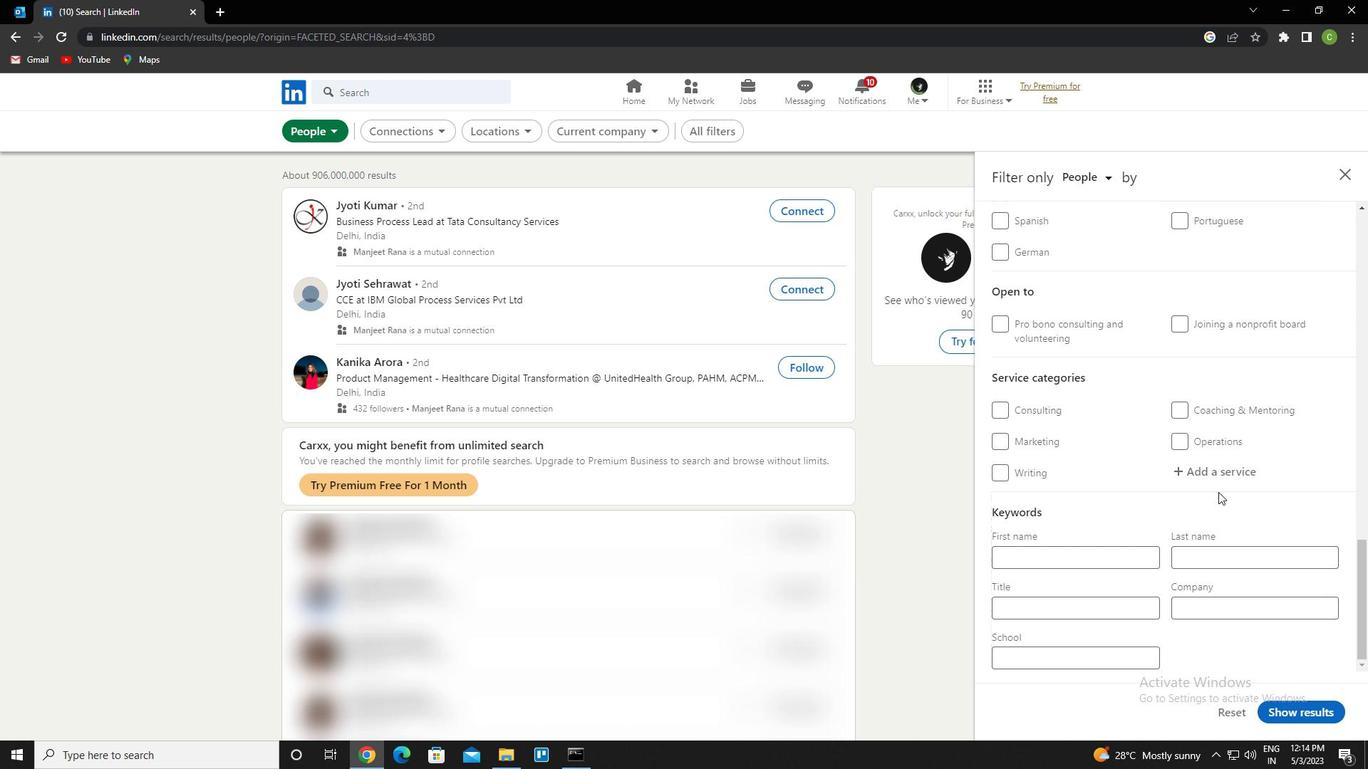 
Action: Mouse pressed left at (1221, 476)
Screenshot: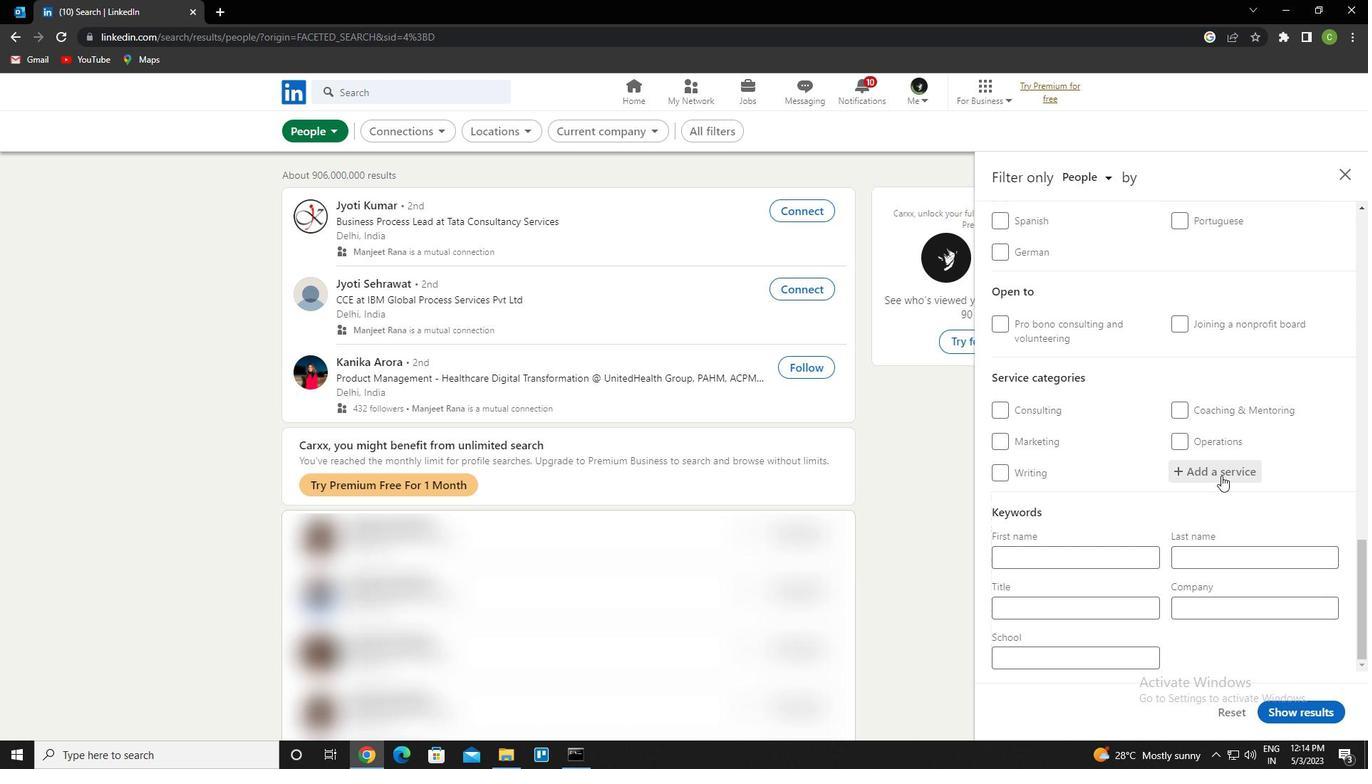 
Action: Key pressed <Key.caps_lock>t<Key.caps_lock>ax<Key.space>law<Key.down><Key.enter>
Screenshot: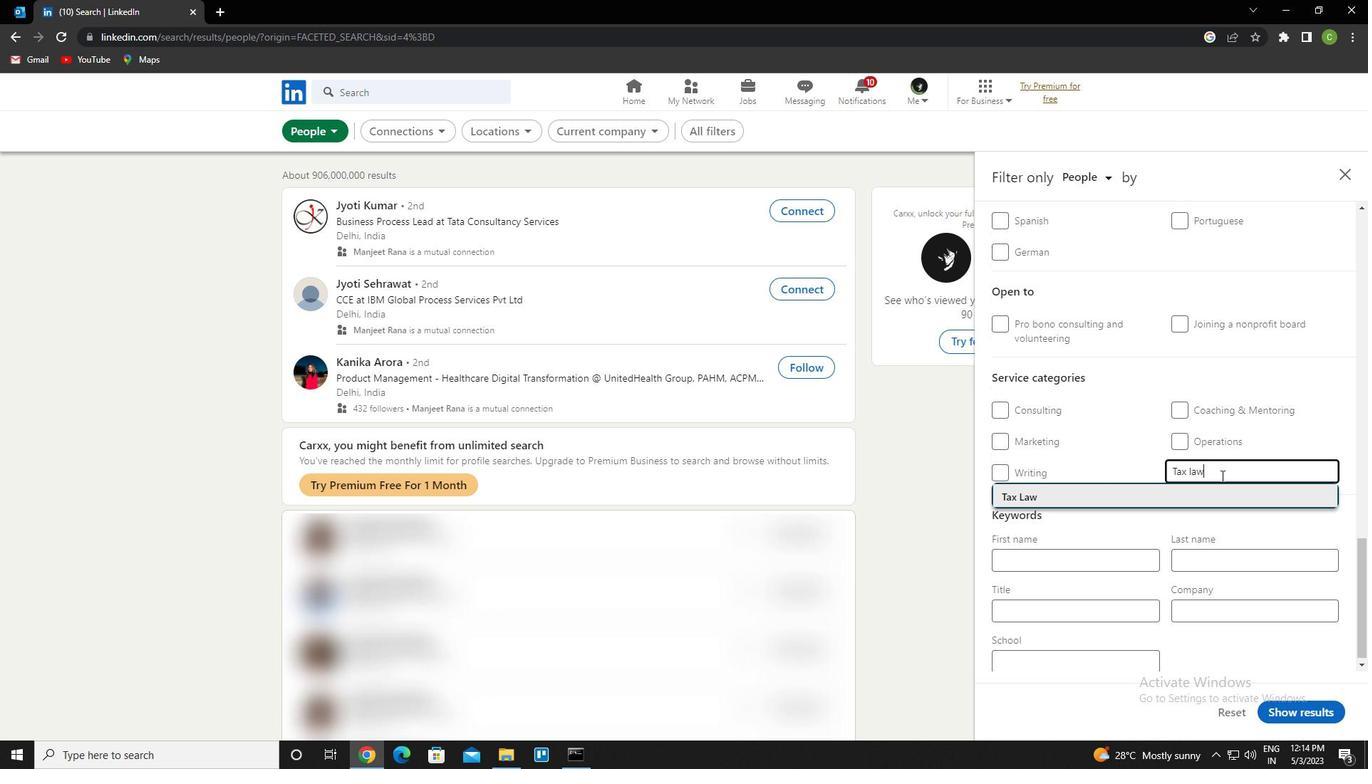 
Action: Mouse scrolled (1221, 475) with delta (0, 0)
Screenshot: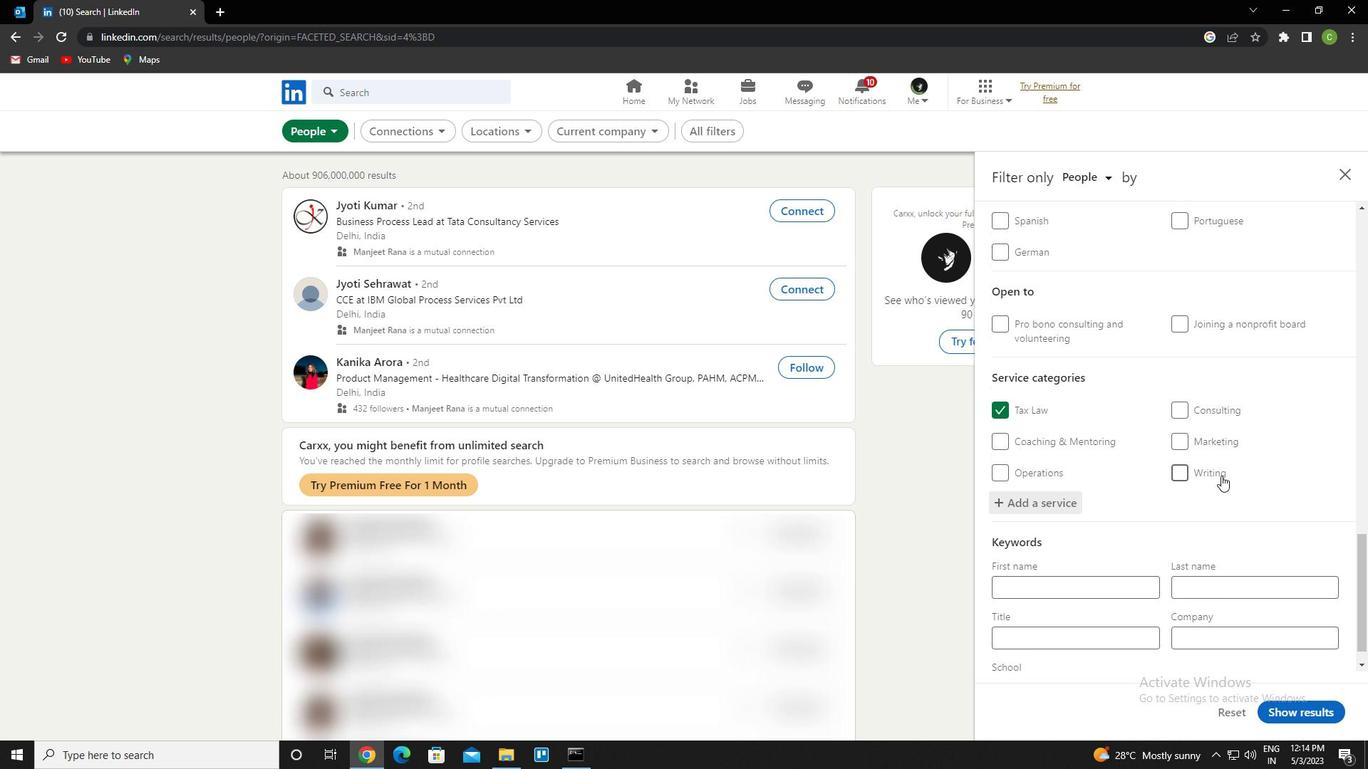 
Action: Mouse moved to (1220, 486)
Screenshot: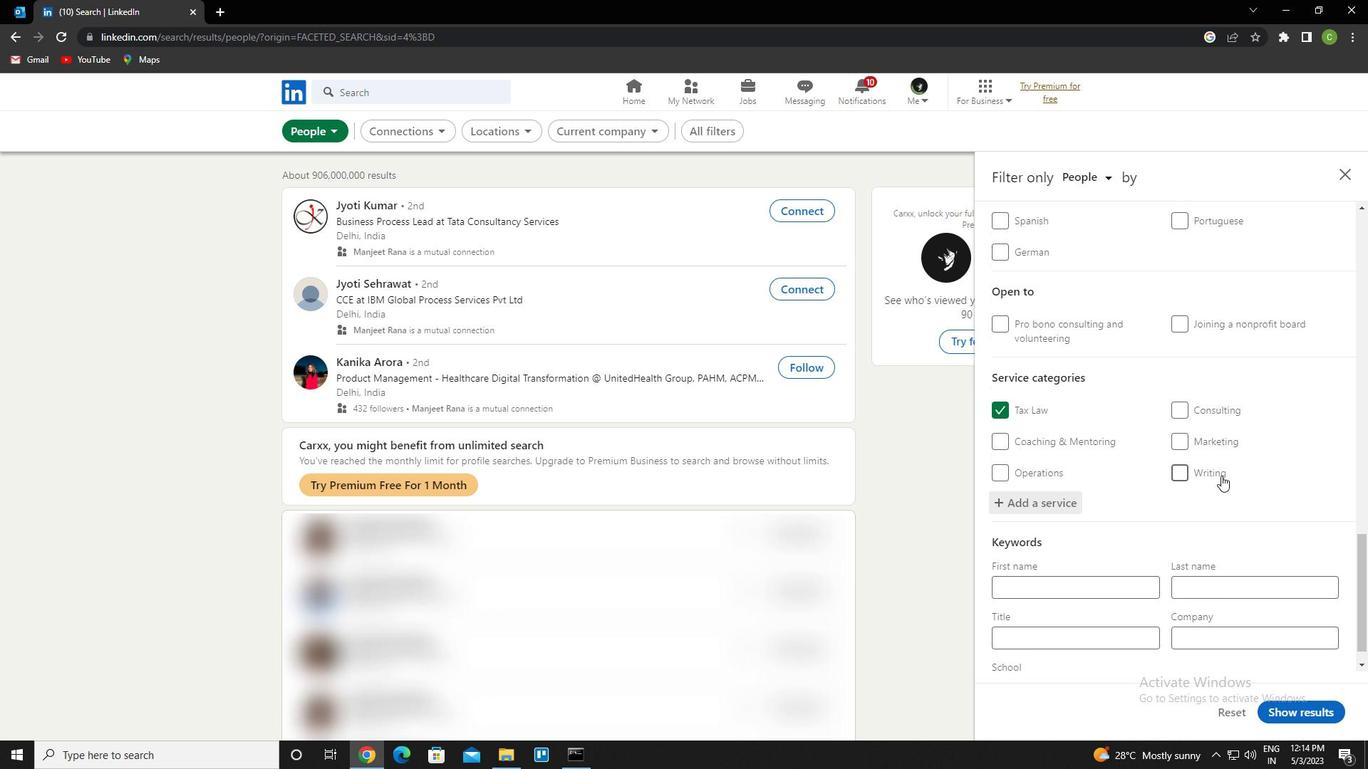 
Action: Mouse scrolled (1220, 485) with delta (0, 0)
Screenshot: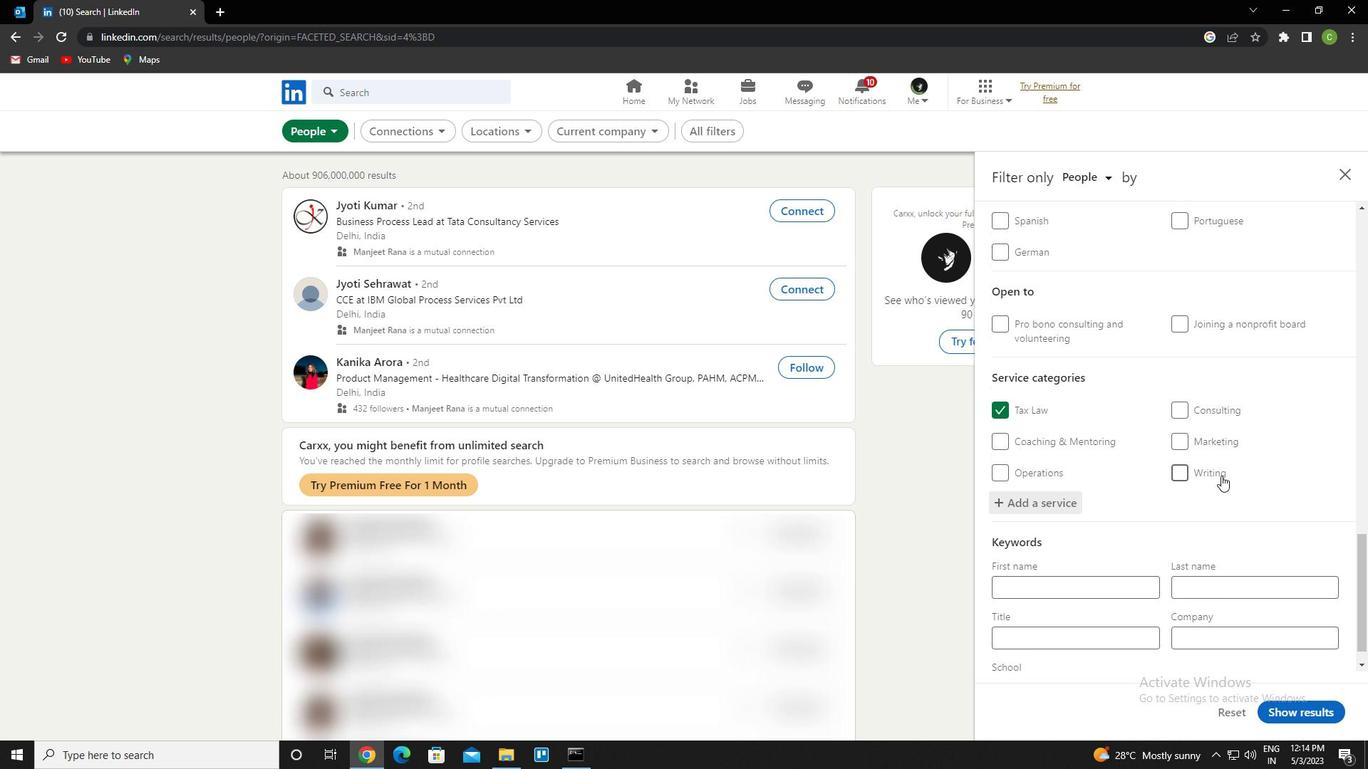 
Action: Mouse moved to (1218, 498)
Screenshot: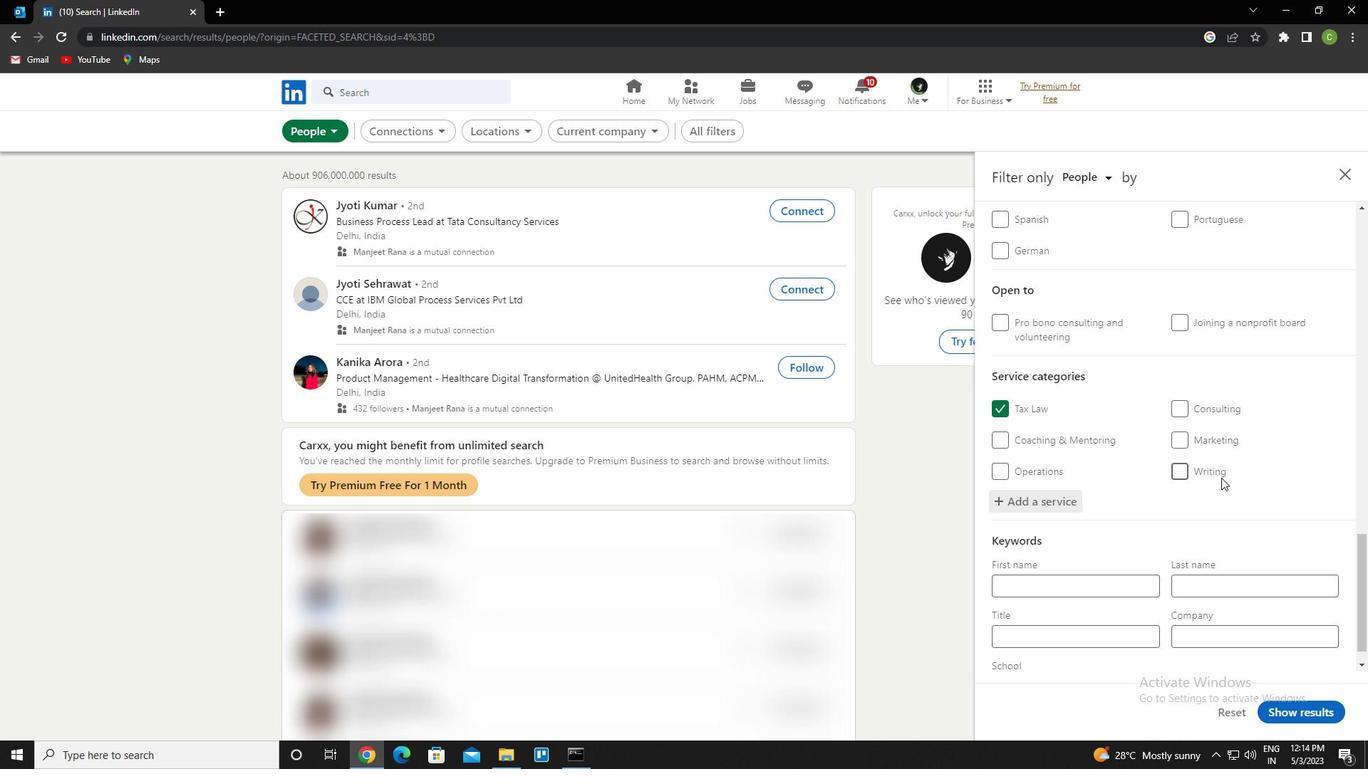 
Action: Mouse scrolled (1218, 498) with delta (0, 0)
Screenshot: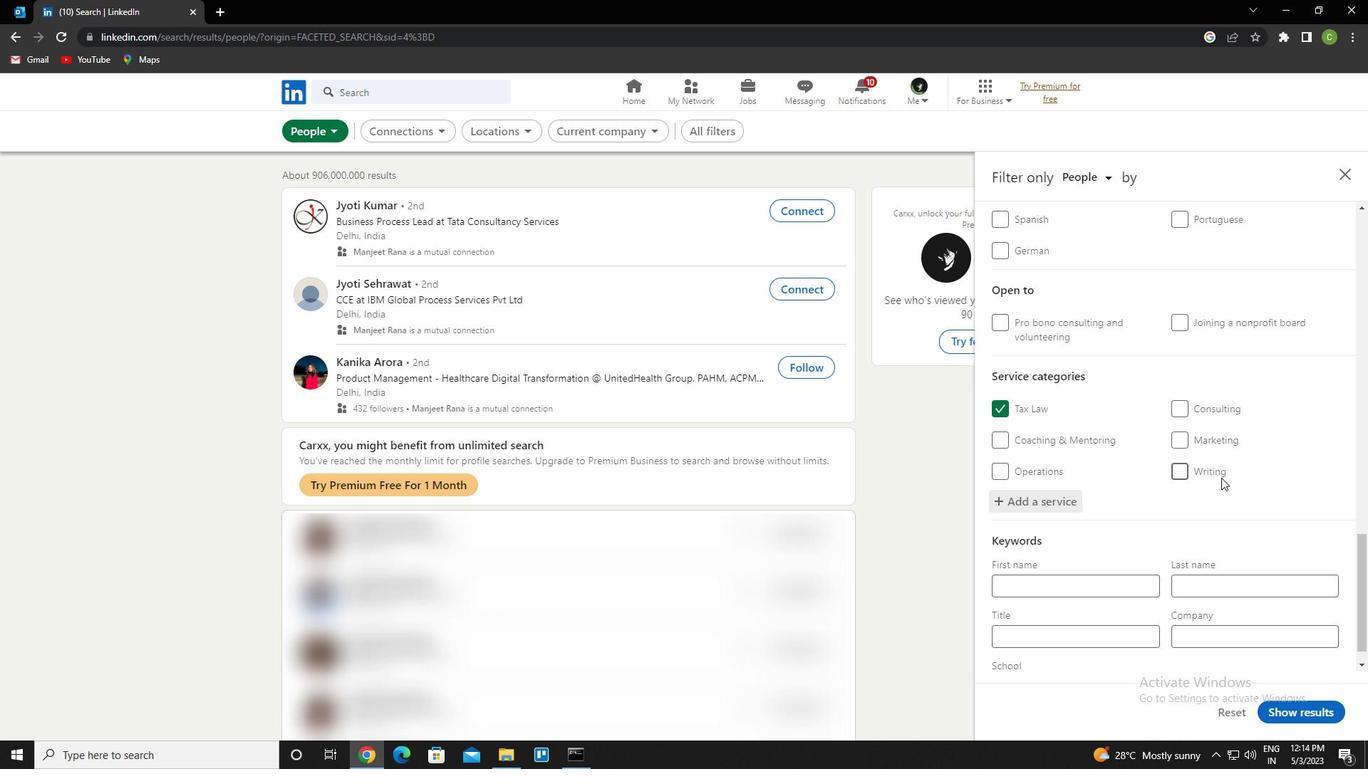 
Action: Mouse moved to (1218, 509)
Screenshot: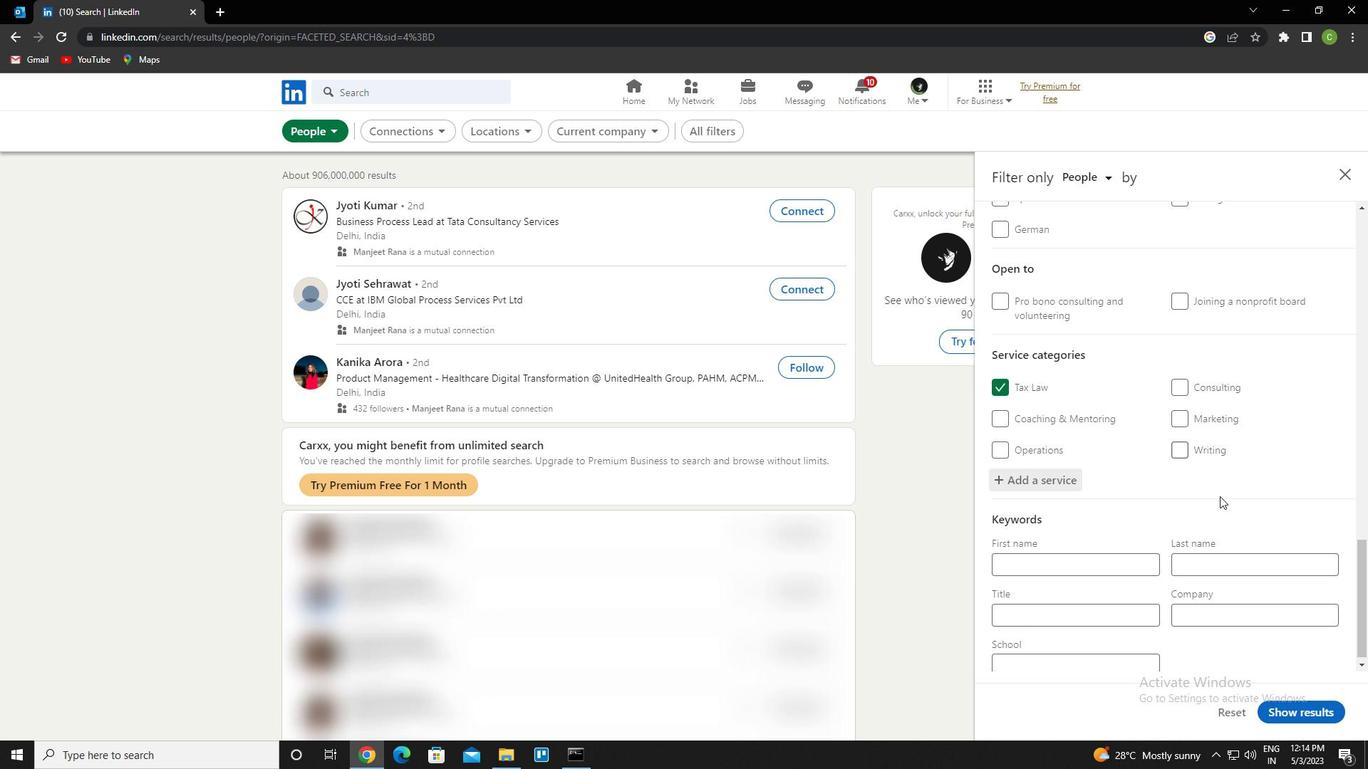 
Action: Mouse scrolled (1218, 508) with delta (0, 0)
Screenshot: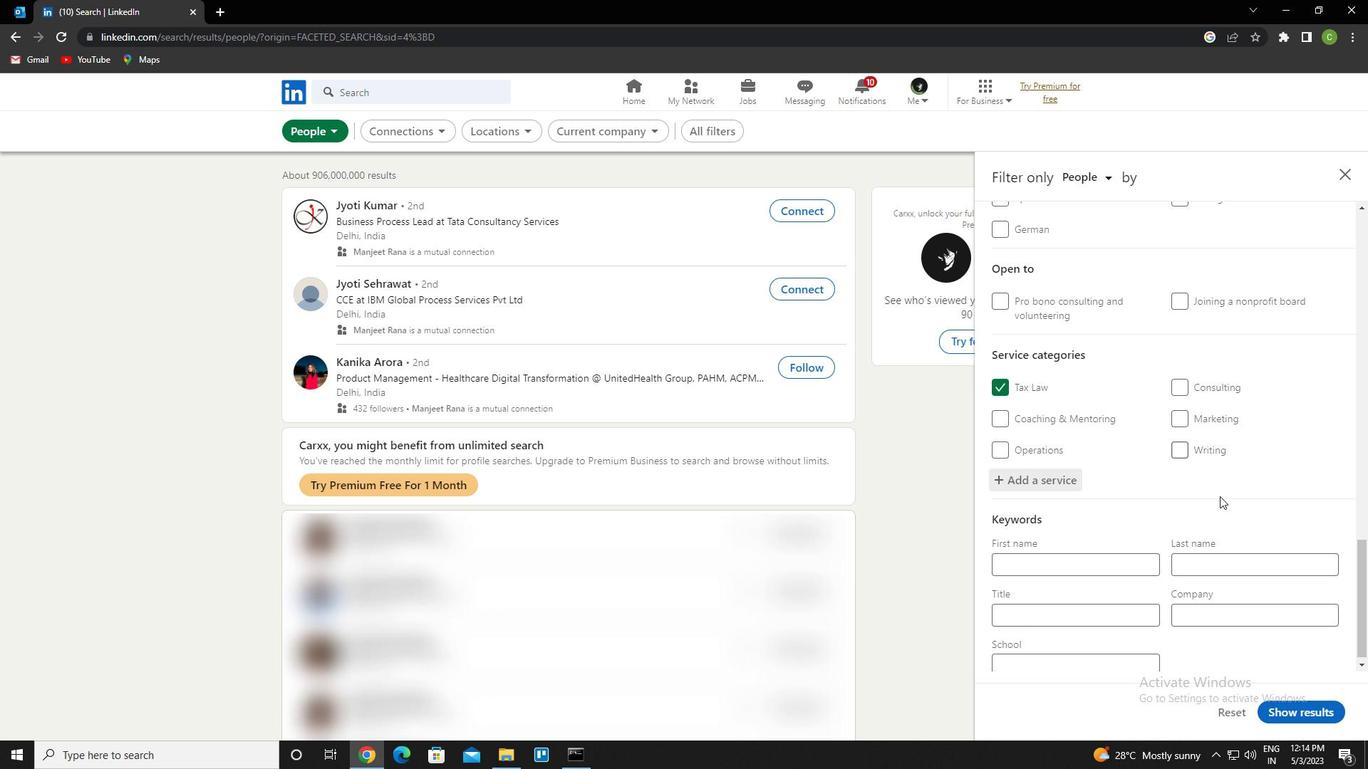
Action: Mouse moved to (1113, 606)
Screenshot: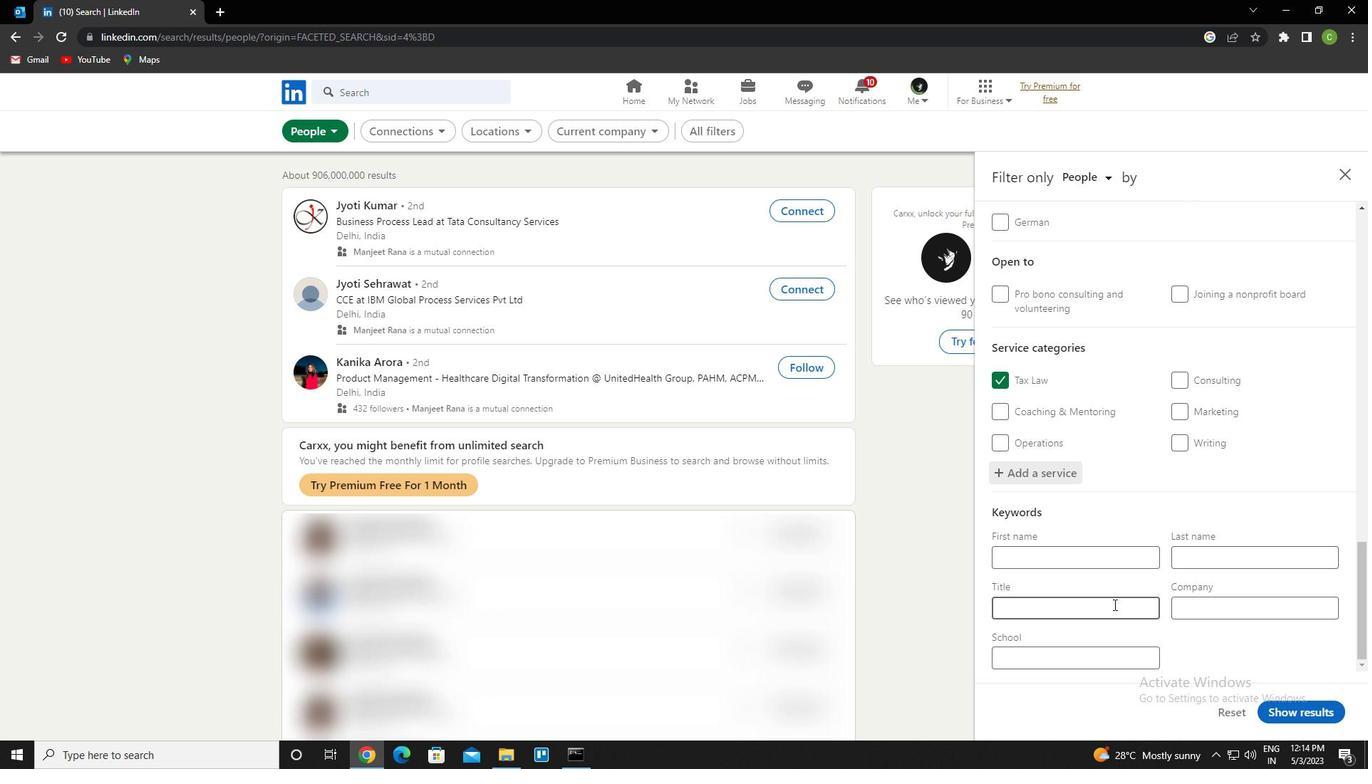 
Action: Mouse pressed left at (1113, 606)
Screenshot: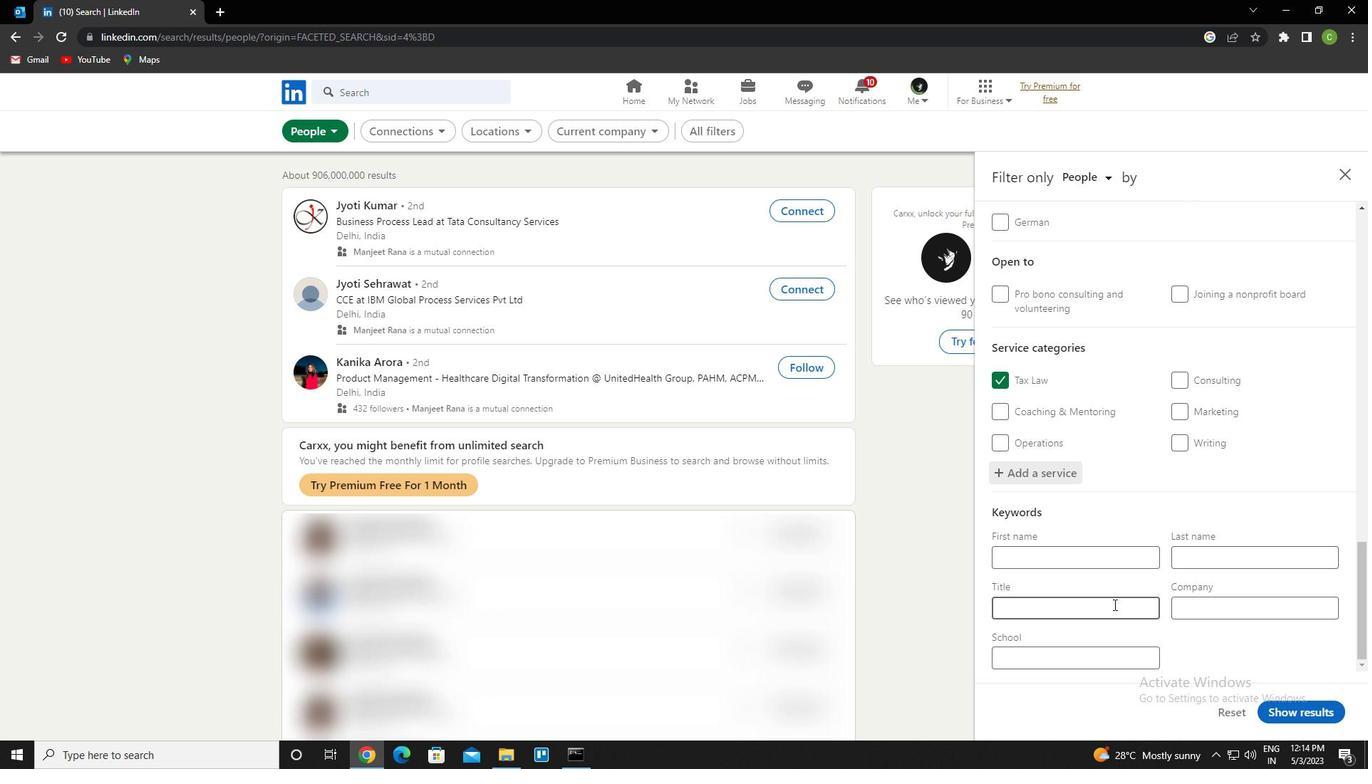 
Action: Mouse moved to (1113, 606)
Screenshot: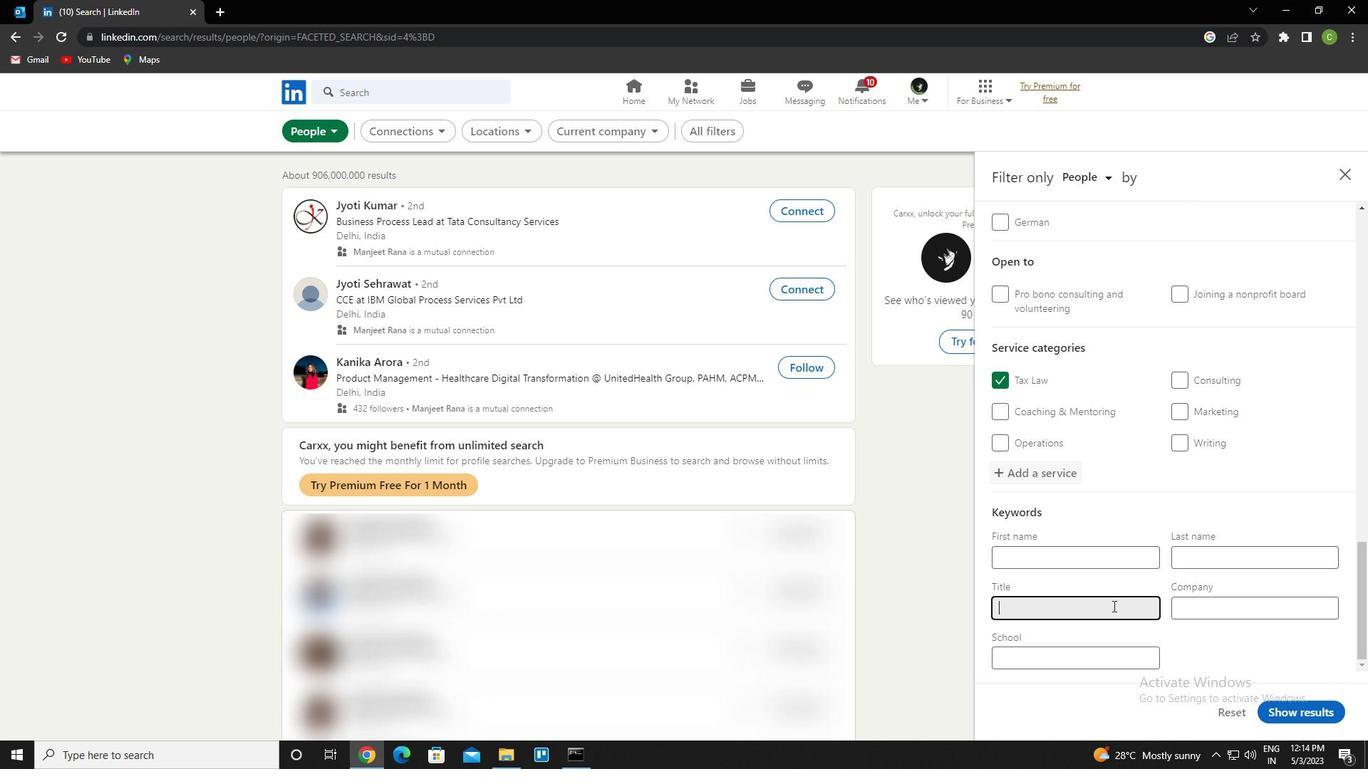 
Action: Key pressed <Key.caps_lock>s<Key.caps_lock>hipping<Key.space>and<Key.space><Key.caps_lock>r<Key.caps_lock>Eceiving<Key.space><Key.caps_lock>s<Key.caps_lock>taff
Screenshot: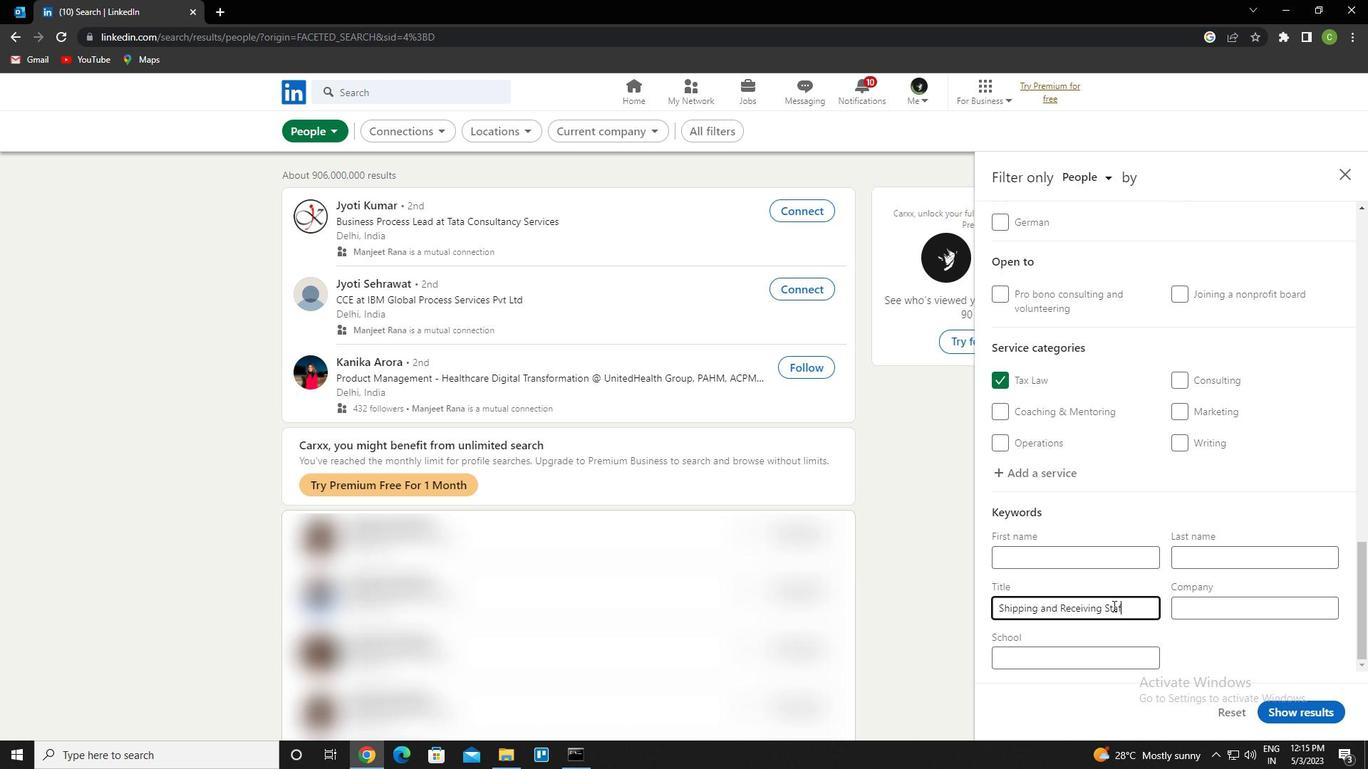 
Action: Mouse moved to (1285, 714)
Screenshot: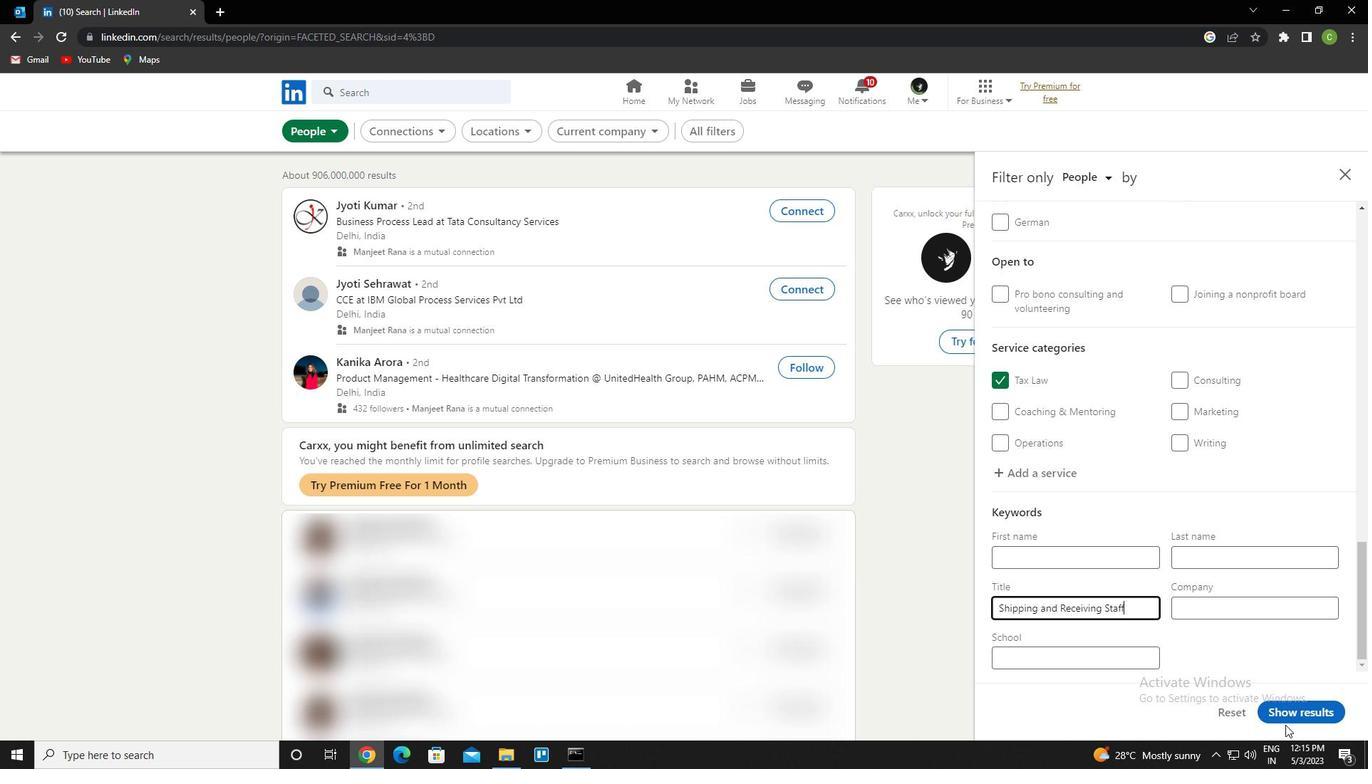 
Action: Mouse pressed left at (1285, 714)
Screenshot: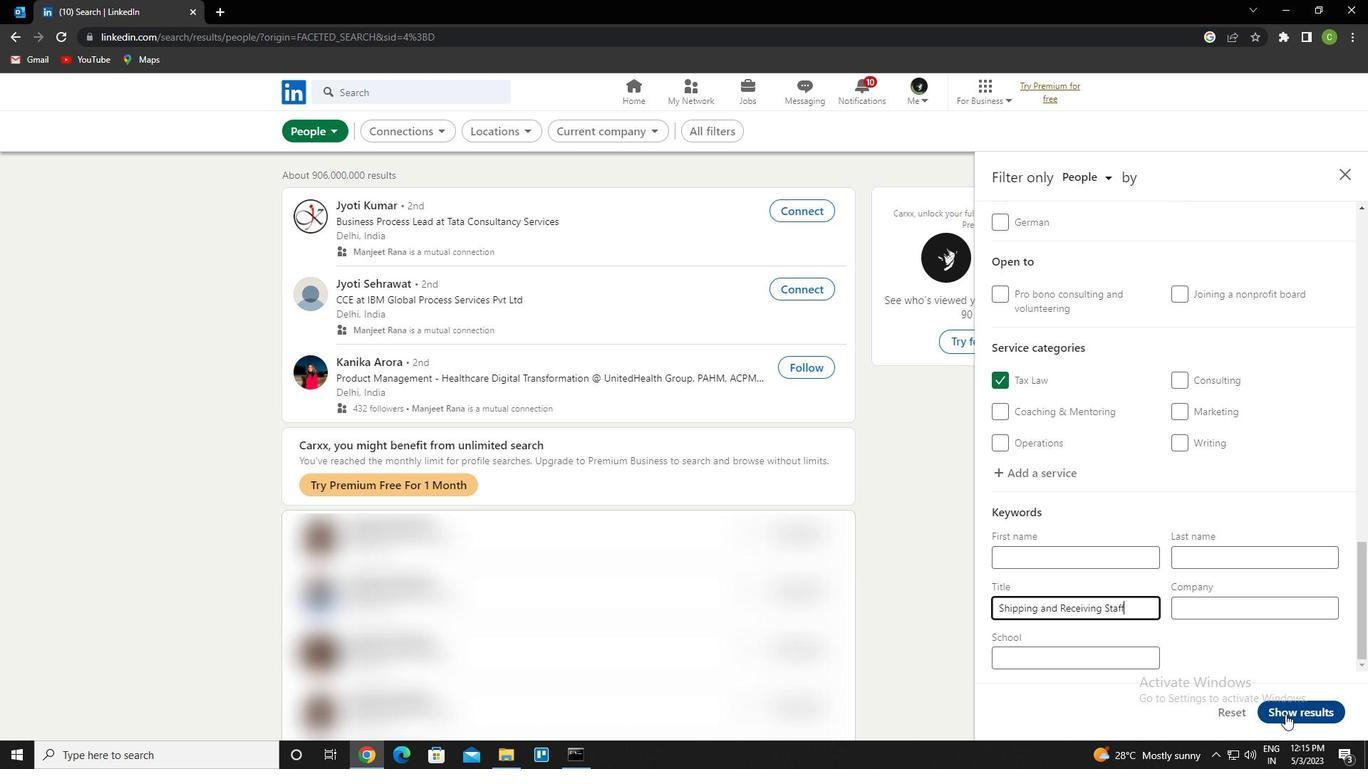 
Action: Mouse moved to (607, 625)
Screenshot: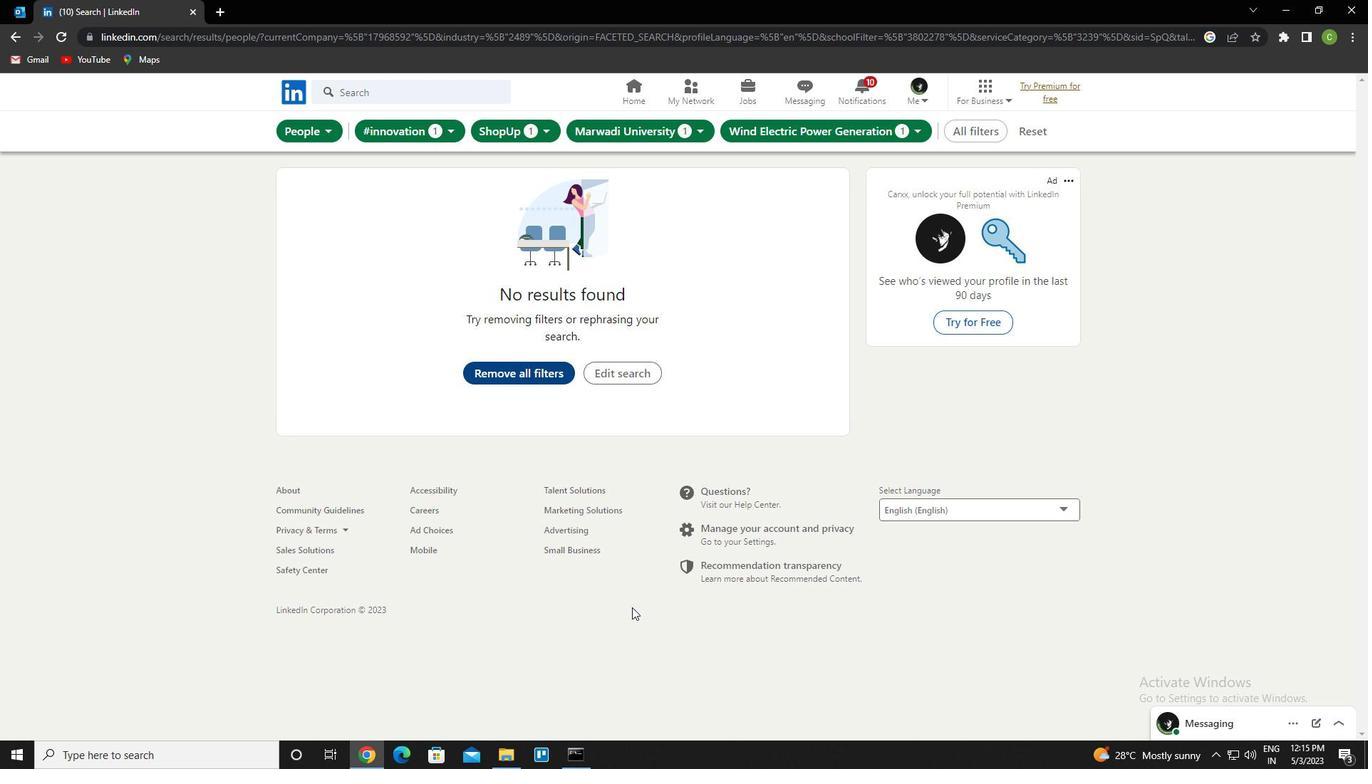 
